 Task: Select Alcohol. Add to cart, from American Spirits for 3732 Beeghley Street, Allenport, Pennsylvania 15412, Cell Number 254-797-7777, following items : Tagliatelle Bolognese_x000D_
 - 2, Arancini - 1, Stella Artois_x000D_
 - 1, Bud Light_x000D_
 - 6, Budweiser_x000D_
 - 2
Action: Mouse moved to (563, 143)
Screenshot: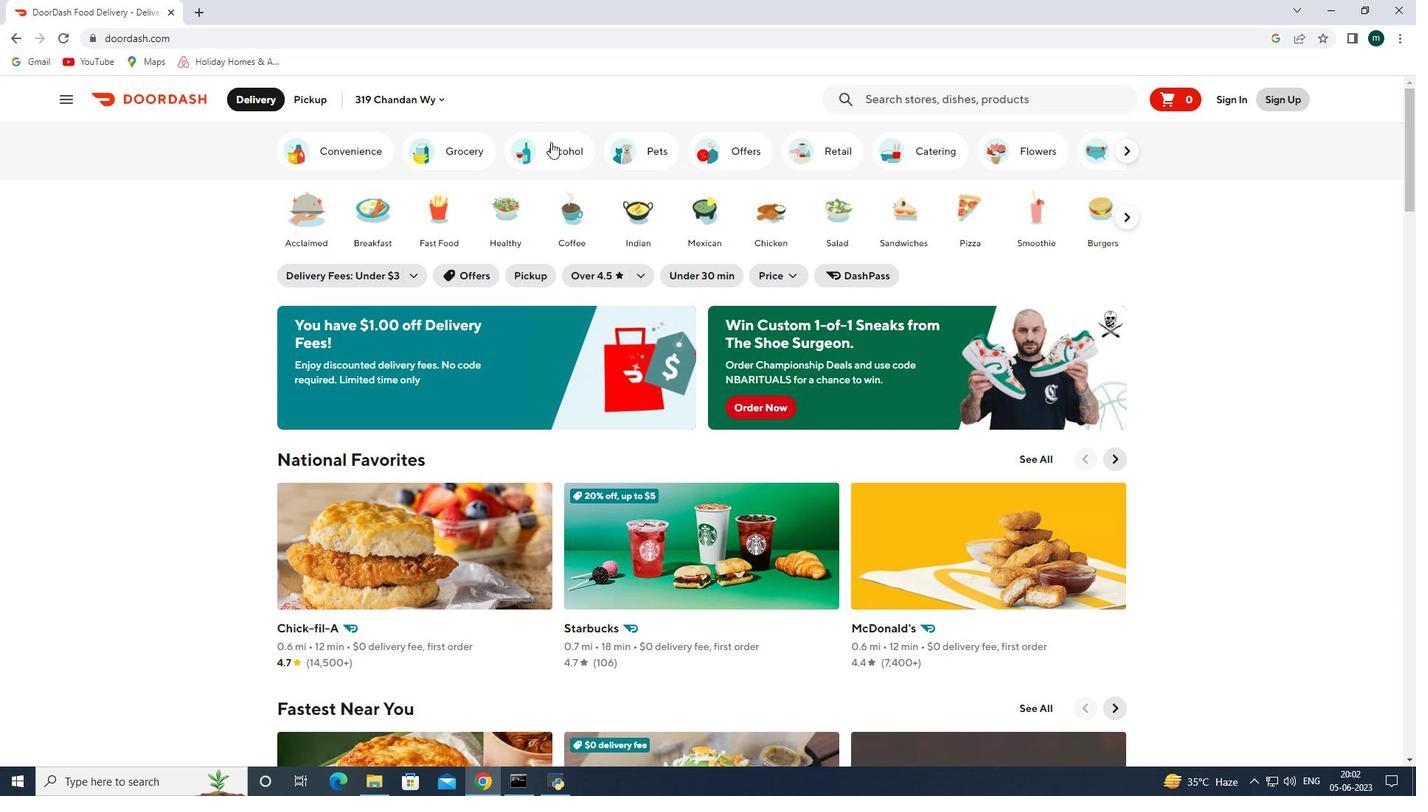 
Action: Mouse pressed left at (563, 143)
Screenshot: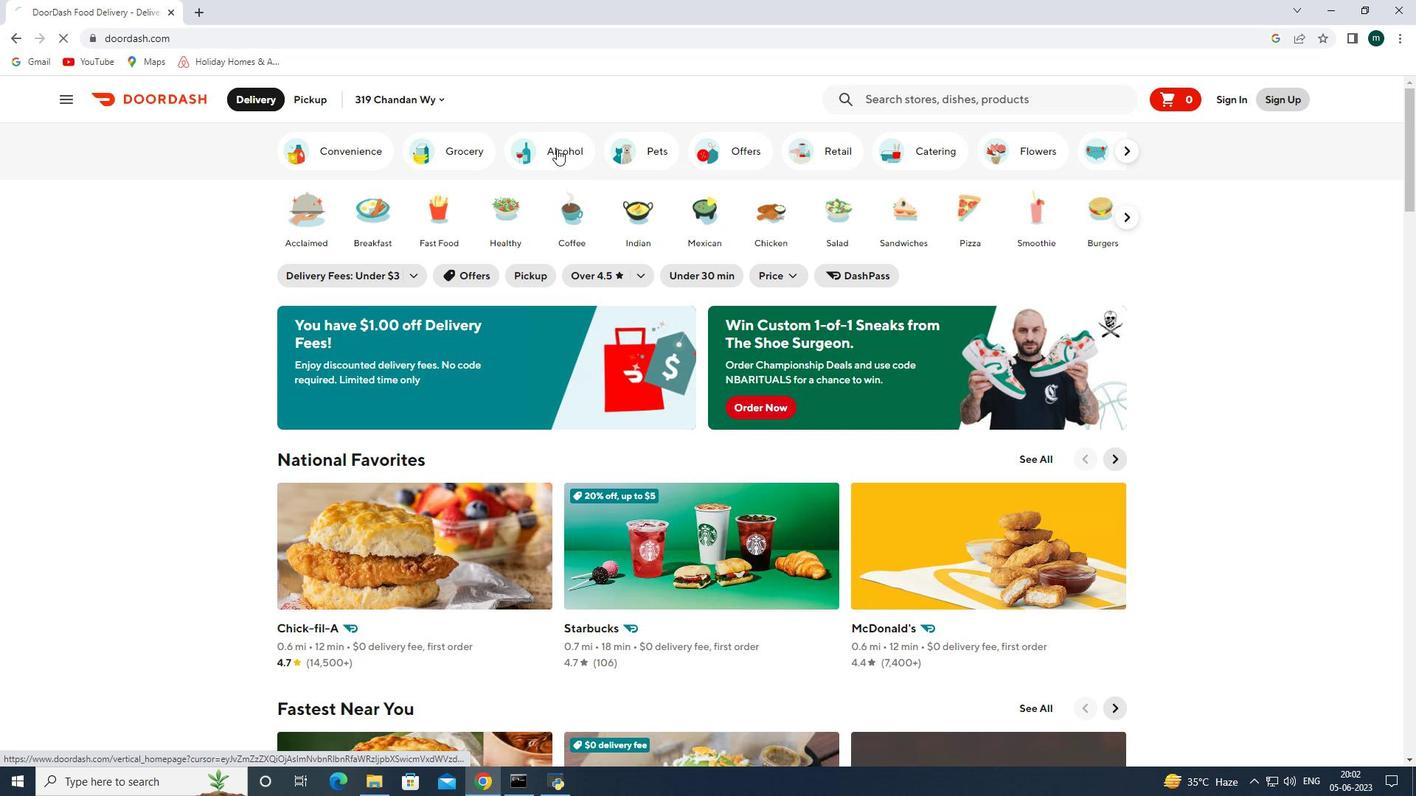 
Action: Mouse scrolled (563, 142) with delta (0, 0)
Screenshot: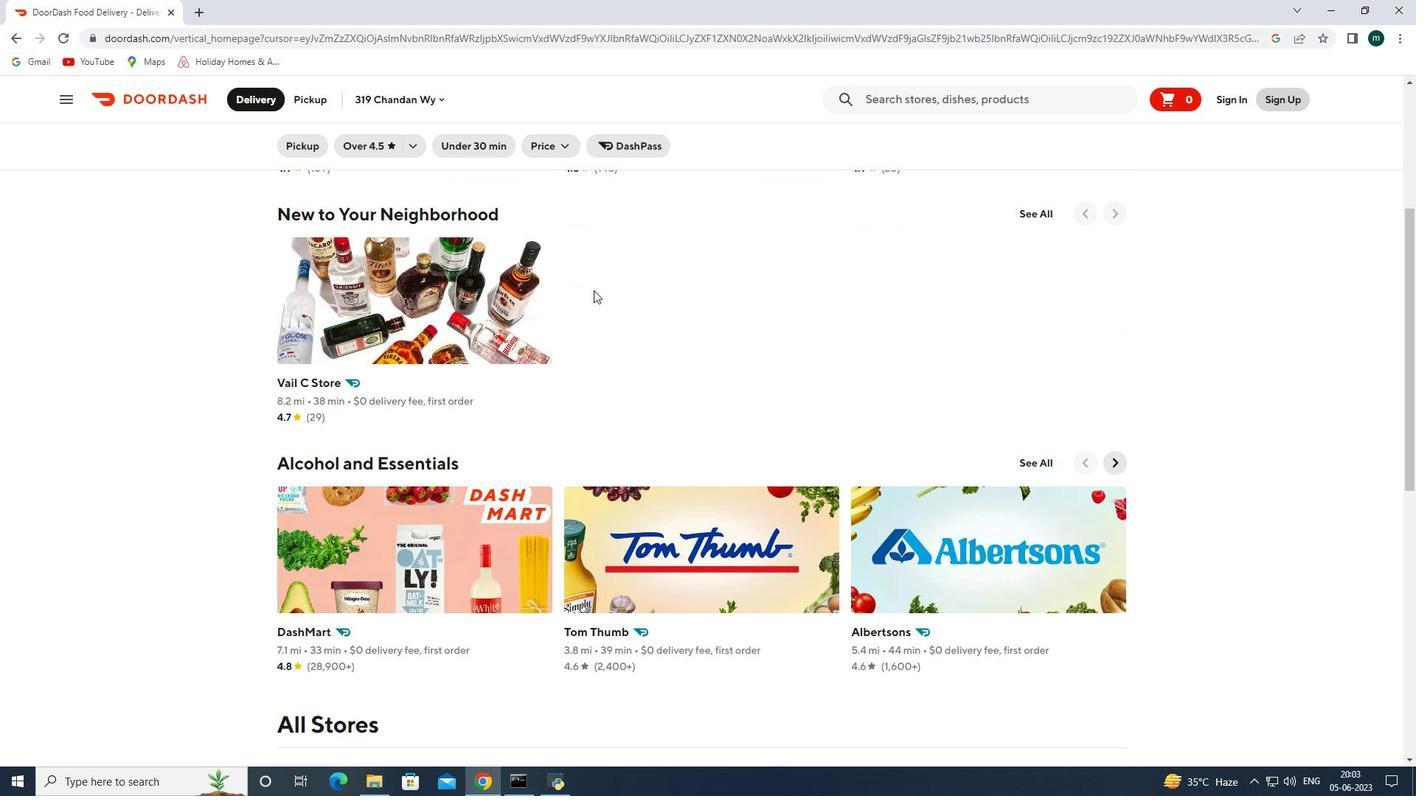 
Action: Mouse scrolled (563, 142) with delta (0, 0)
Screenshot: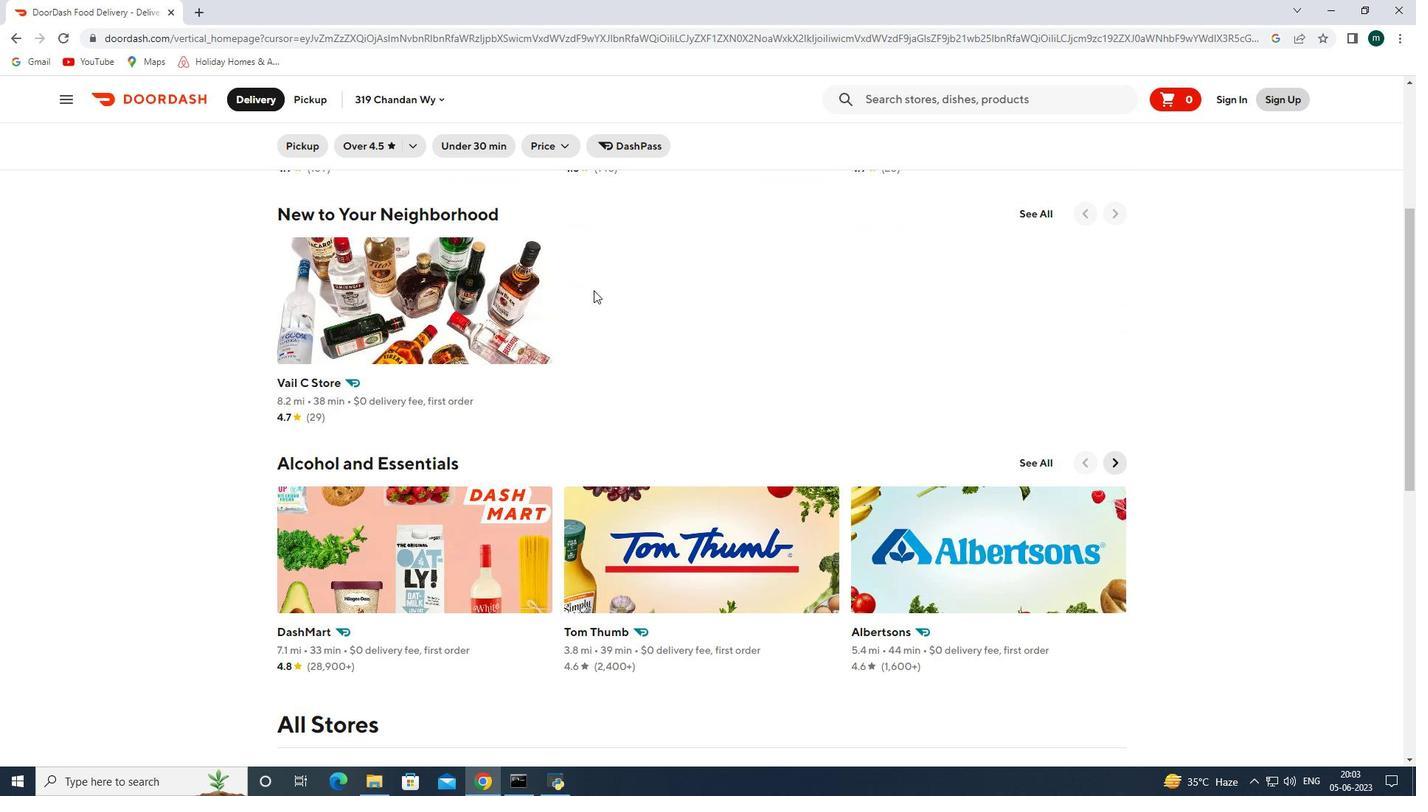 
Action: Mouse scrolled (563, 142) with delta (0, 0)
Screenshot: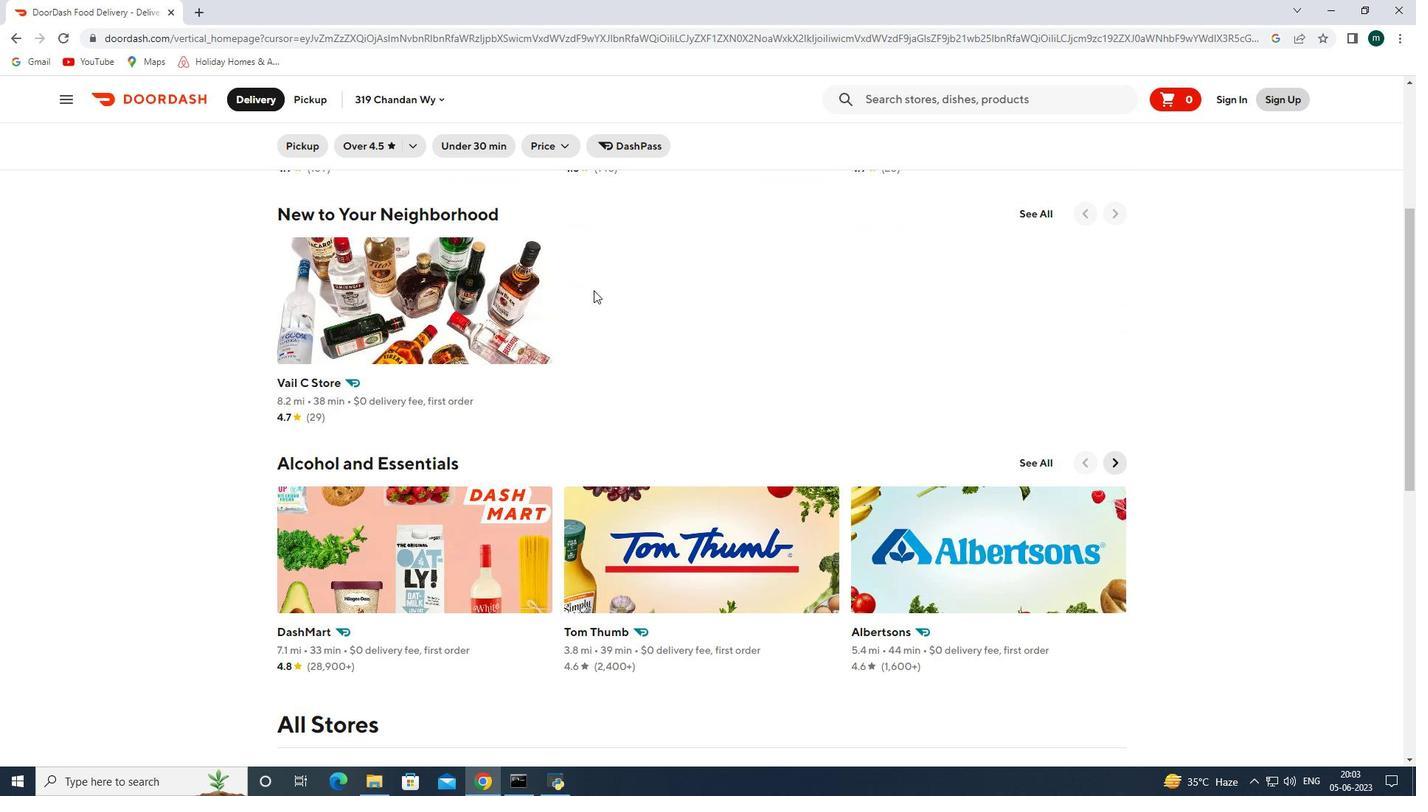 
Action: Mouse scrolled (563, 142) with delta (0, 0)
Screenshot: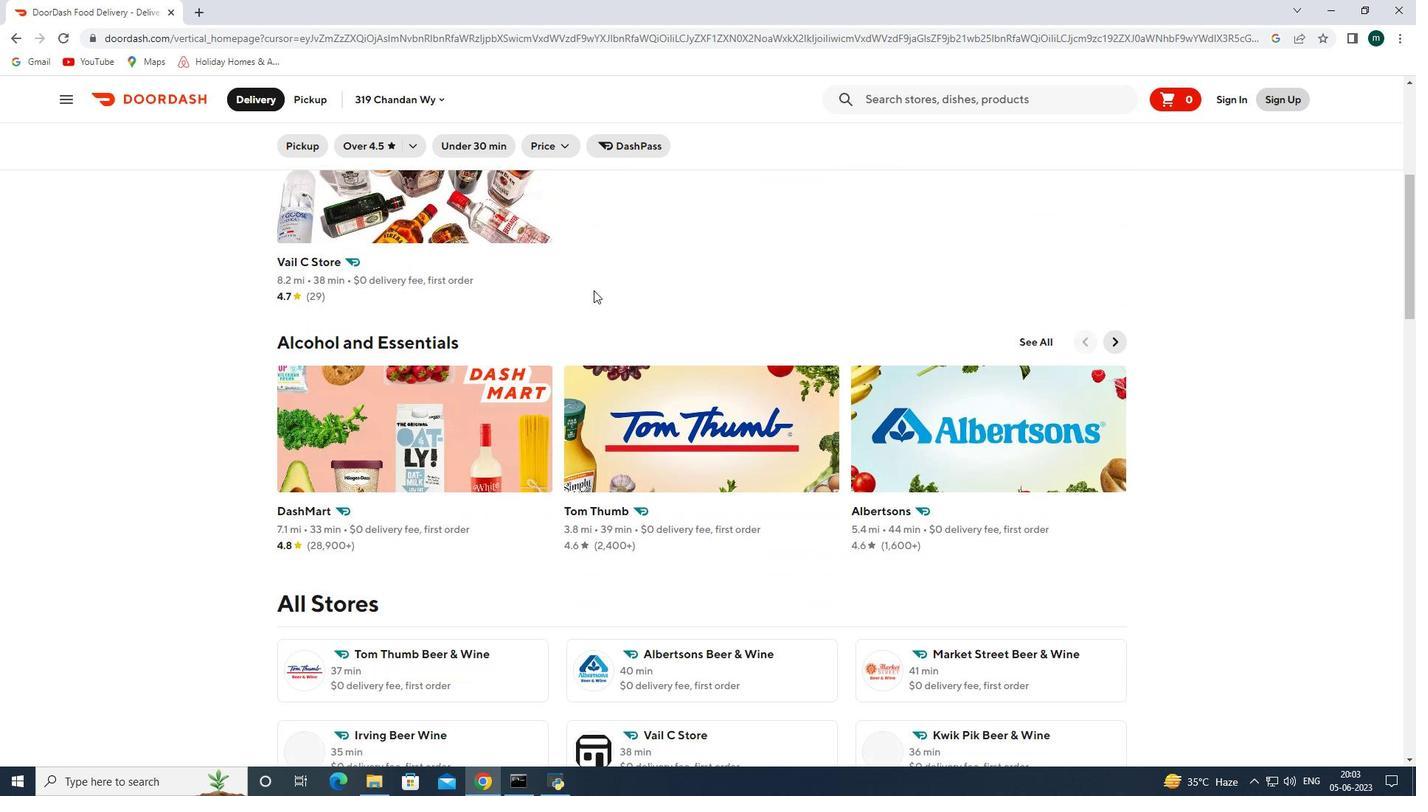 
Action: Mouse scrolled (563, 142) with delta (0, 0)
Screenshot: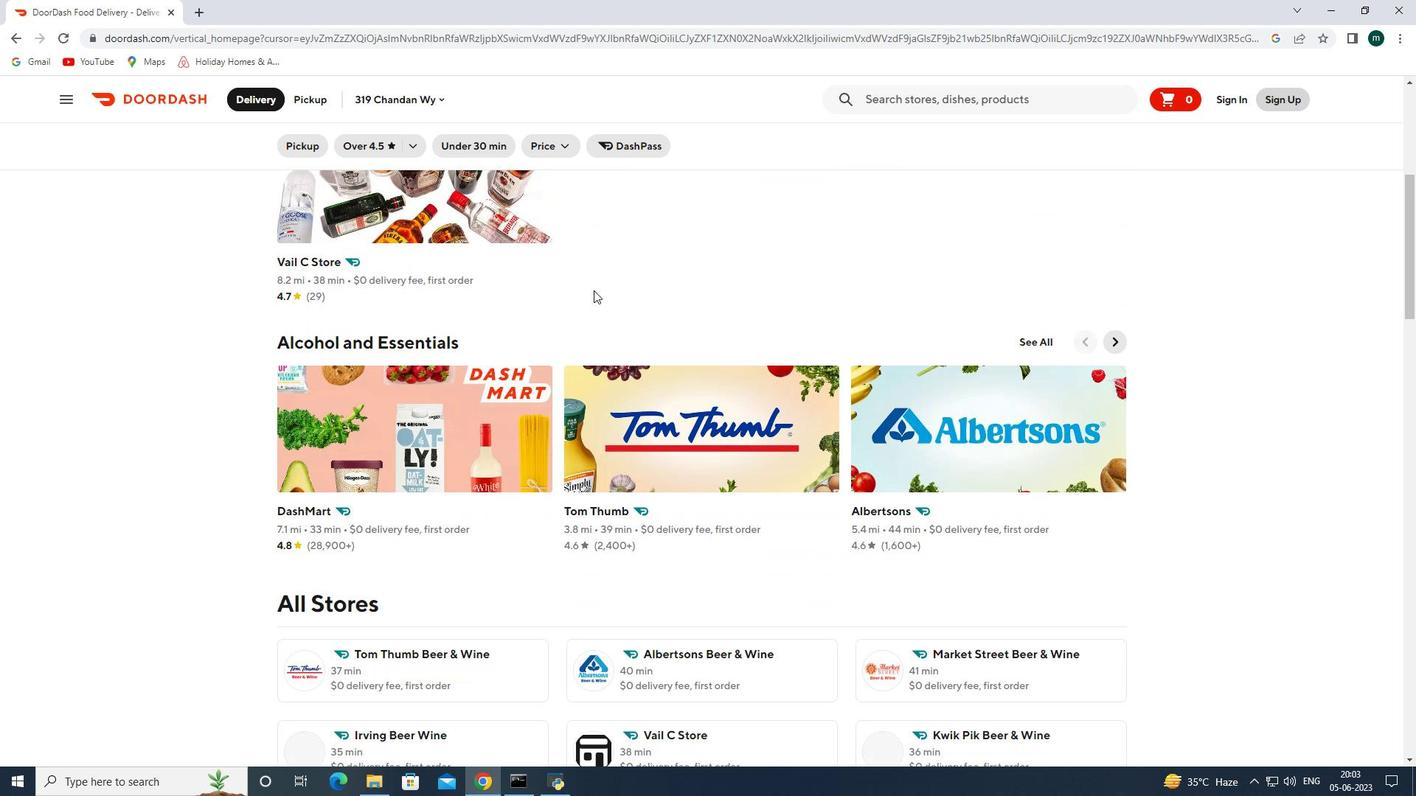 
Action: Mouse scrolled (563, 142) with delta (0, 0)
Screenshot: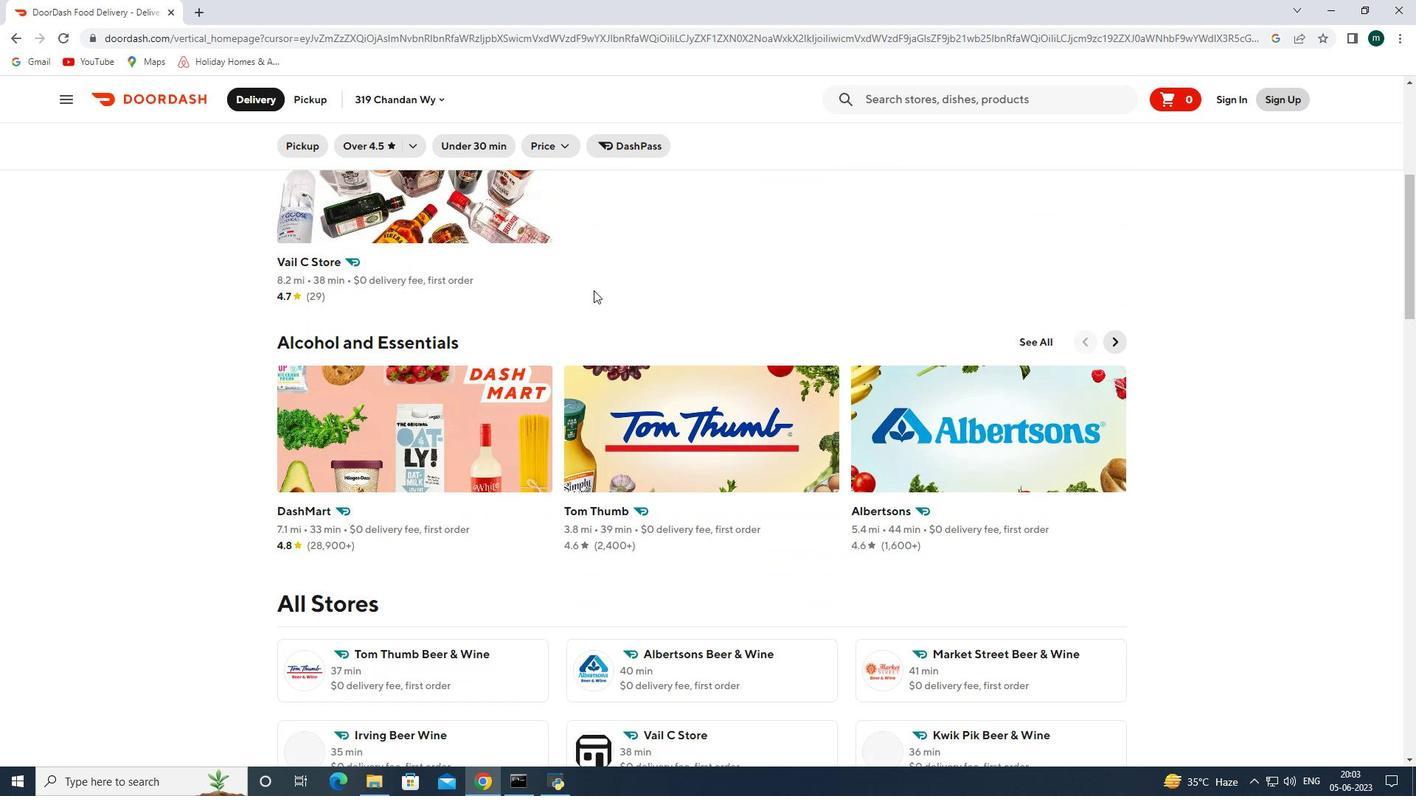 
Action: Mouse scrolled (563, 142) with delta (0, 0)
Screenshot: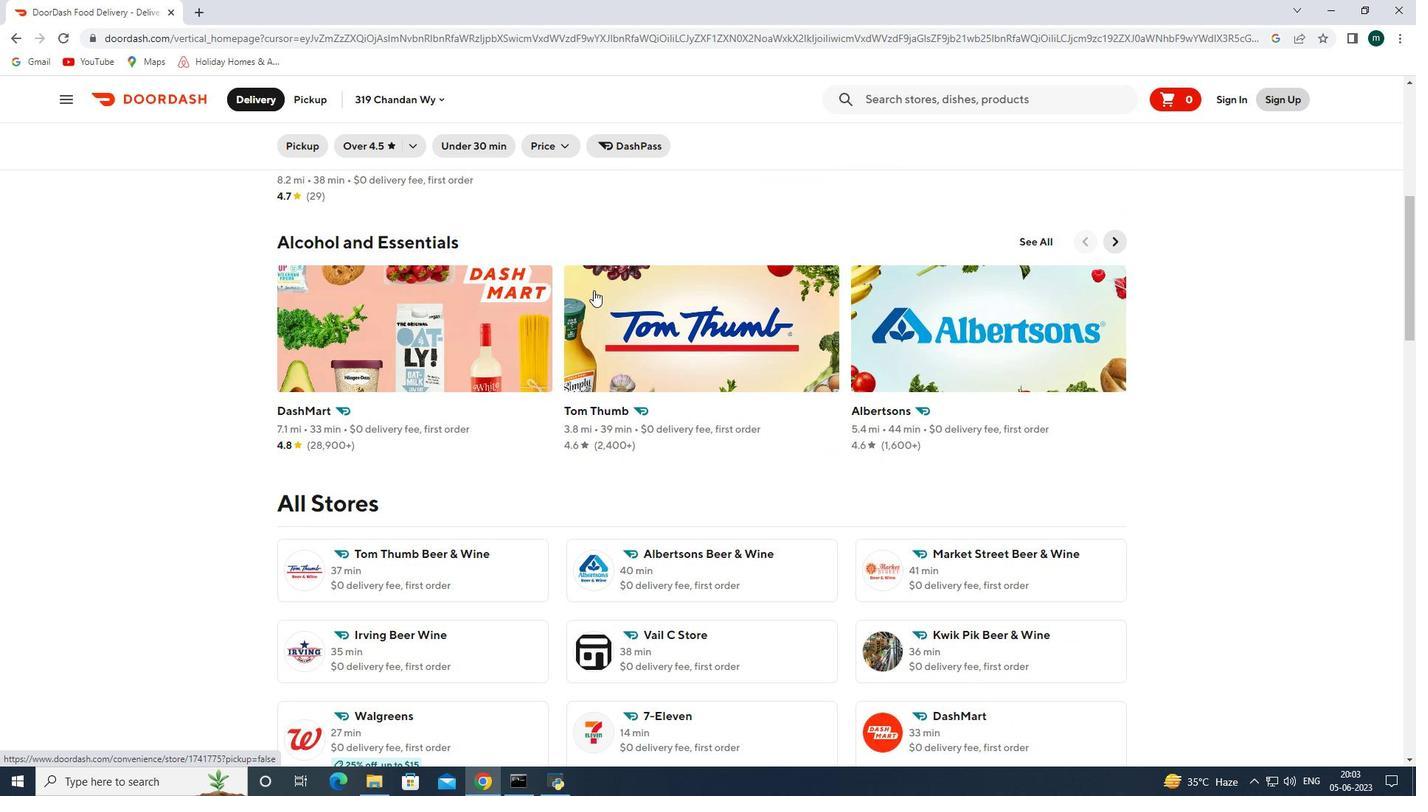 
Action: Mouse scrolled (563, 142) with delta (0, 0)
Screenshot: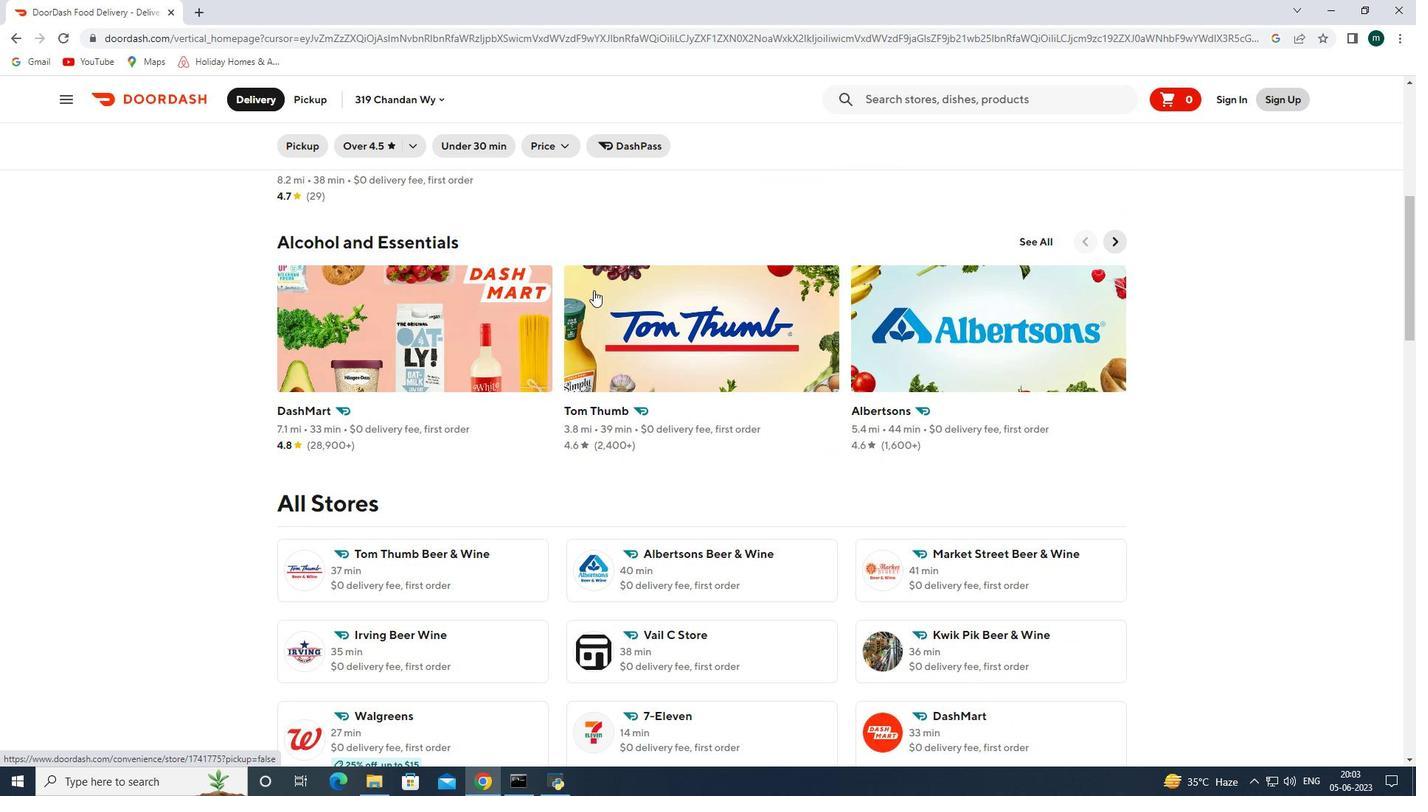 
Action: Mouse scrolled (563, 142) with delta (0, 0)
Screenshot: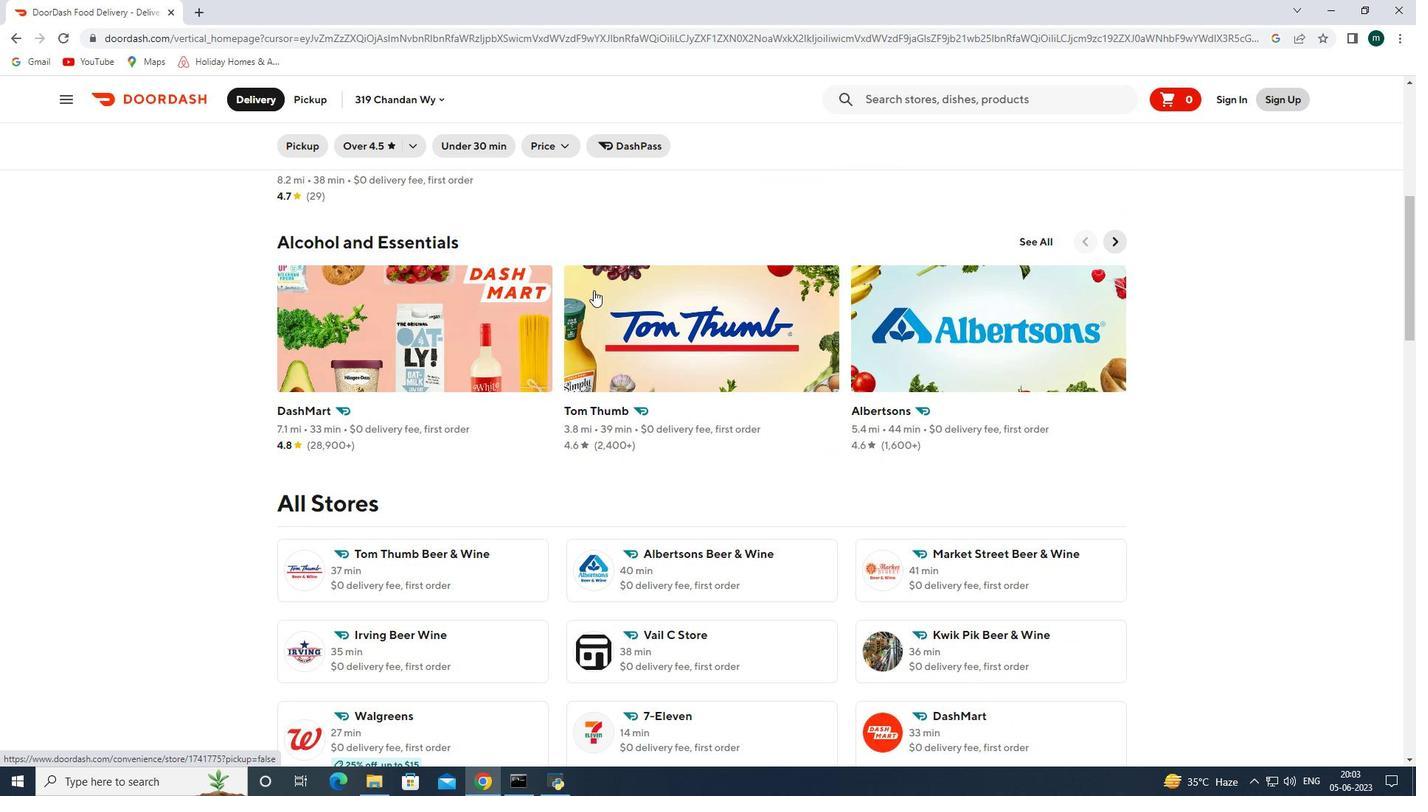 
Action: Mouse scrolled (563, 142) with delta (0, 0)
Screenshot: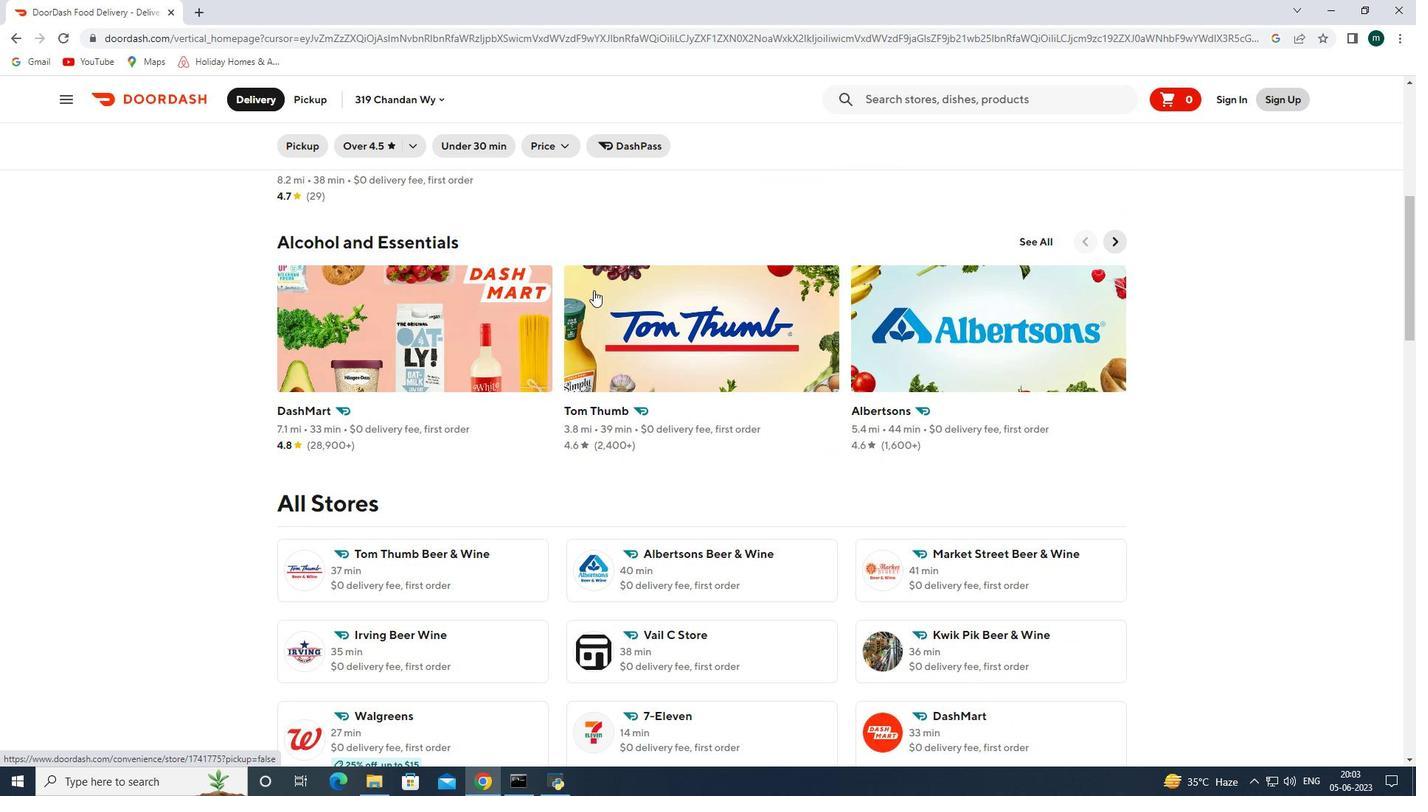 
Action: Mouse scrolled (563, 142) with delta (0, 0)
Screenshot: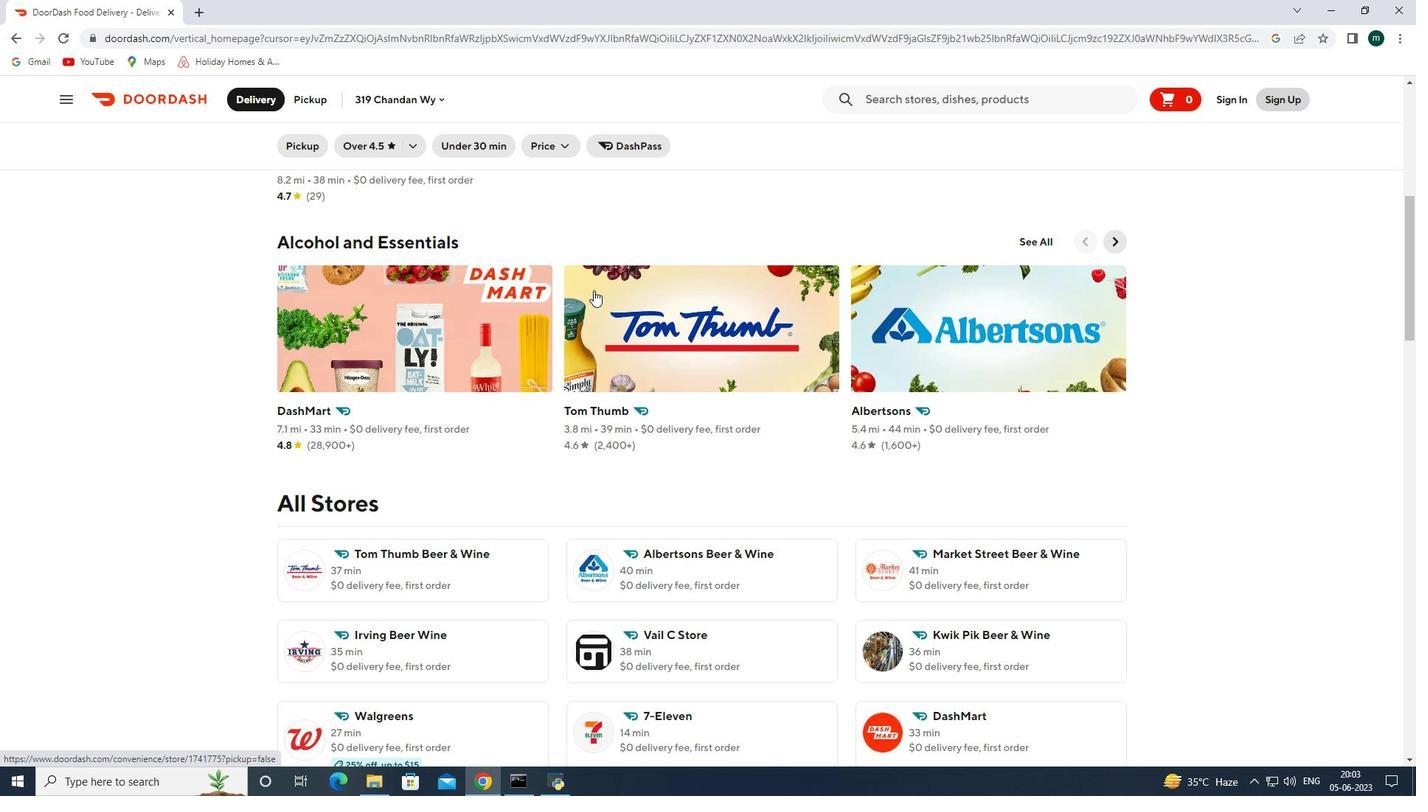 
Action: Mouse scrolled (563, 142) with delta (0, 0)
Screenshot: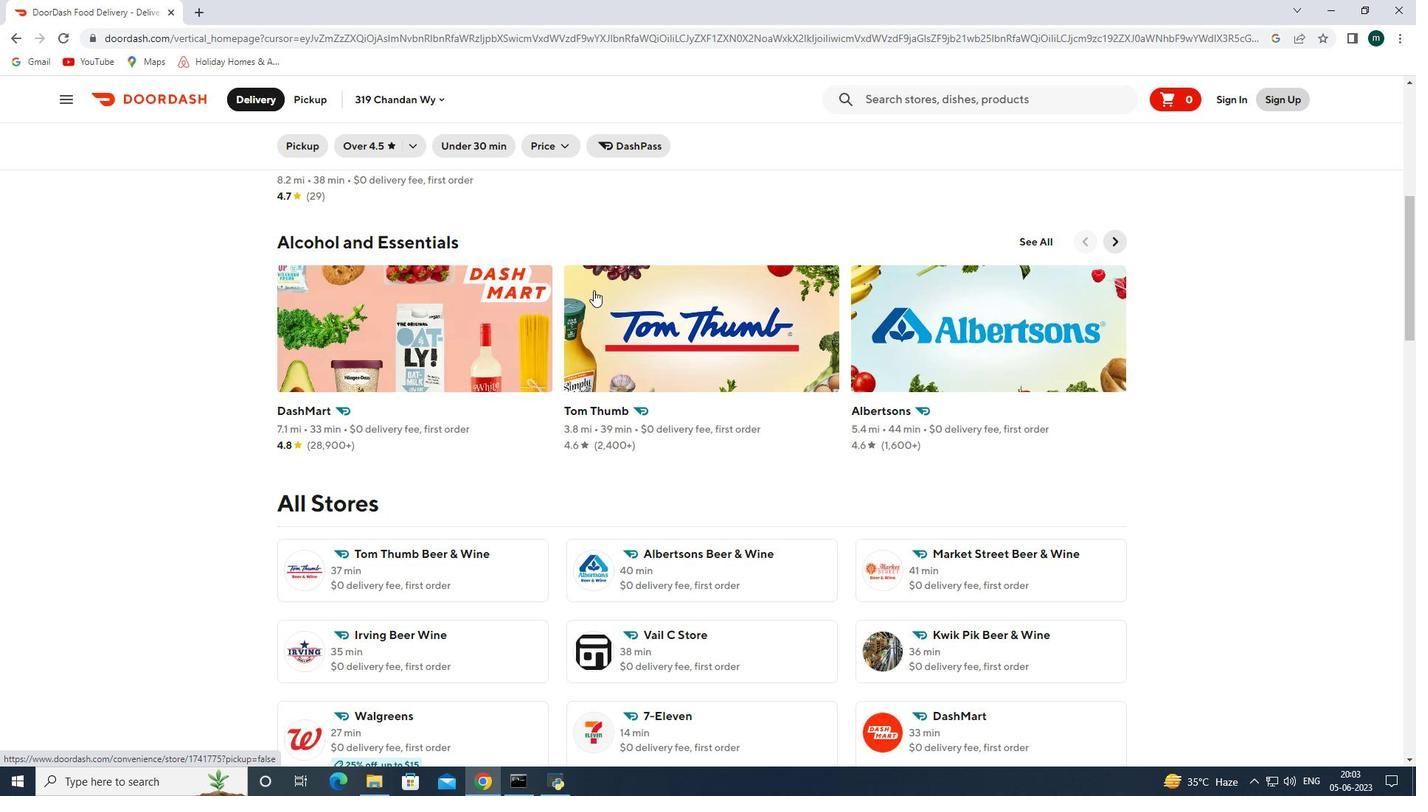 
Action: Mouse scrolled (563, 142) with delta (0, 0)
Screenshot: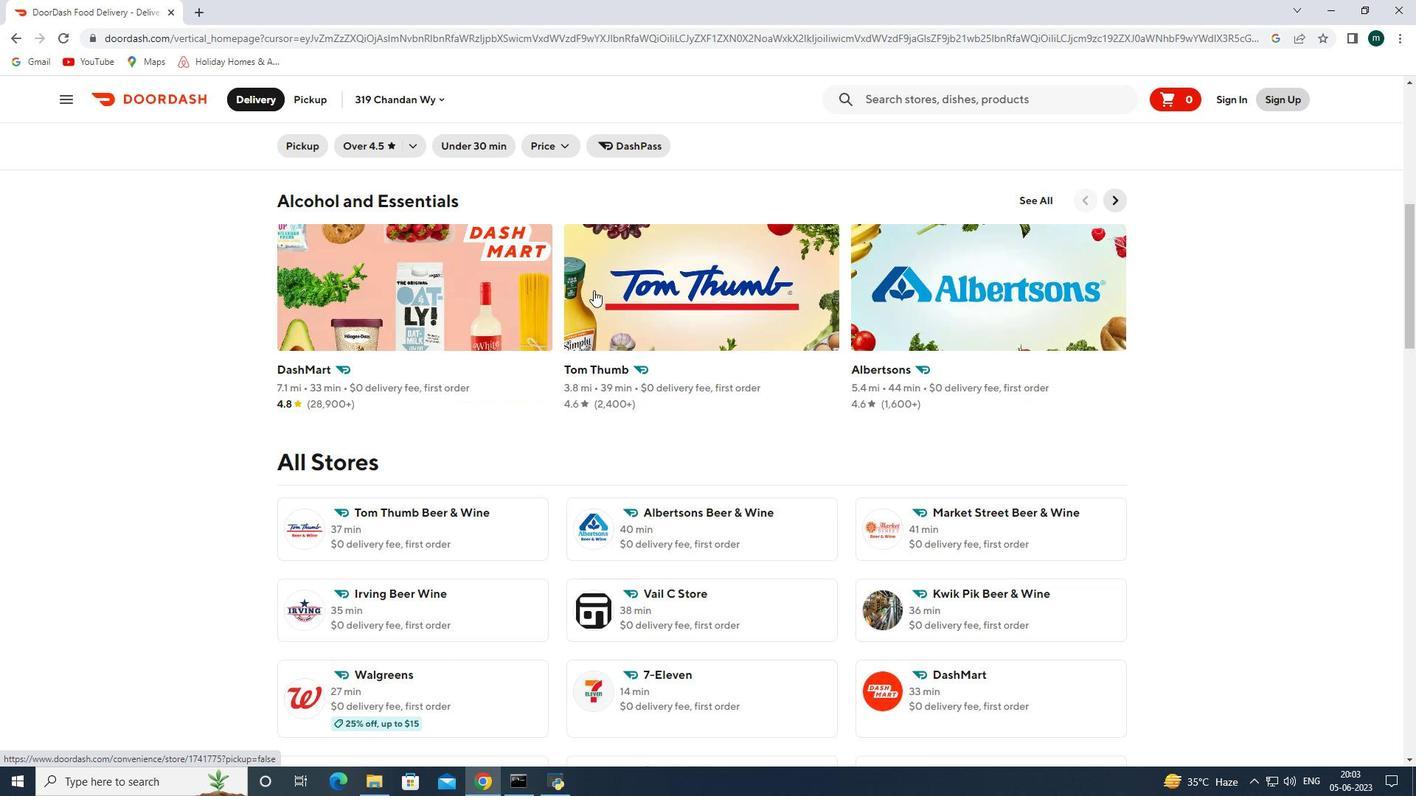 
Action: Mouse scrolled (563, 143) with delta (0, 0)
Screenshot: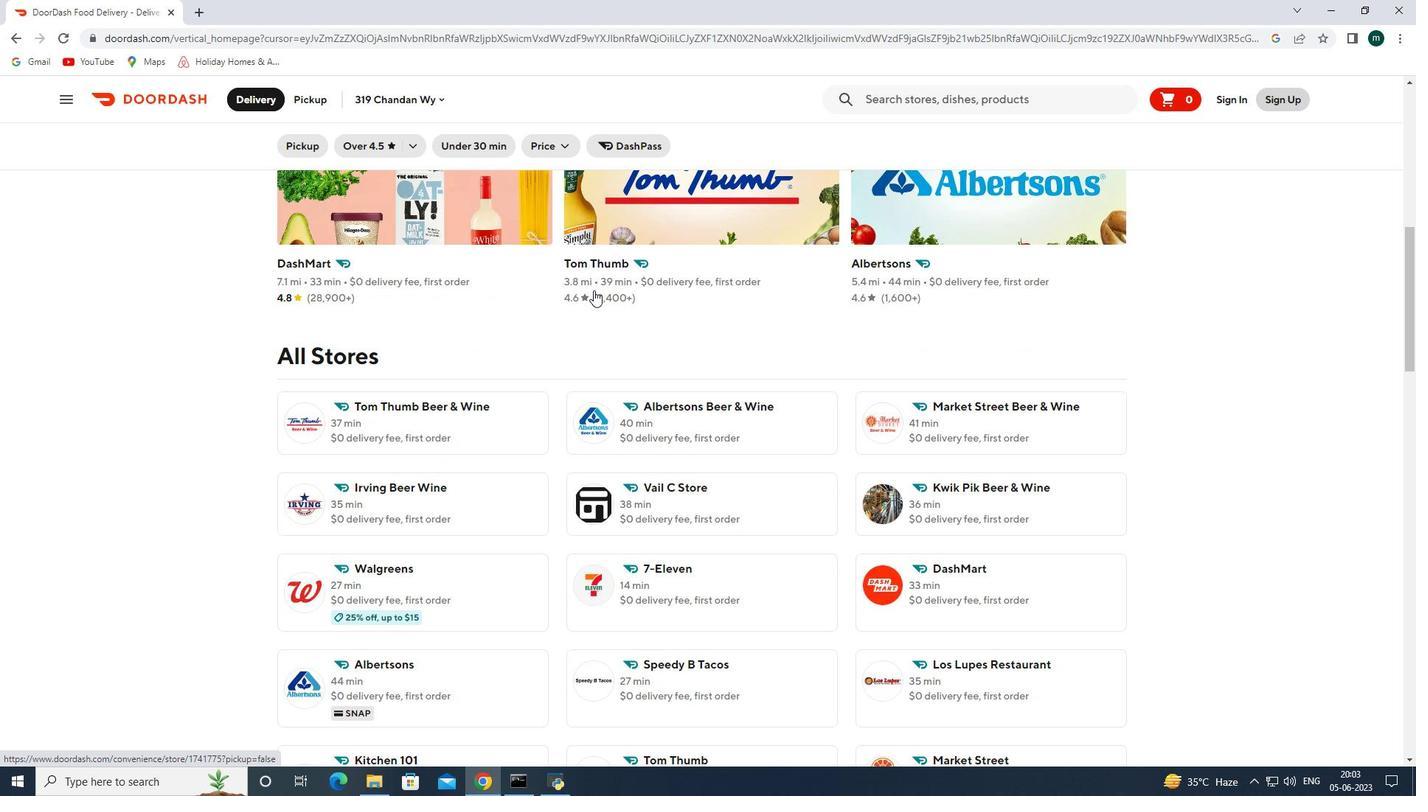 
Action: Mouse scrolled (563, 143) with delta (0, 0)
Screenshot: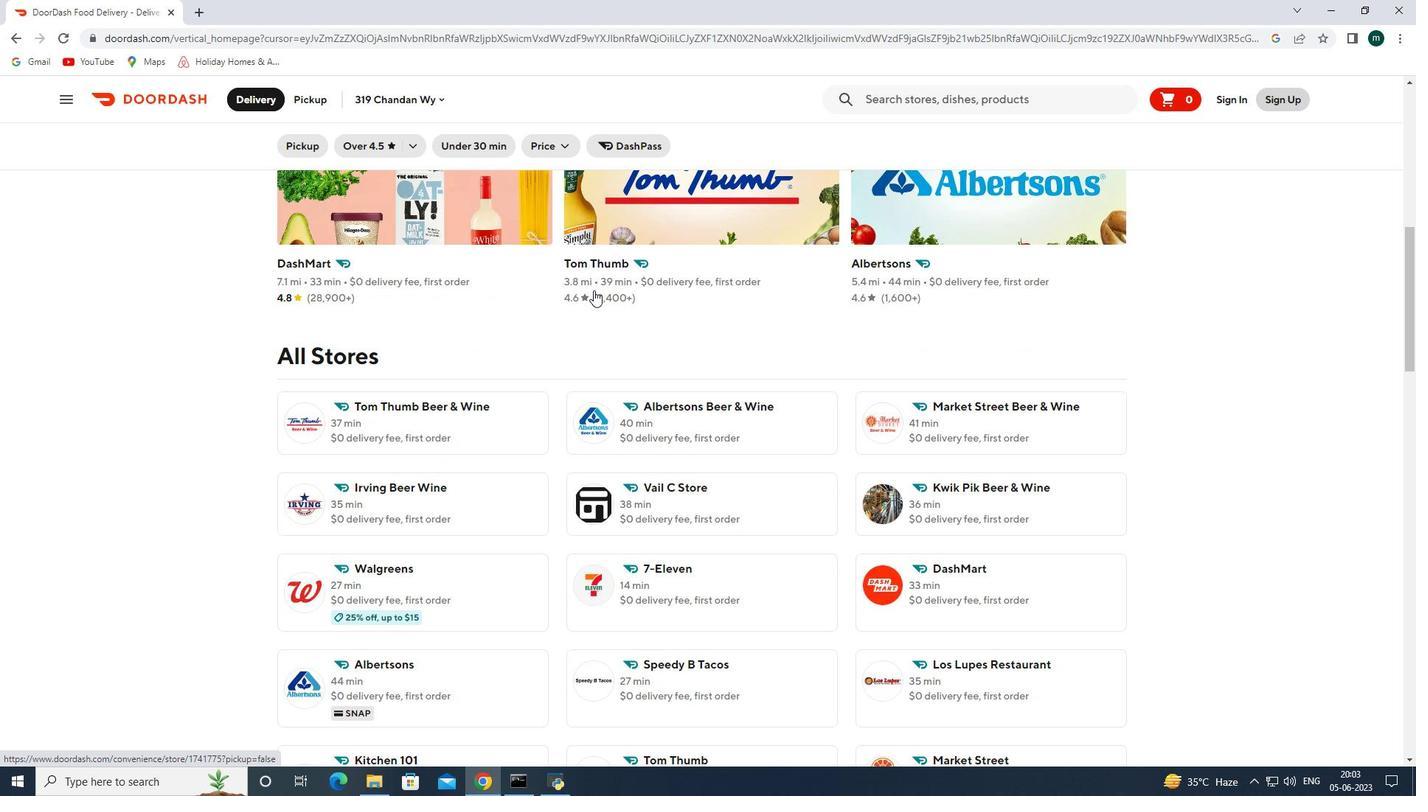 
Action: Mouse scrolled (563, 143) with delta (0, 0)
Screenshot: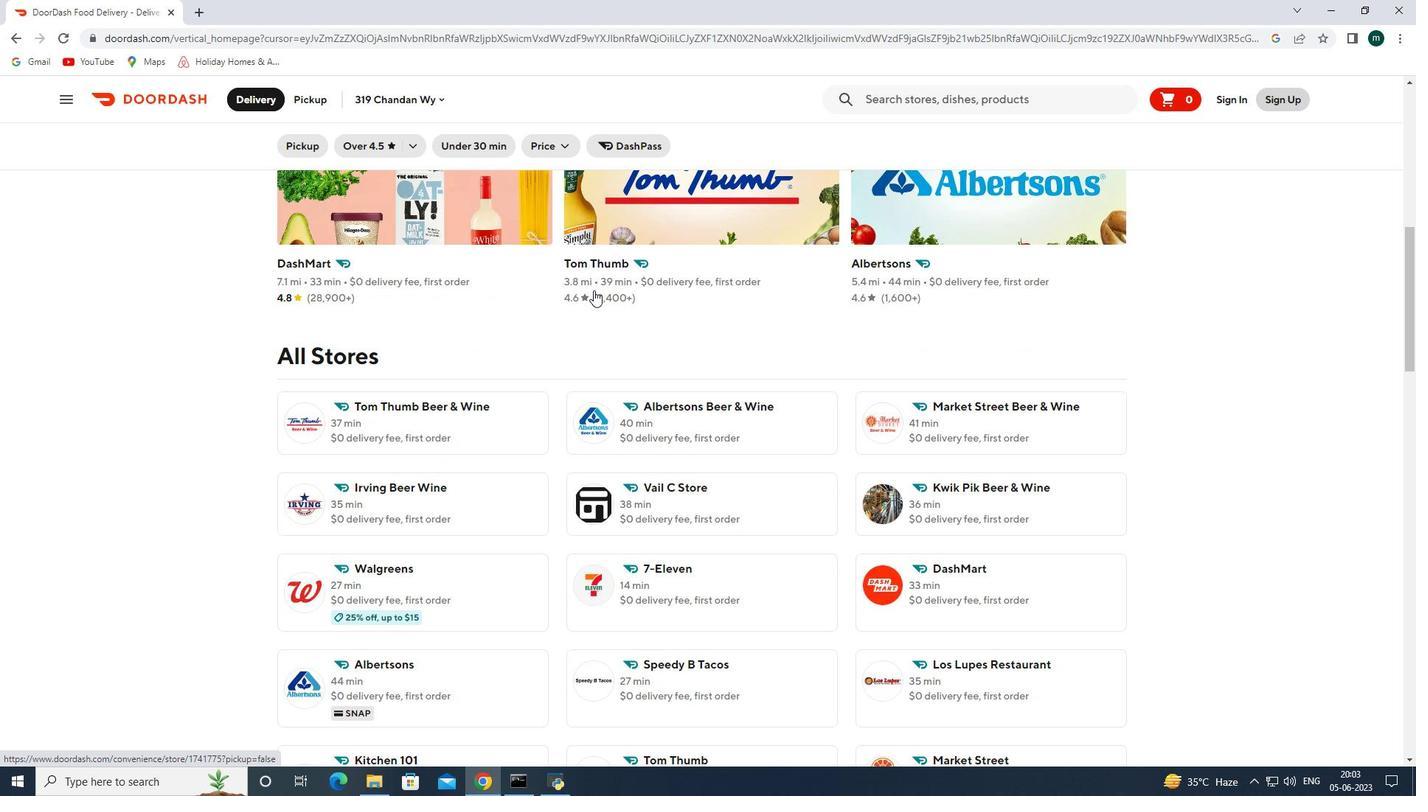 
Action: Mouse scrolled (563, 143) with delta (0, 0)
Screenshot: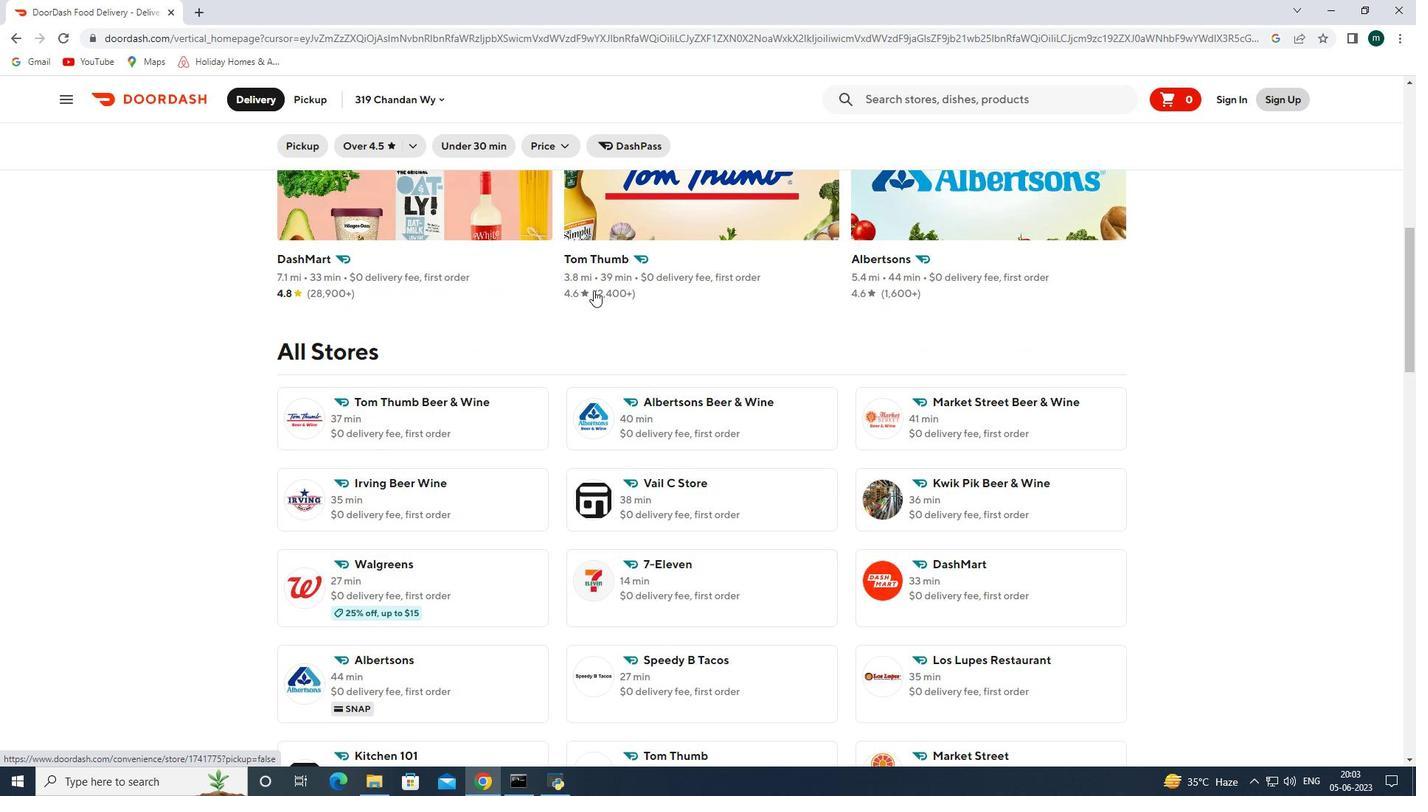 
Action: Mouse scrolled (563, 143) with delta (0, 0)
Screenshot: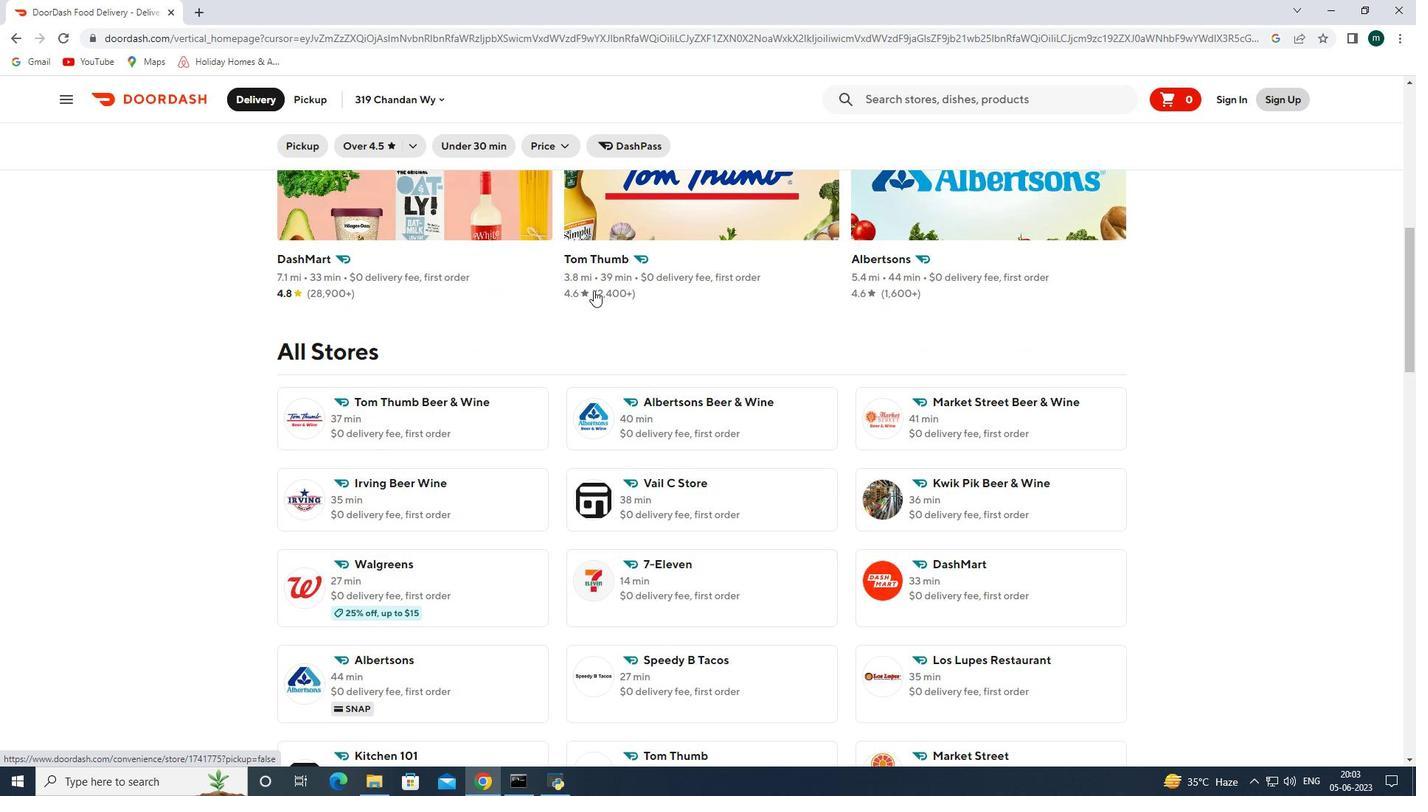 
Action: Mouse scrolled (563, 143) with delta (0, 0)
Screenshot: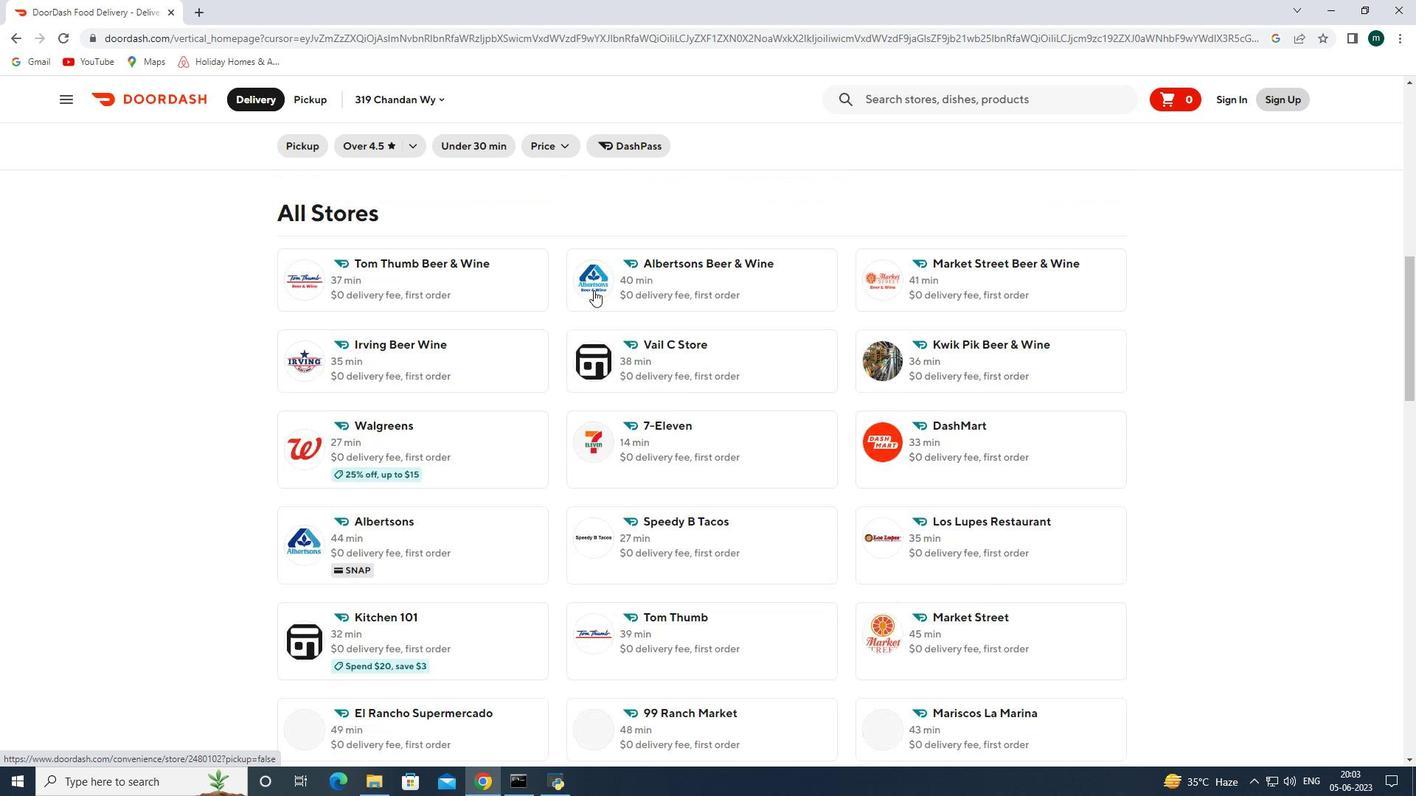
Action: Mouse scrolled (563, 143) with delta (0, 0)
Screenshot: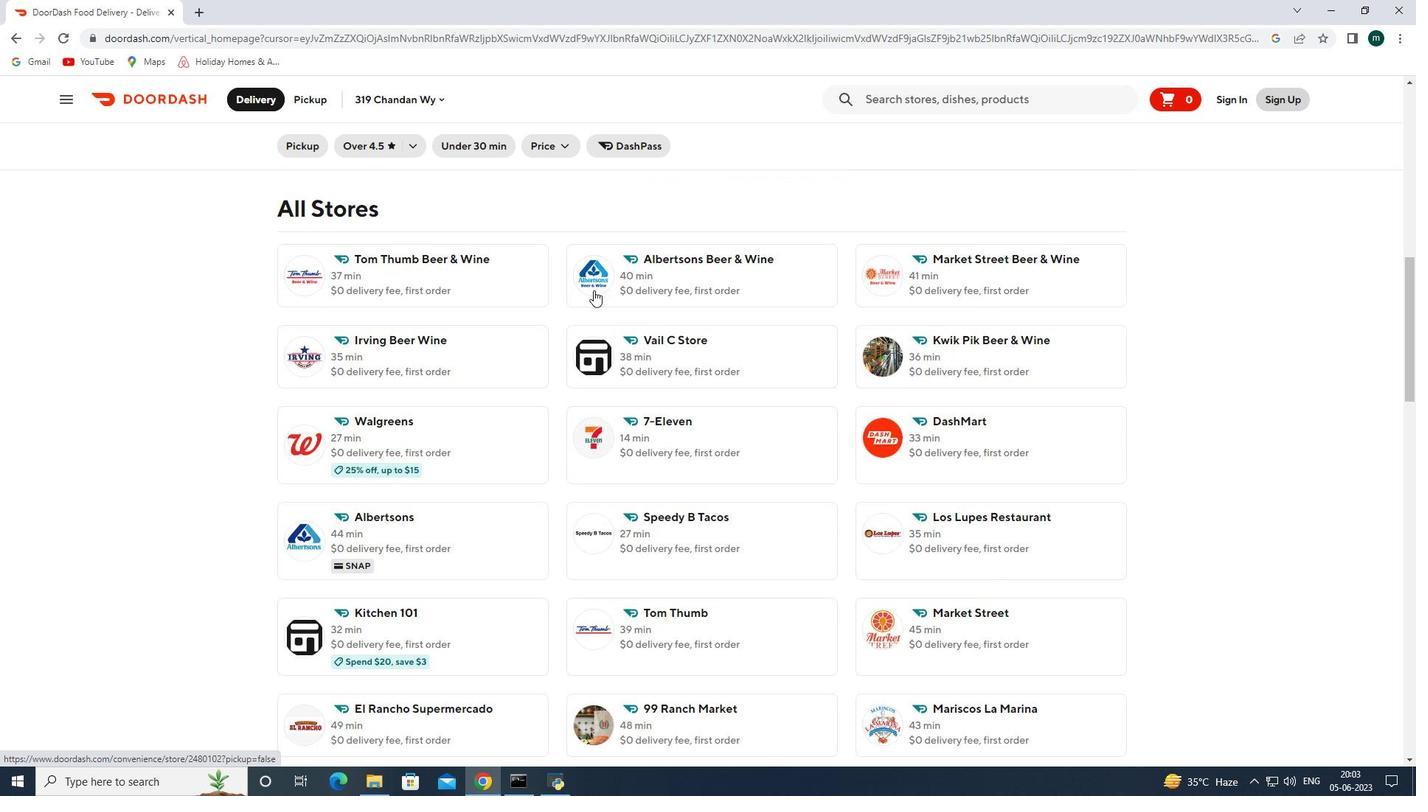 
Action: Mouse scrolled (563, 143) with delta (0, 0)
Screenshot: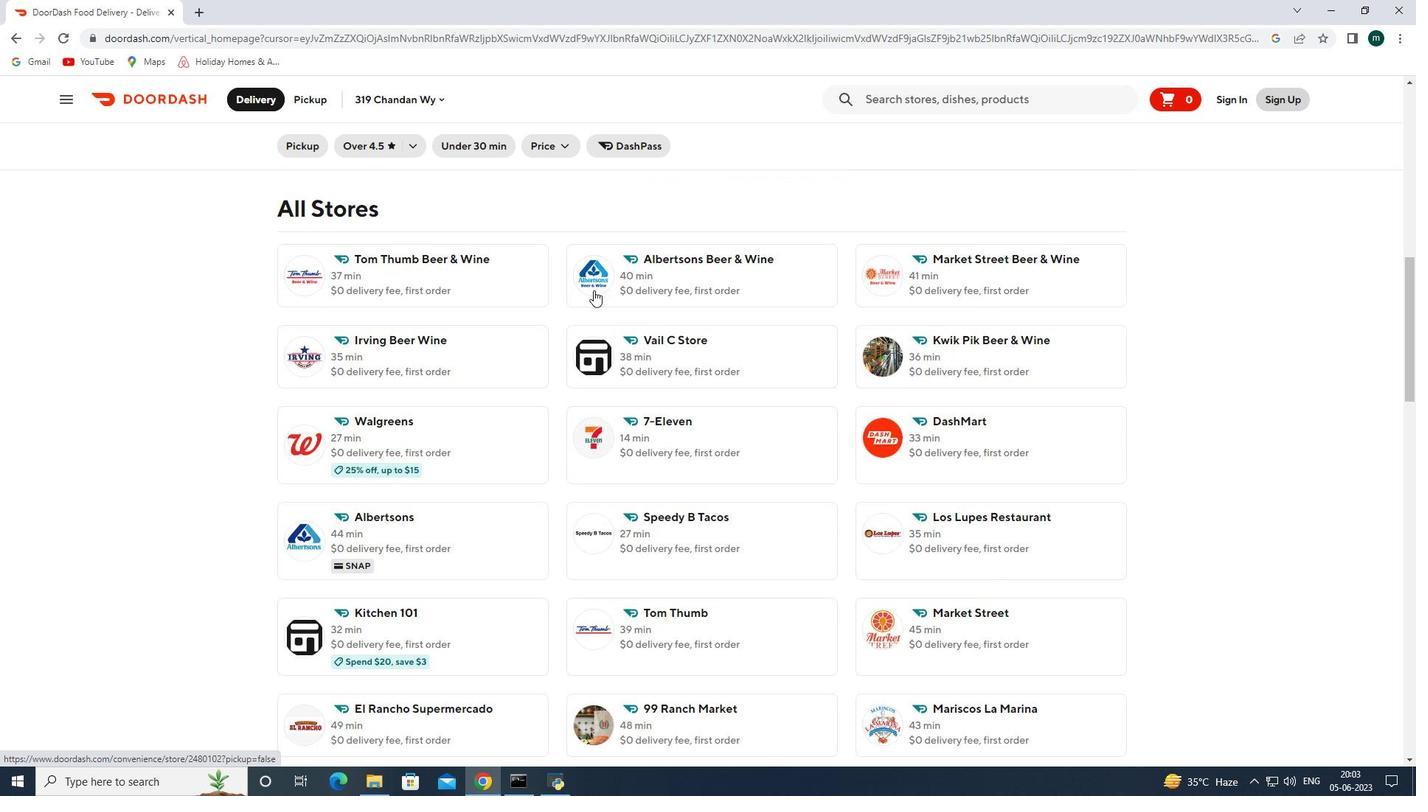 
Action: Mouse scrolled (563, 143) with delta (0, 0)
Screenshot: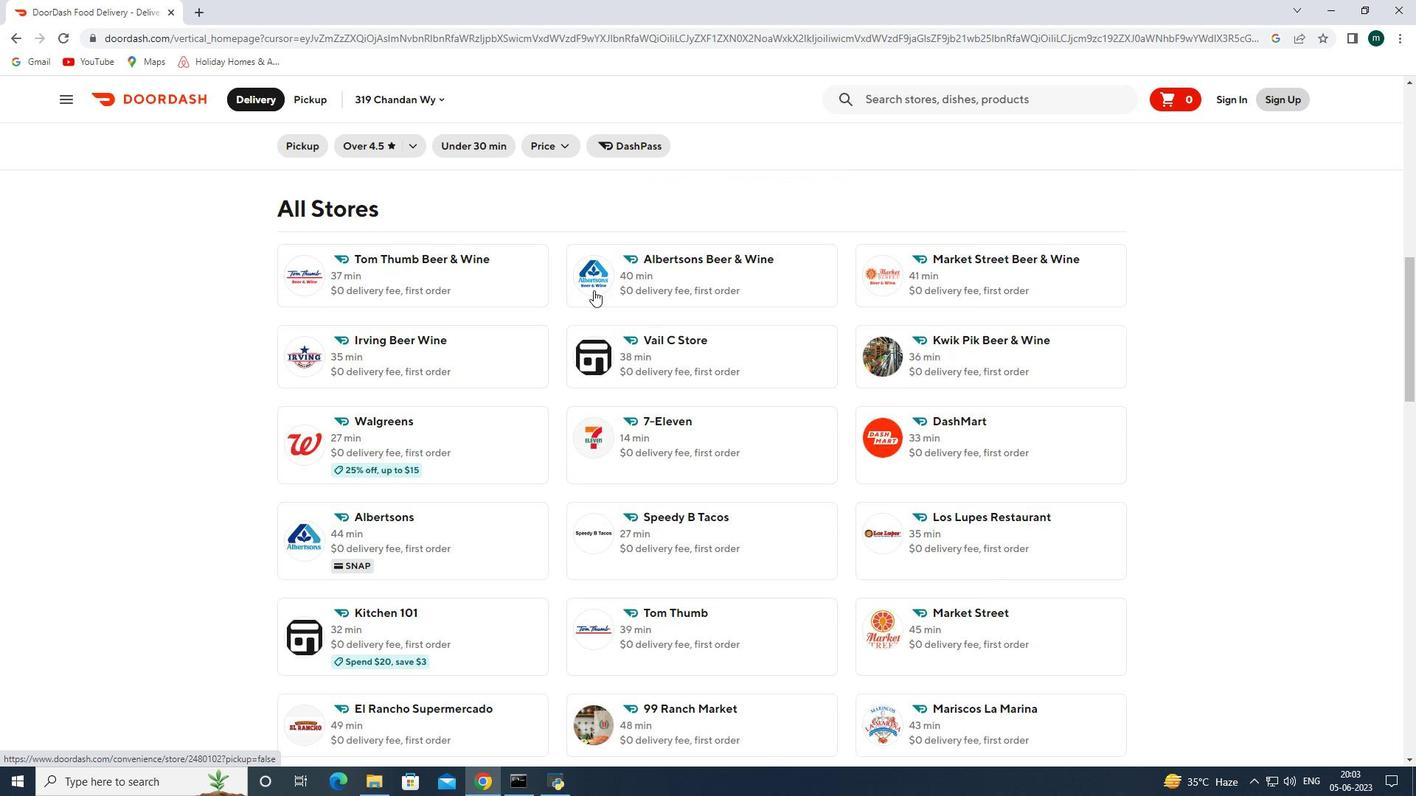 
Action: Mouse scrolled (563, 143) with delta (0, 0)
Screenshot: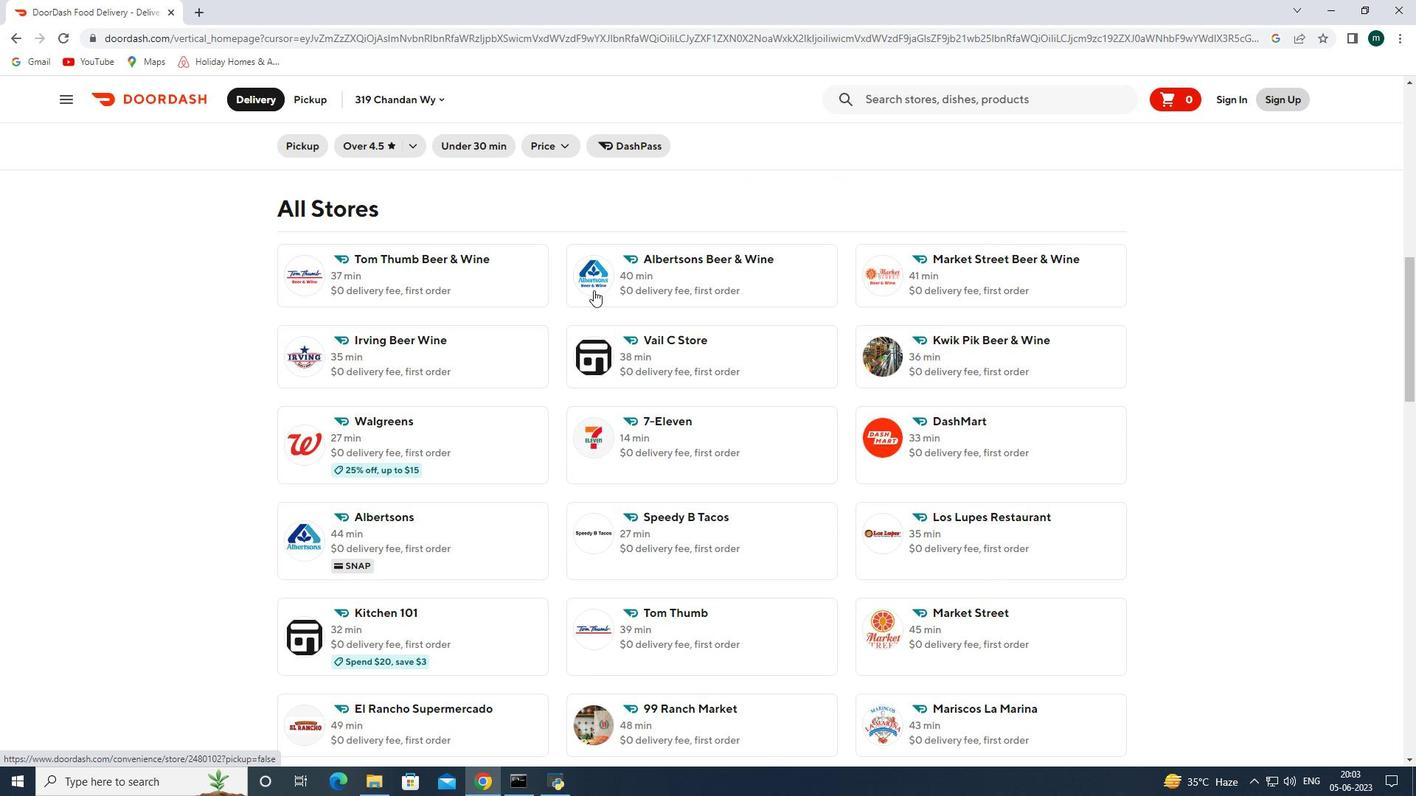
Action: Mouse scrolled (563, 143) with delta (0, 0)
Screenshot: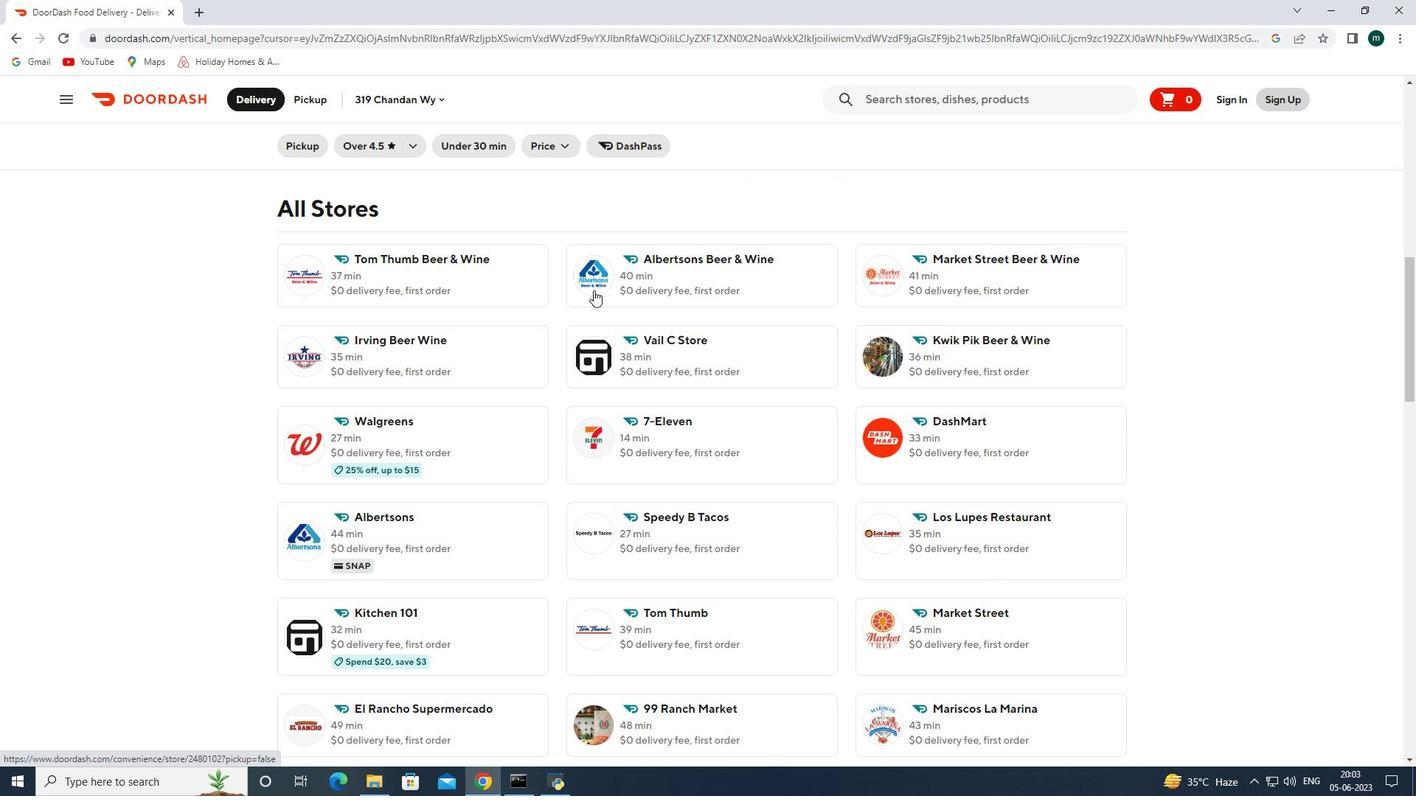 
Action: Mouse scrolled (563, 143) with delta (0, 0)
Screenshot: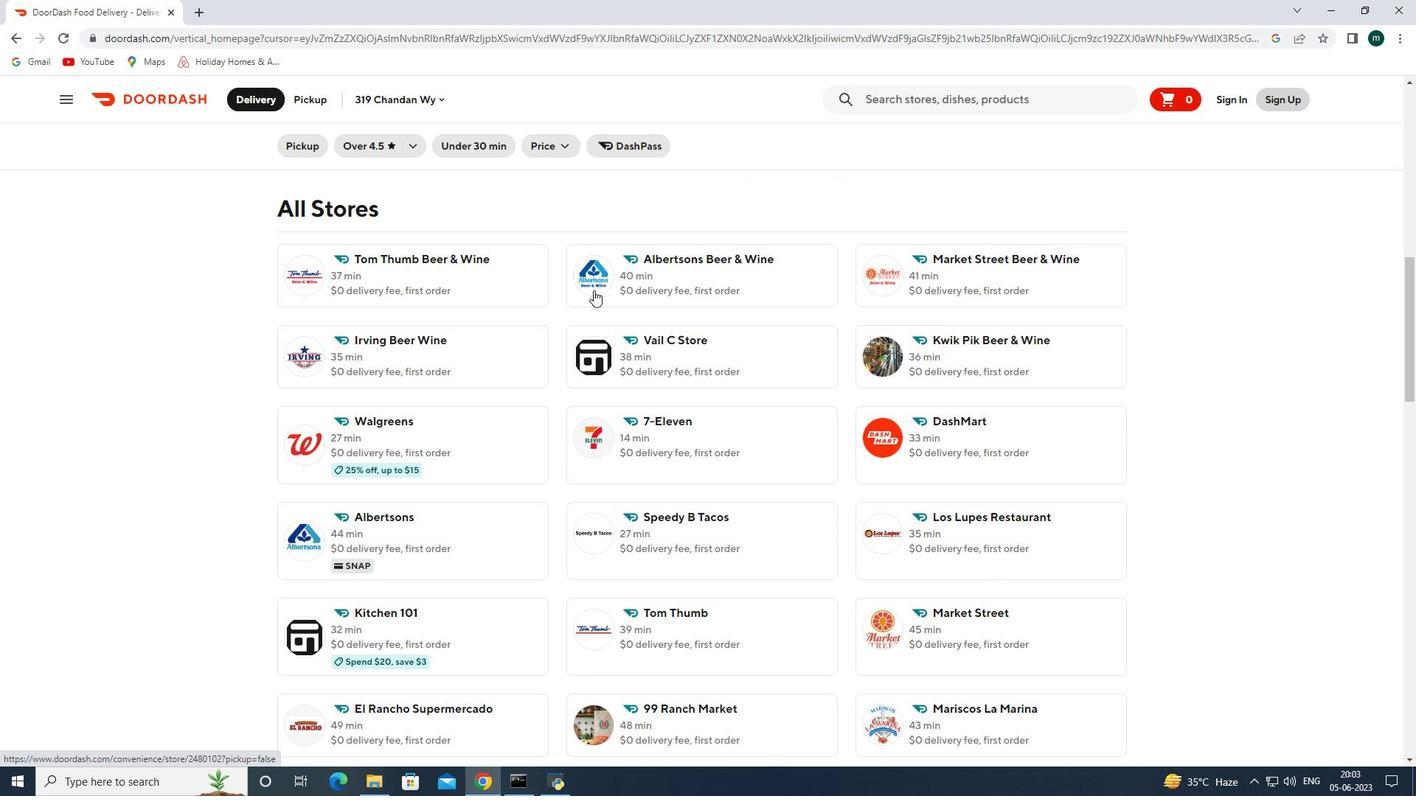 
Action: Mouse moved to (556, 149)
Screenshot: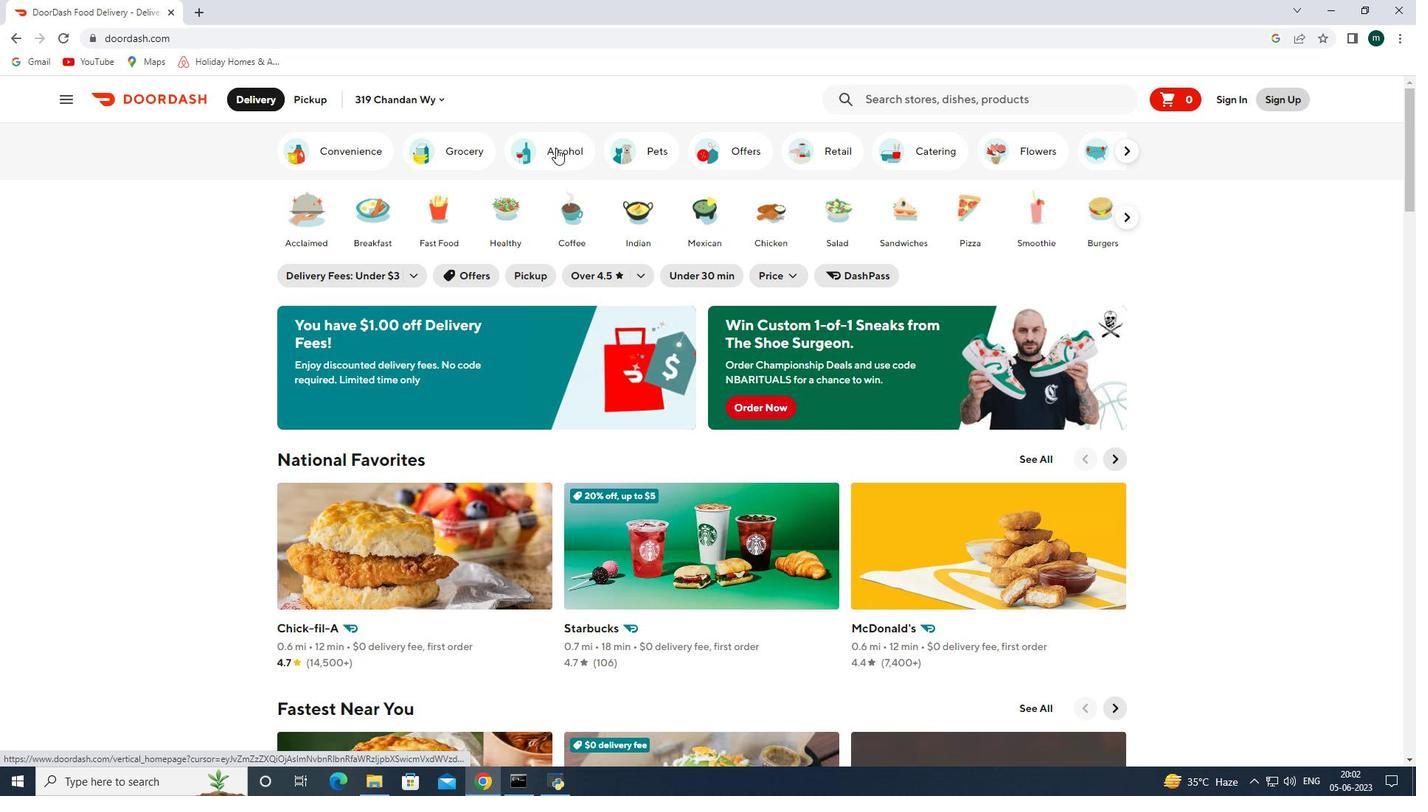 
Action: Mouse pressed left at (556, 149)
Screenshot: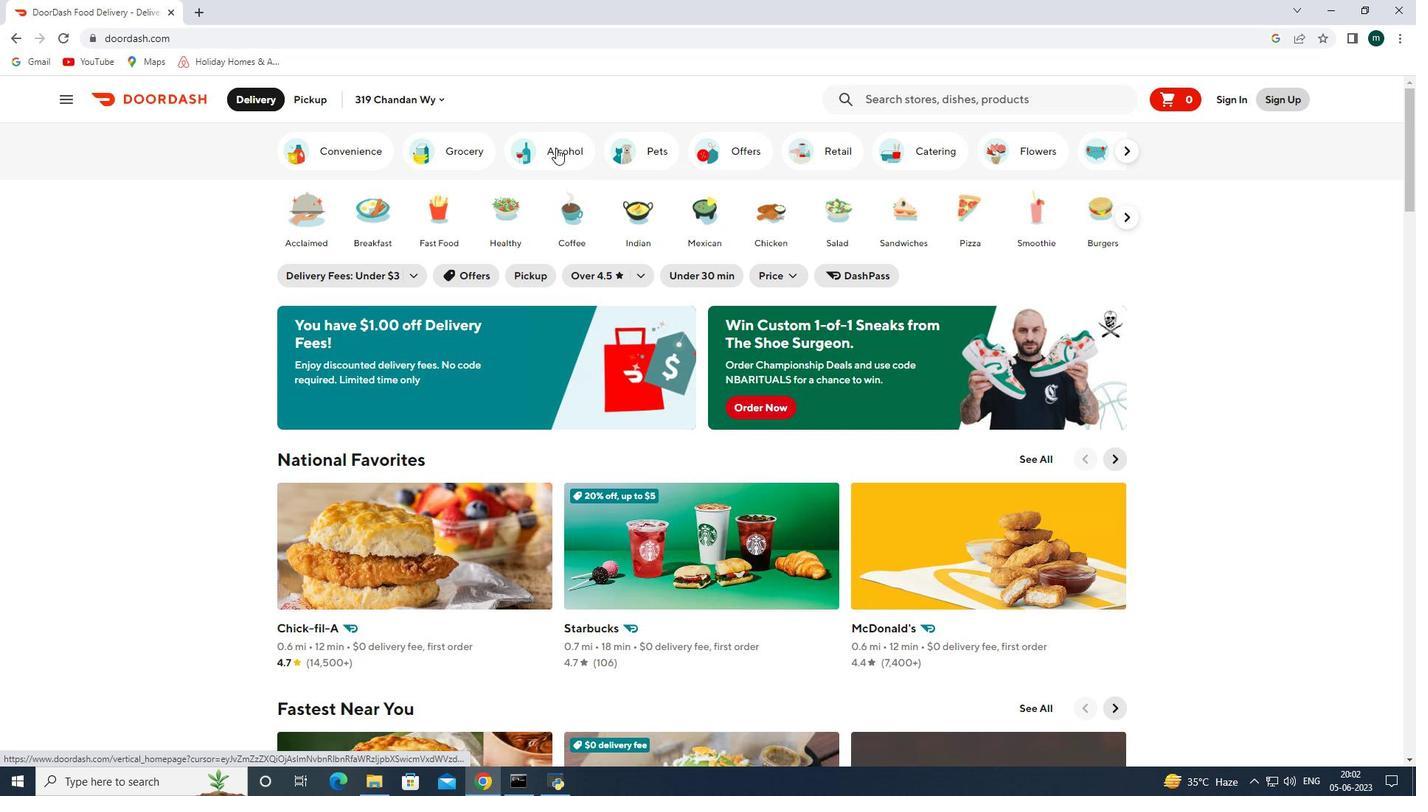 
Action: Mouse moved to (593, 290)
Screenshot: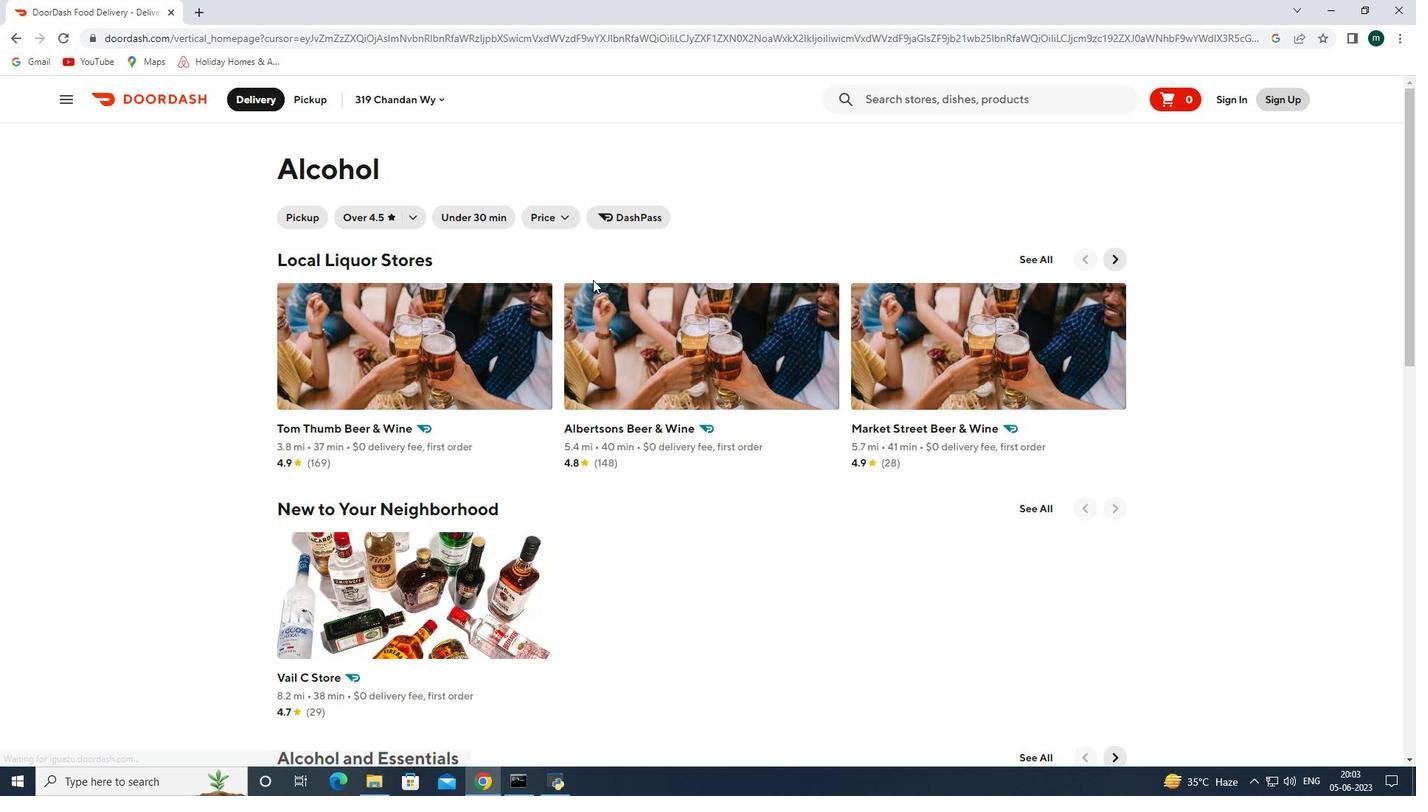 
Action: Mouse scrolled (593, 289) with delta (0, 0)
Screenshot: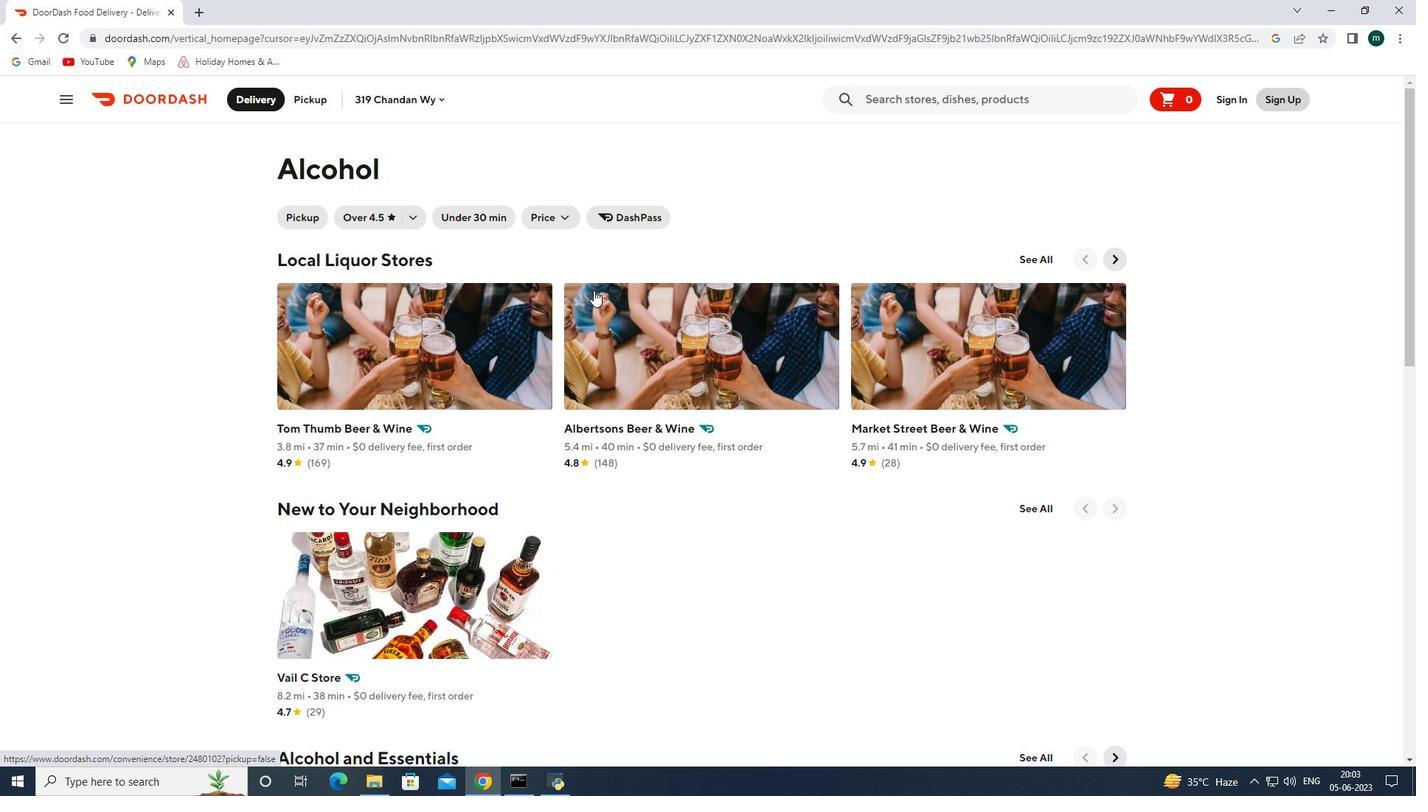 
Action: Mouse scrolled (593, 289) with delta (0, 0)
Screenshot: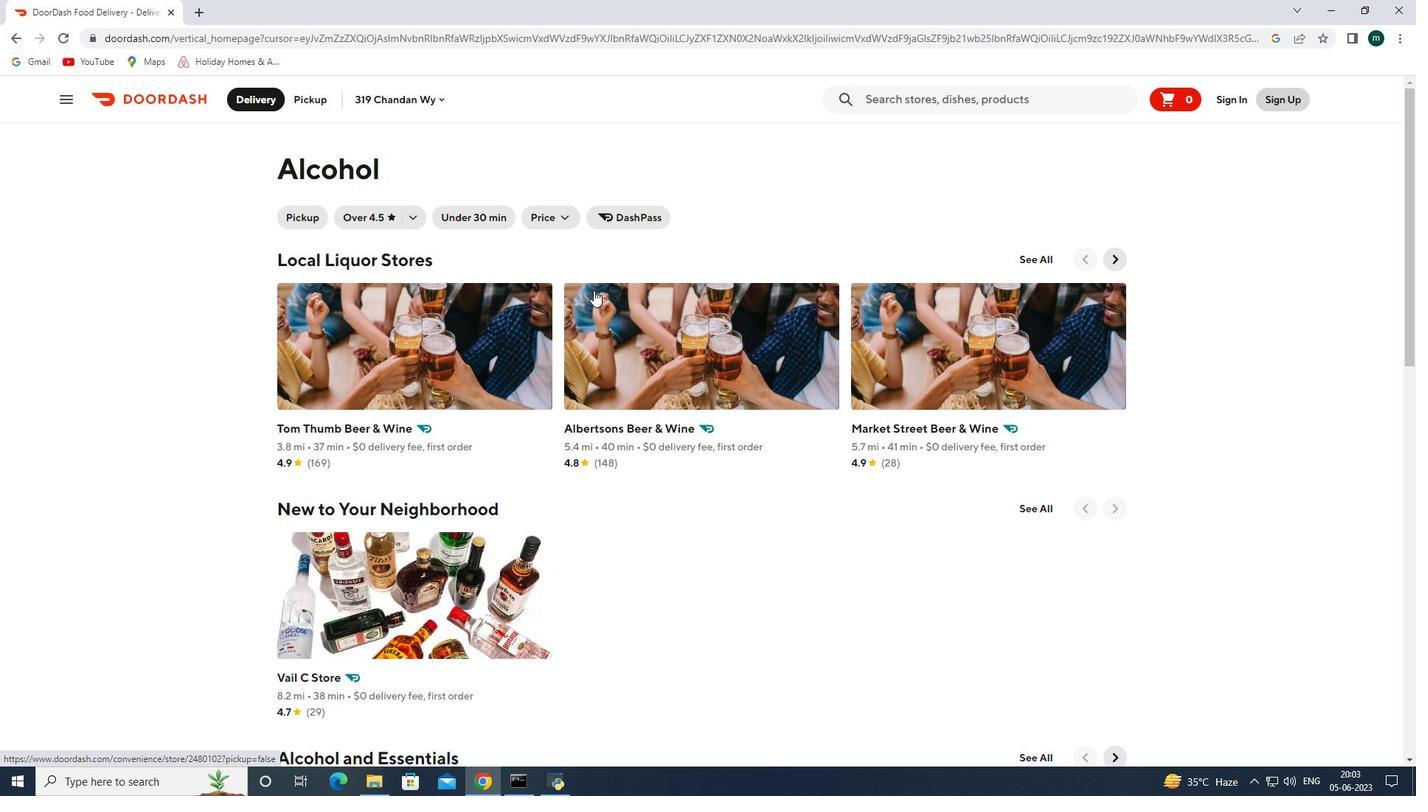 
Action: Mouse scrolled (593, 289) with delta (0, 0)
Screenshot: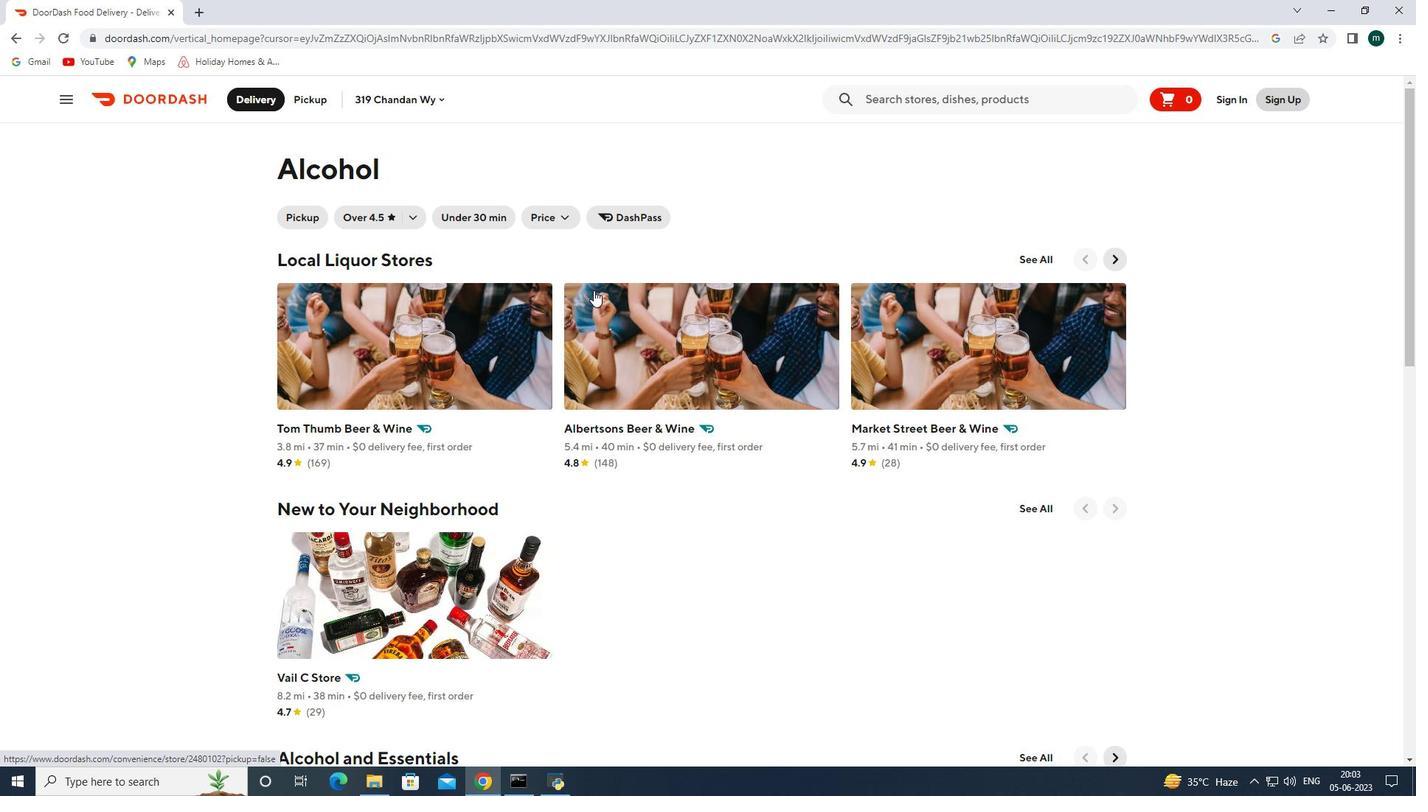 
Action: Mouse scrolled (593, 289) with delta (0, 0)
Screenshot: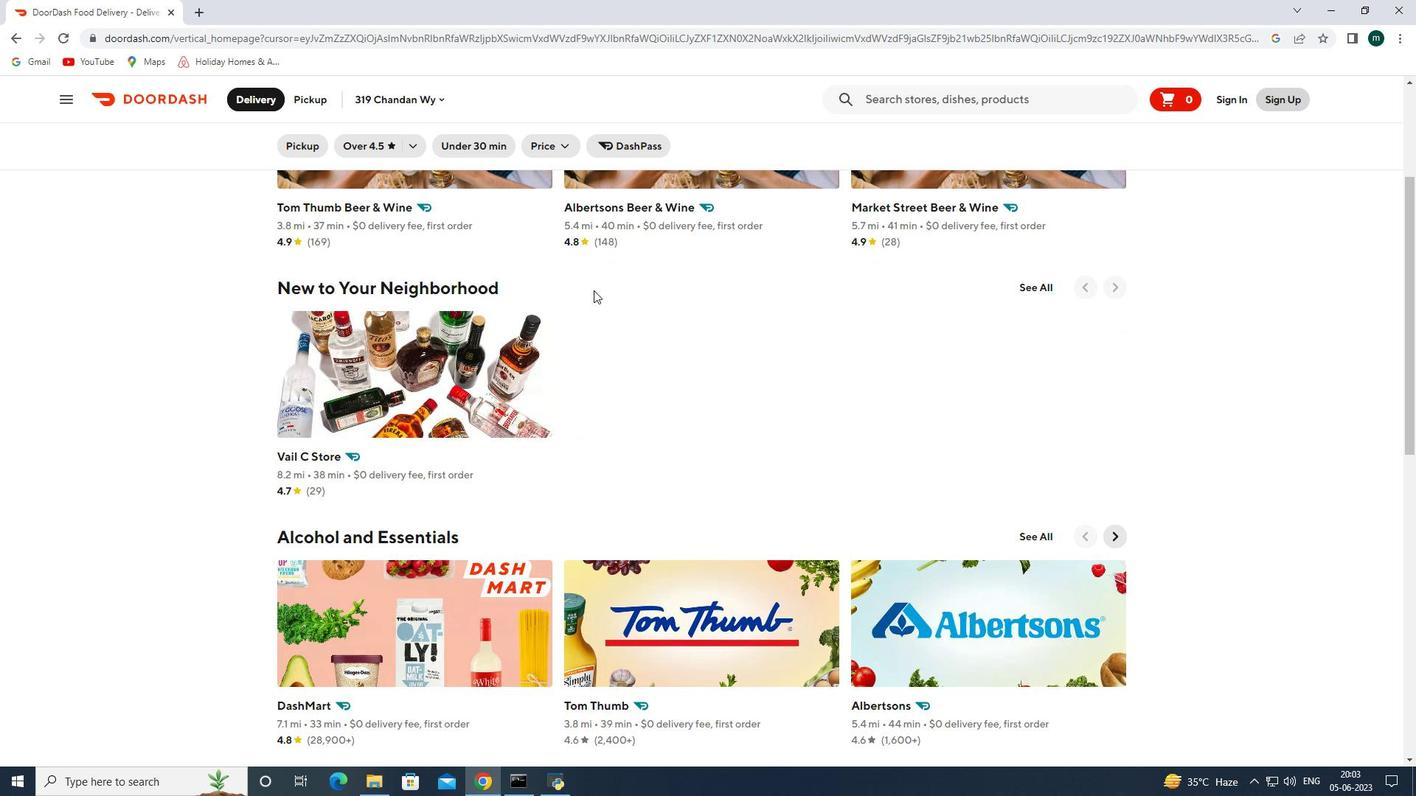 
Action: Mouse scrolled (593, 289) with delta (0, 0)
Screenshot: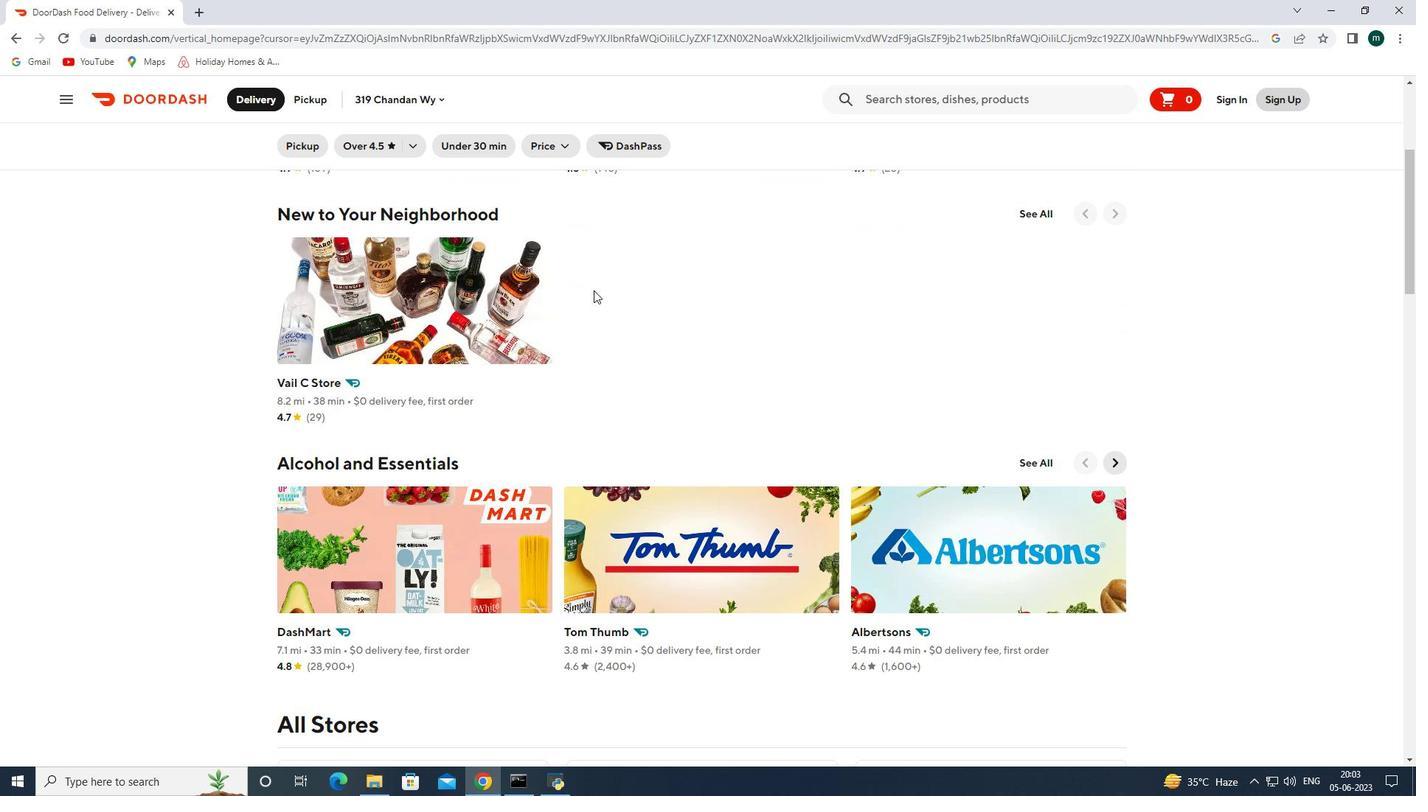 
Action: Mouse scrolled (593, 289) with delta (0, 0)
Screenshot: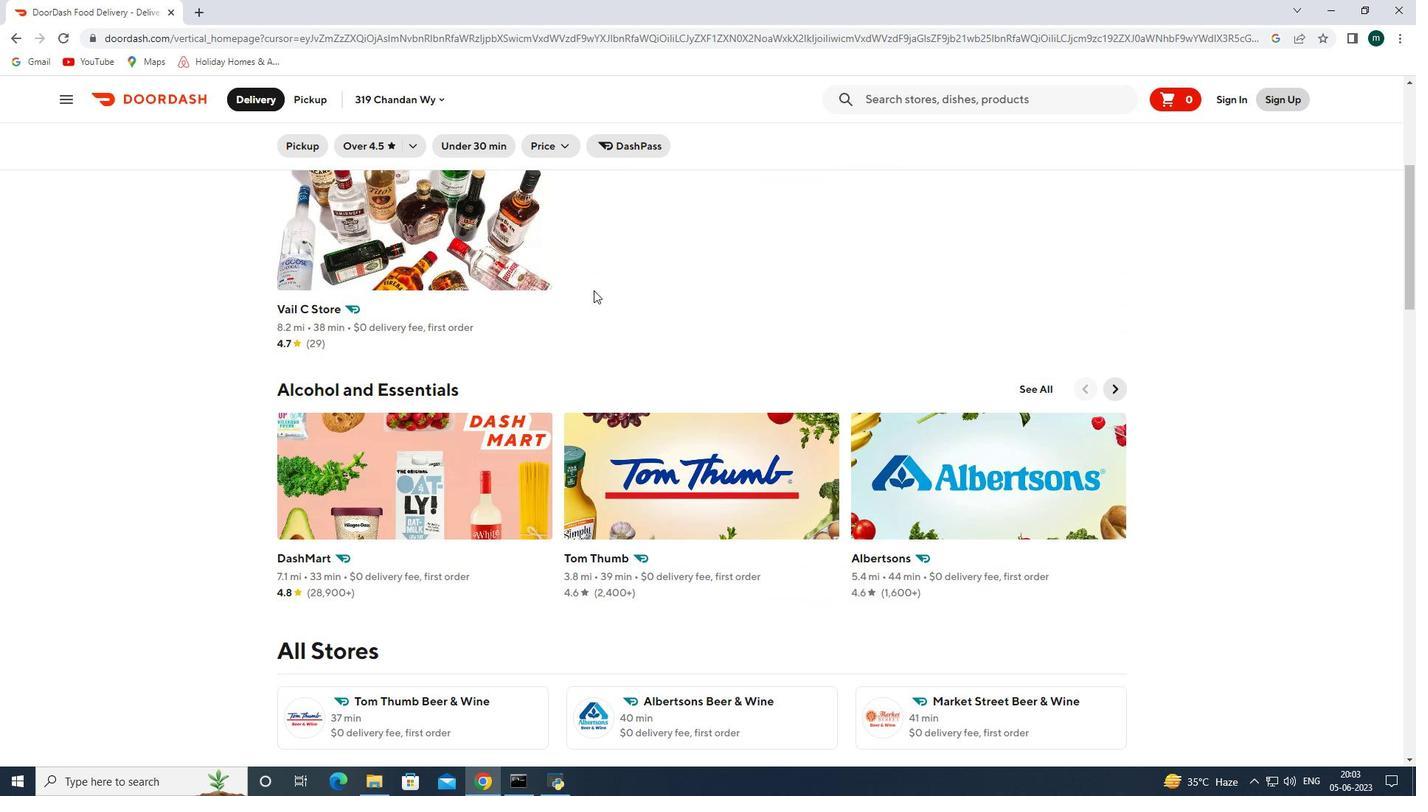 
Action: Mouse scrolled (593, 289) with delta (0, 0)
Screenshot: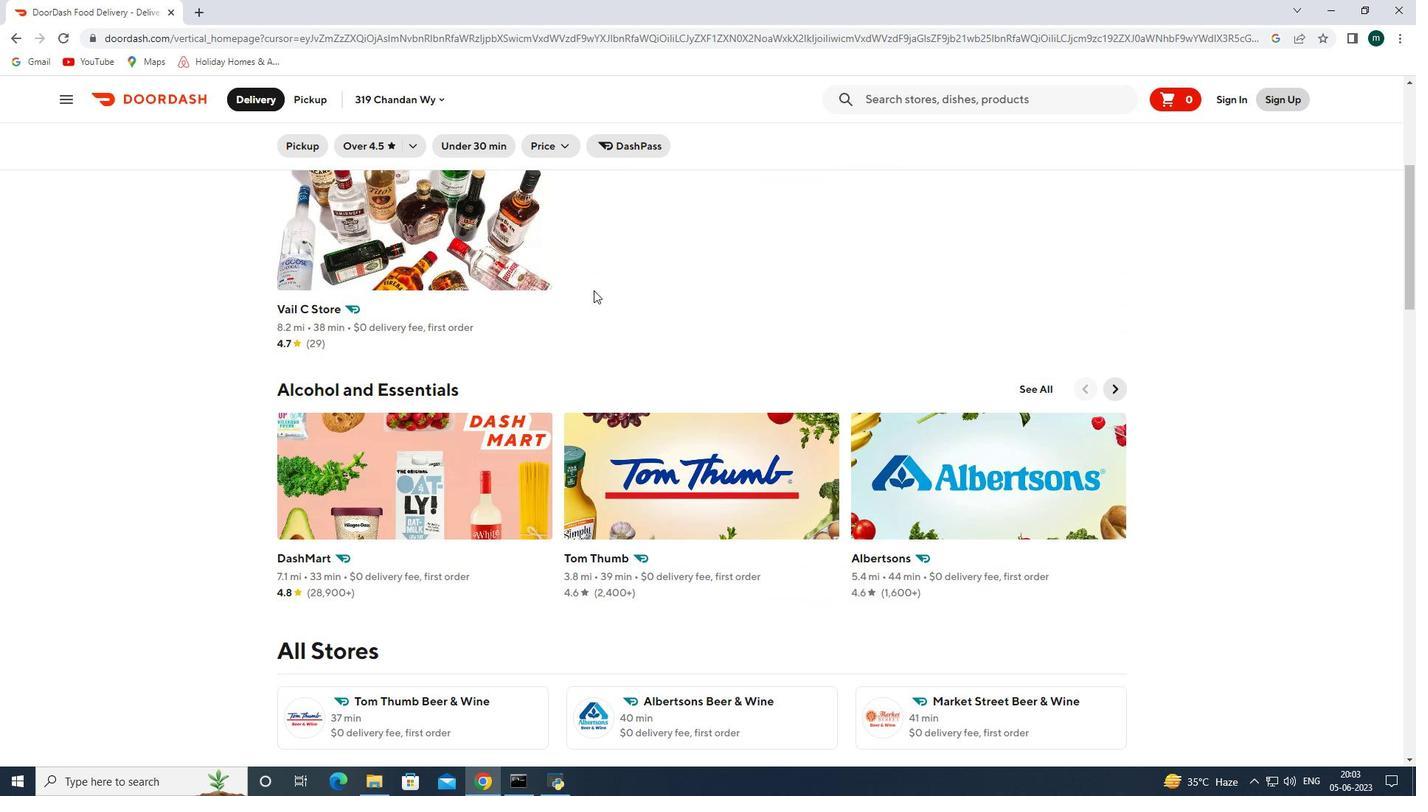 
Action: Mouse scrolled (593, 289) with delta (0, 0)
Screenshot: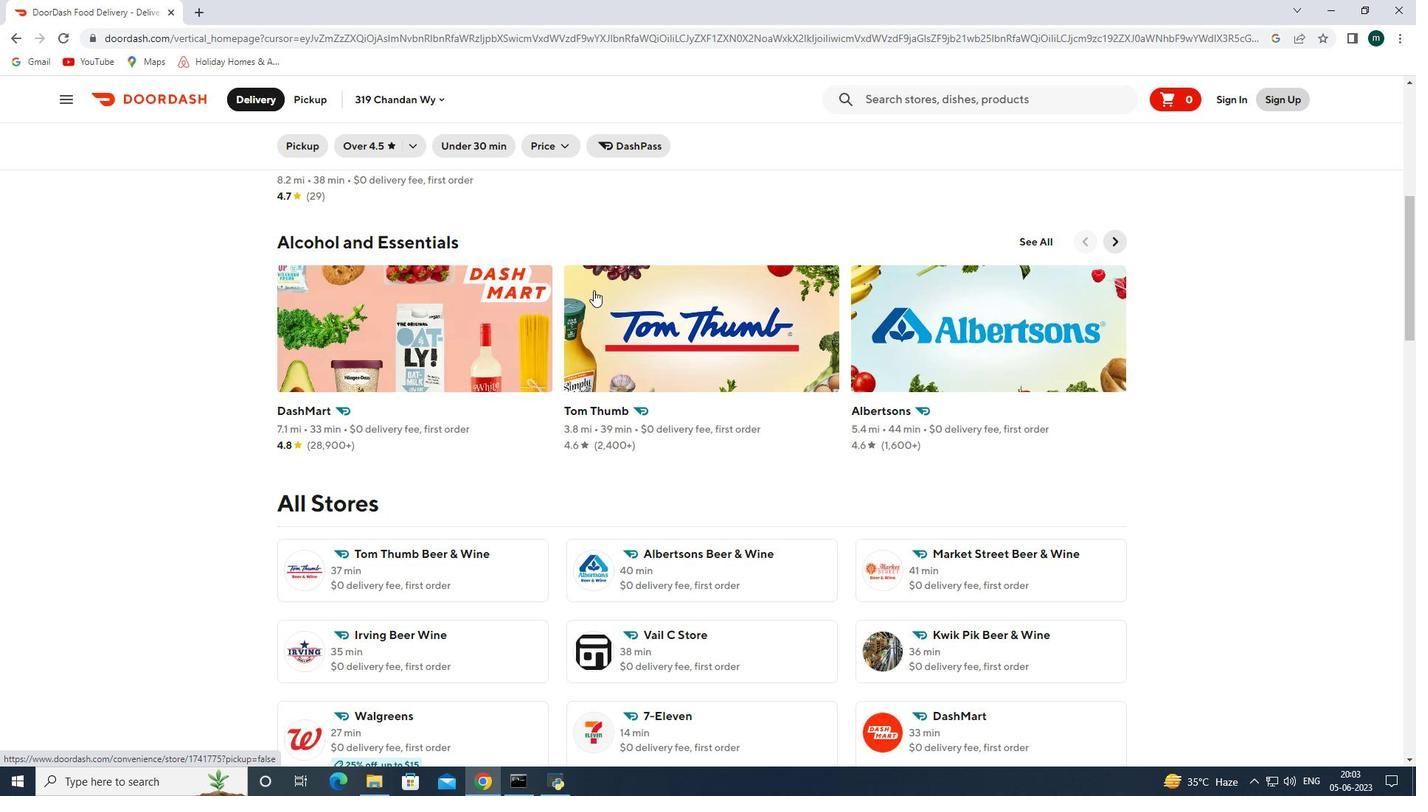 
Action: Mouse scrolled (593, 289) with delta (0, 0)
Screenshot: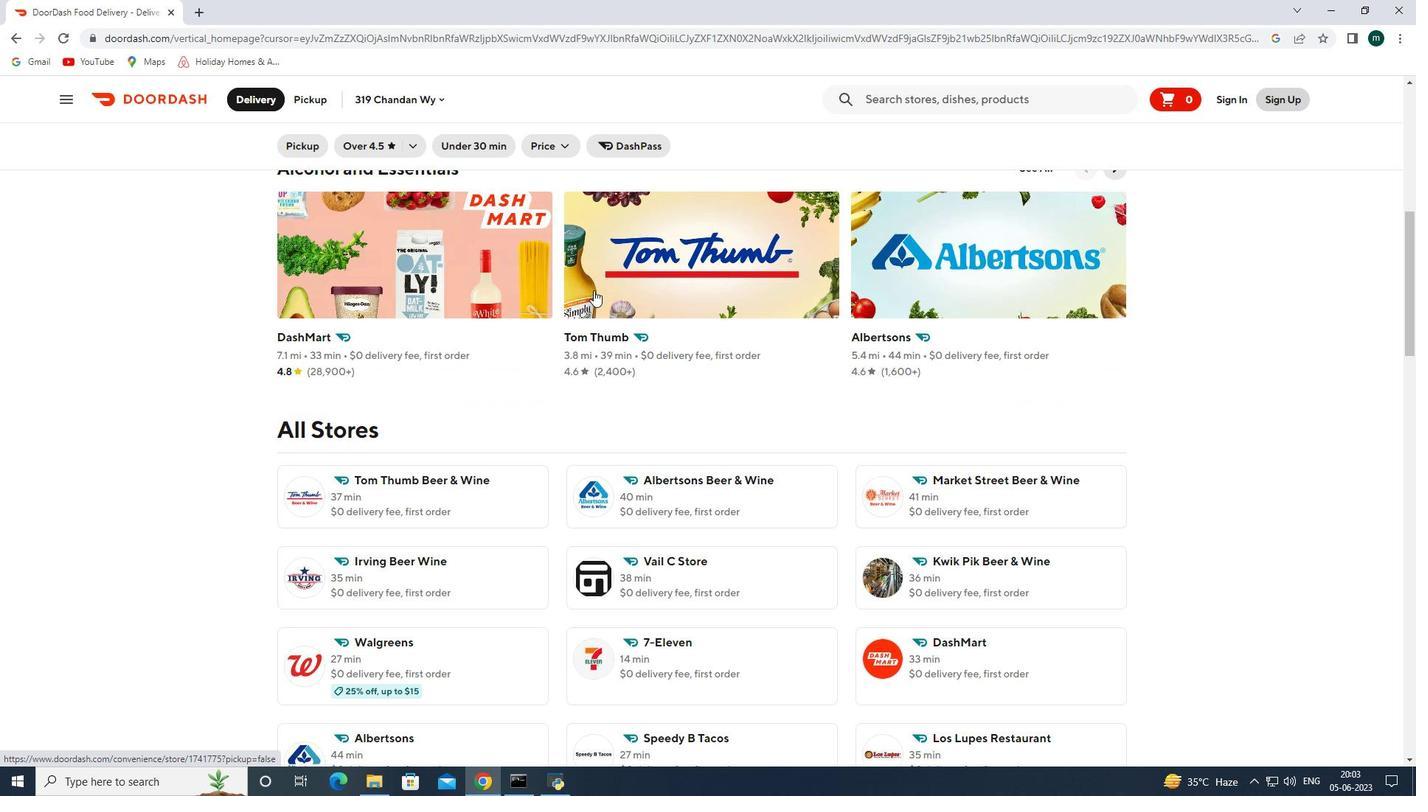 
Action: Mouse scrolled (593, 289) with delta (0, 0)
Screenshot: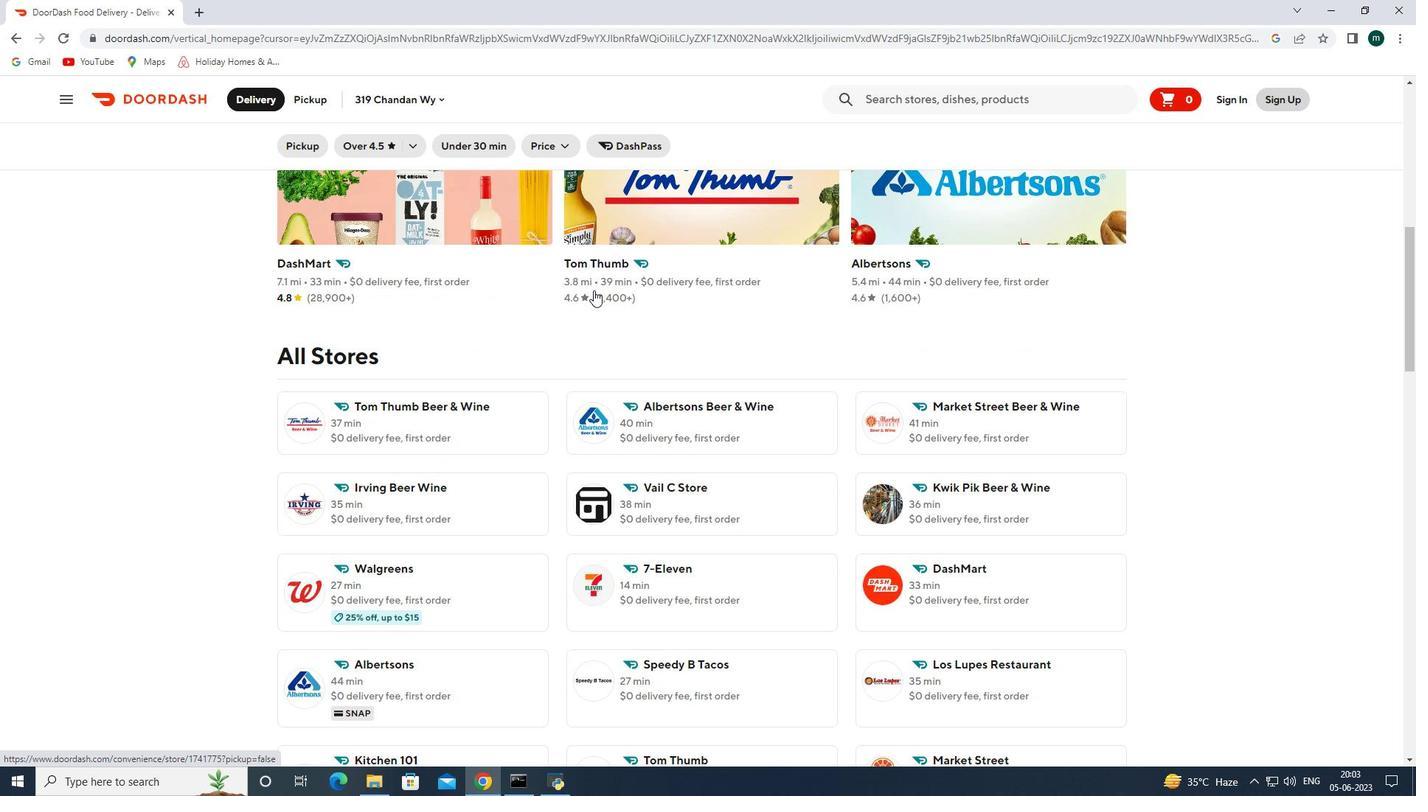 
Action: Mouse scrolled (593, 289) with delta (0, 0)
Screenshot: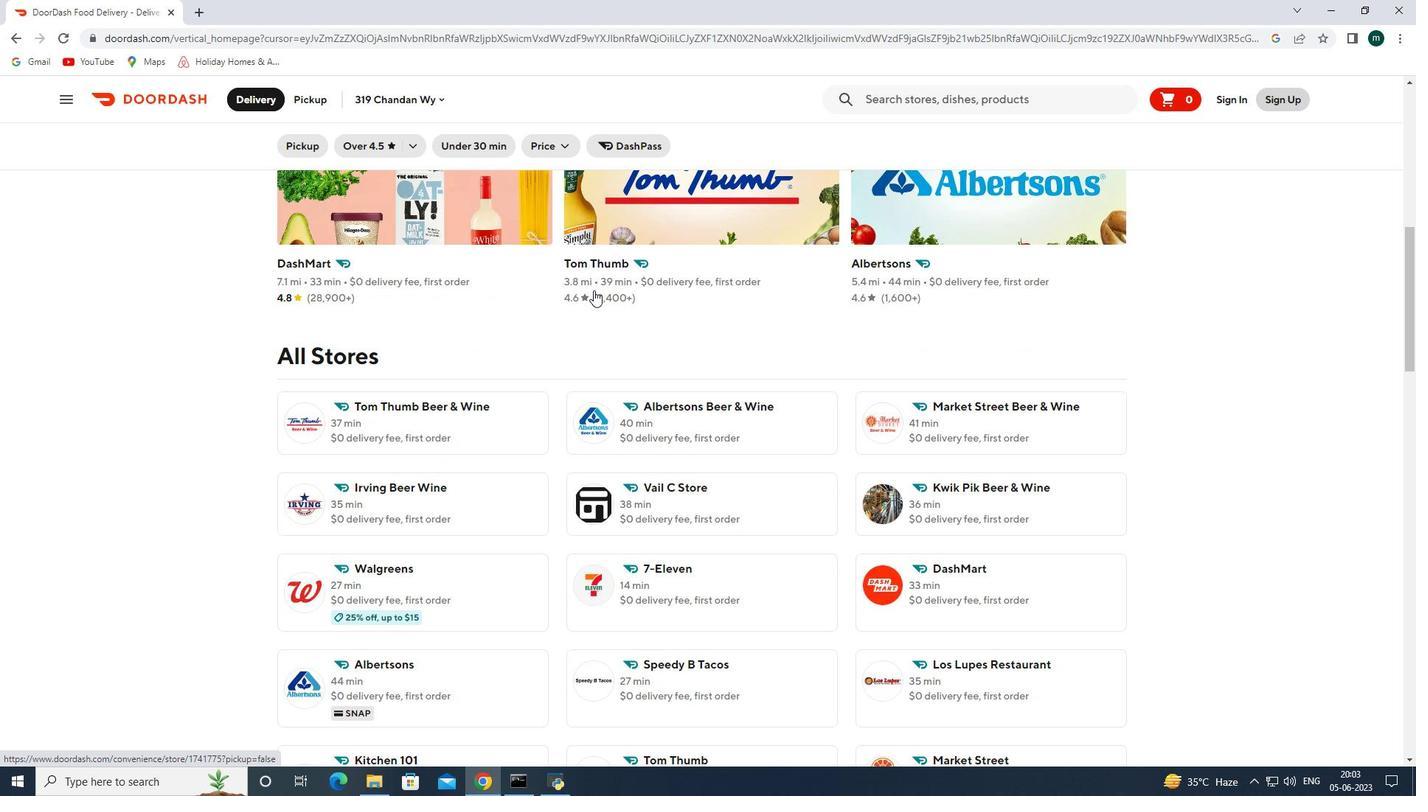 
Action: Mouse scrolled (593, 289) with delta (0, 0)
Screenshot: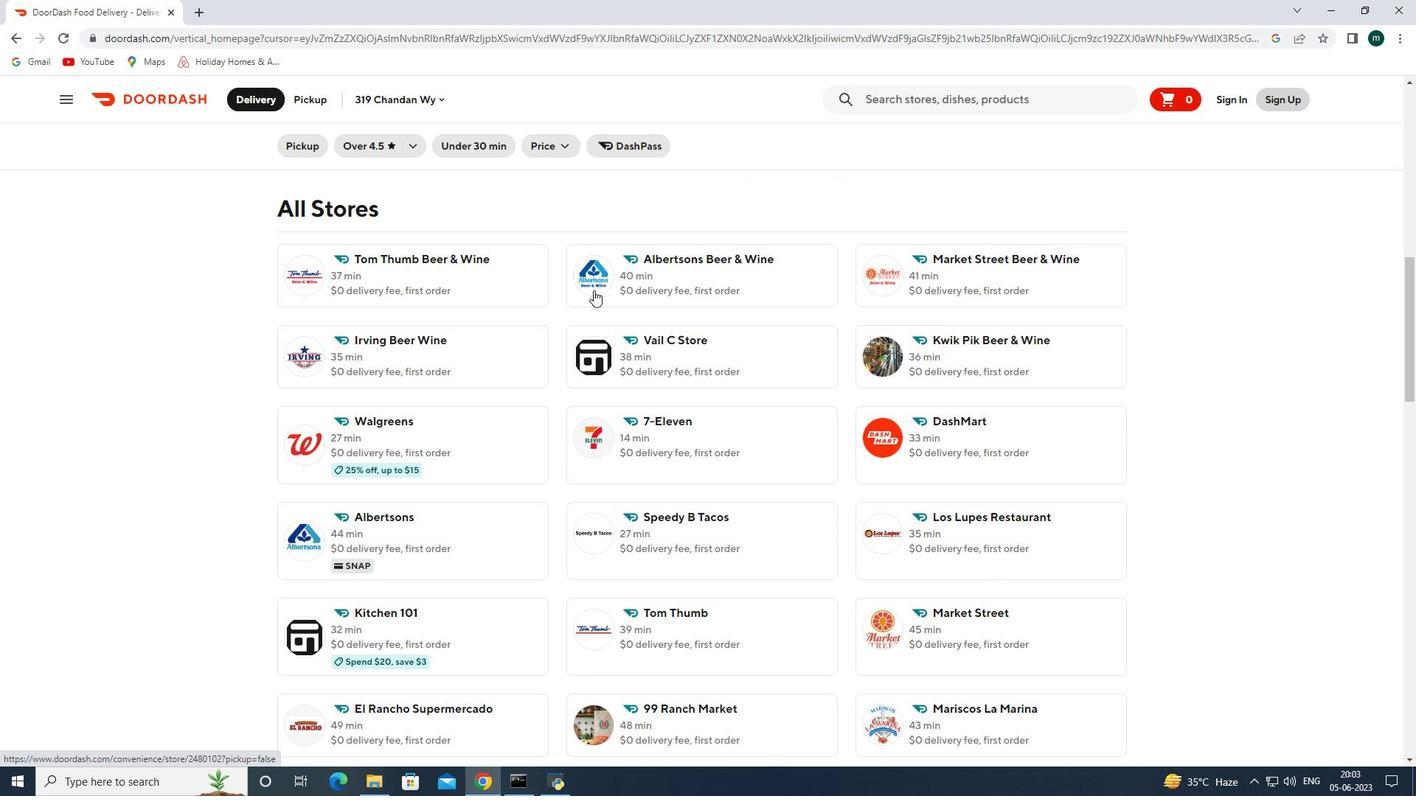 
Action: Mouse scrolled (593, 289) with delta (0, 0)
Screenshot: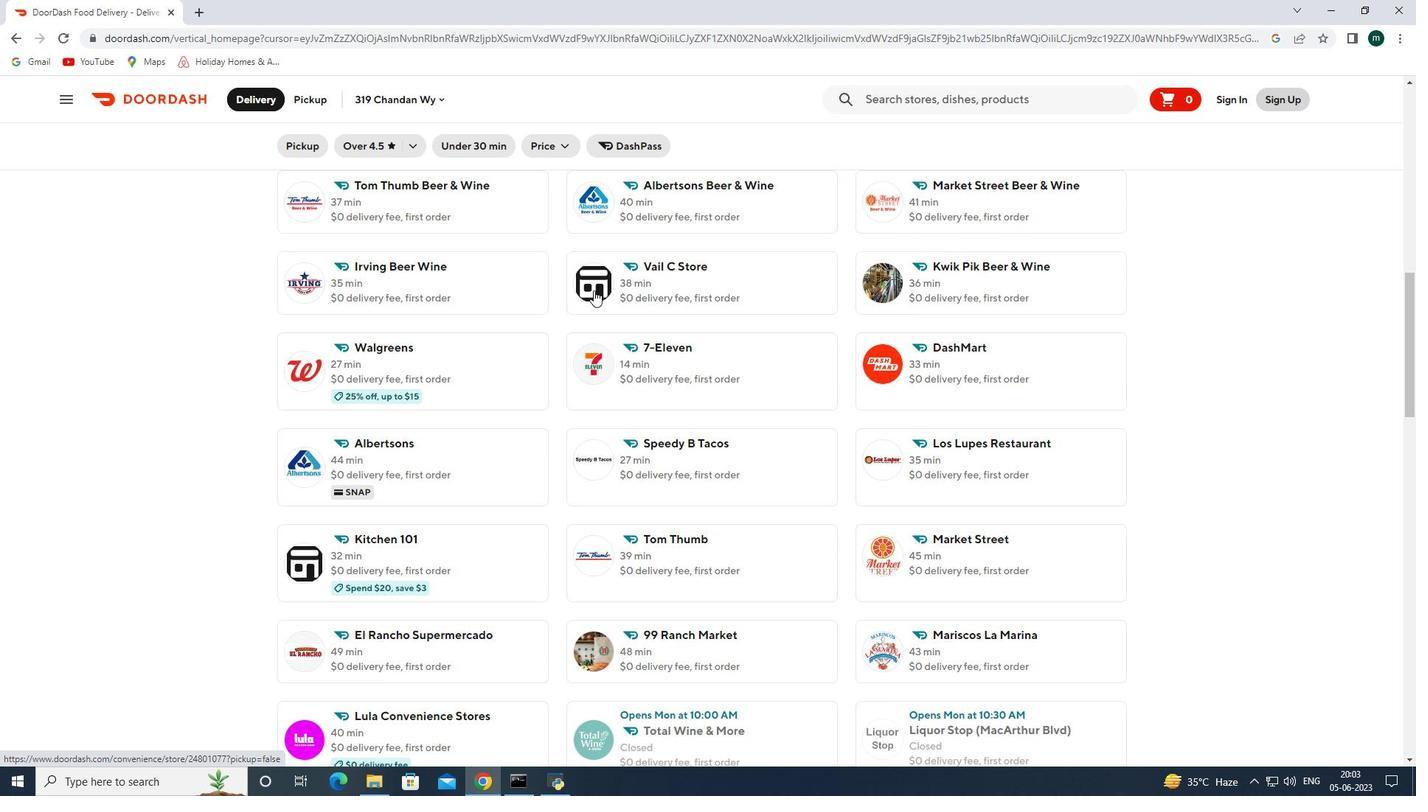 
Action: Mouse scrolled (593, 289) with delta (0, 0)
Screenshot: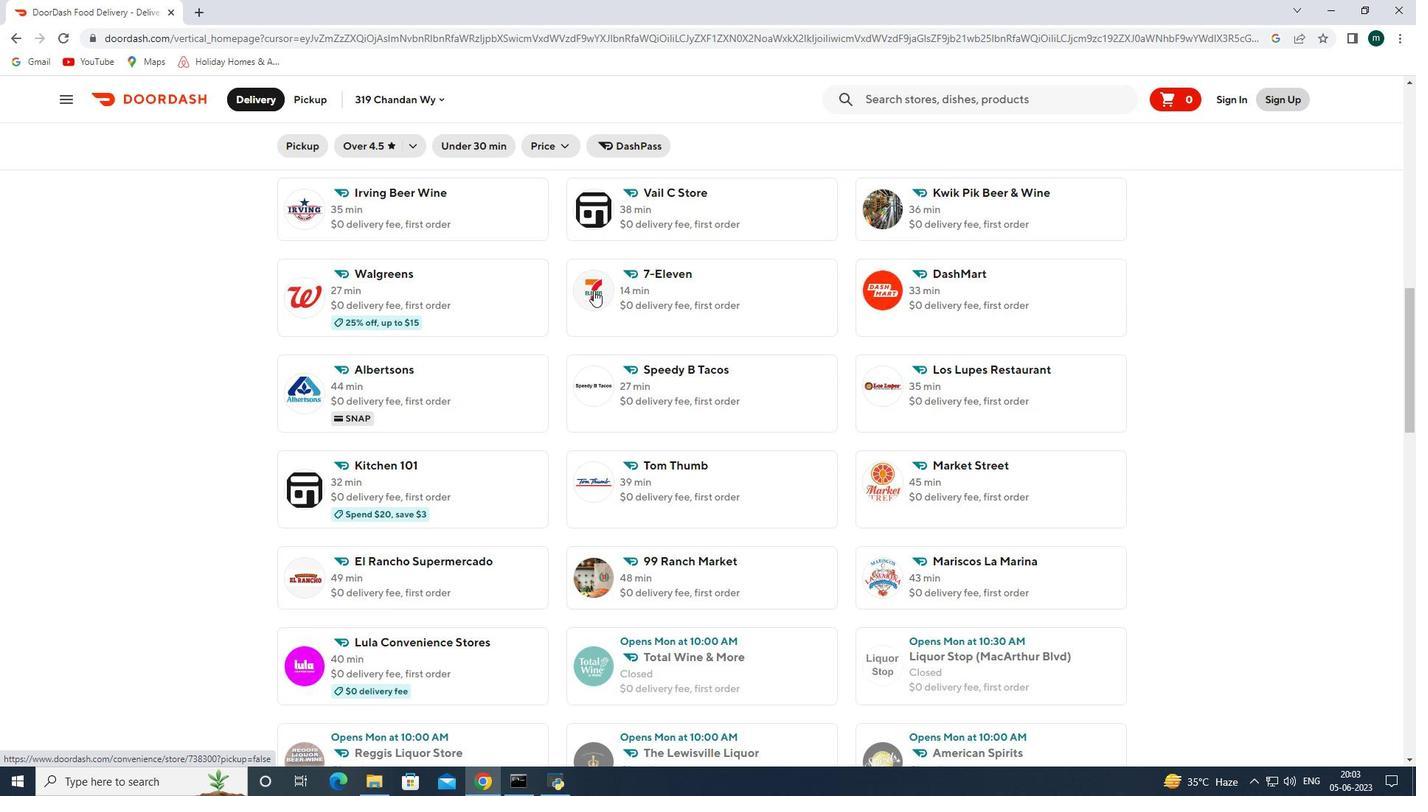 
Action: Mouse moved to (948, 680)
Screenshot: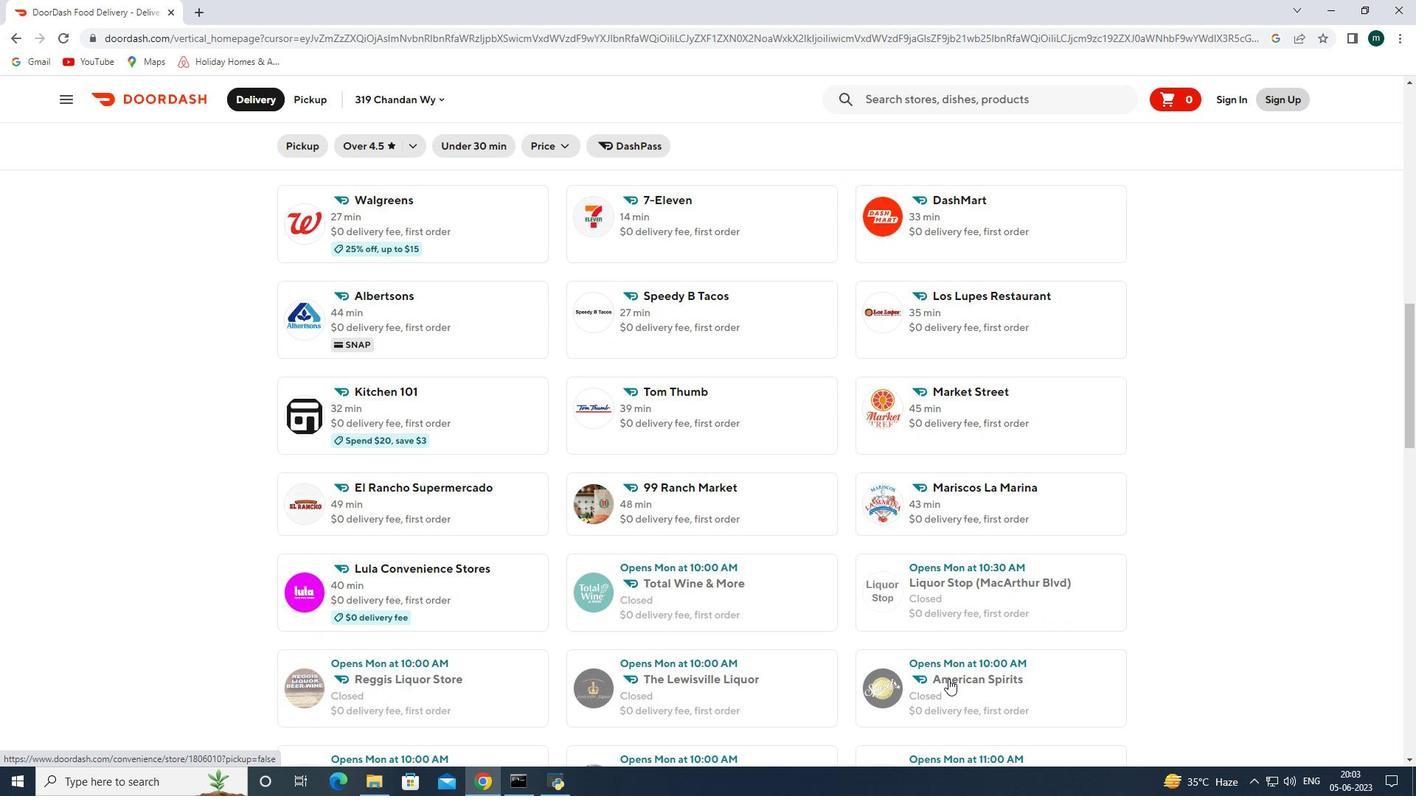 
Action: Mouse pressed left at (948, 680)
Screenshot: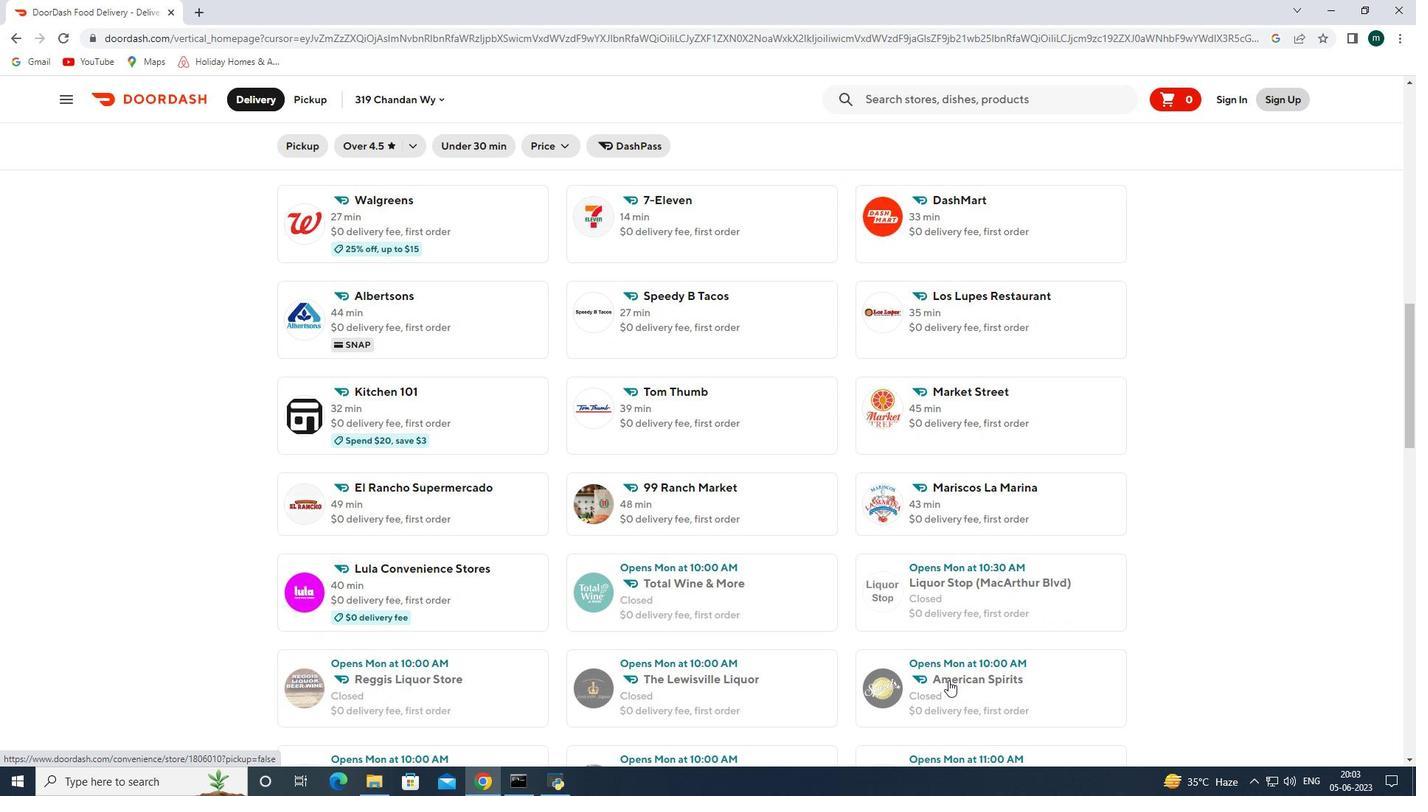 
Action: Mouse moved to (288, 98)
Screenshot: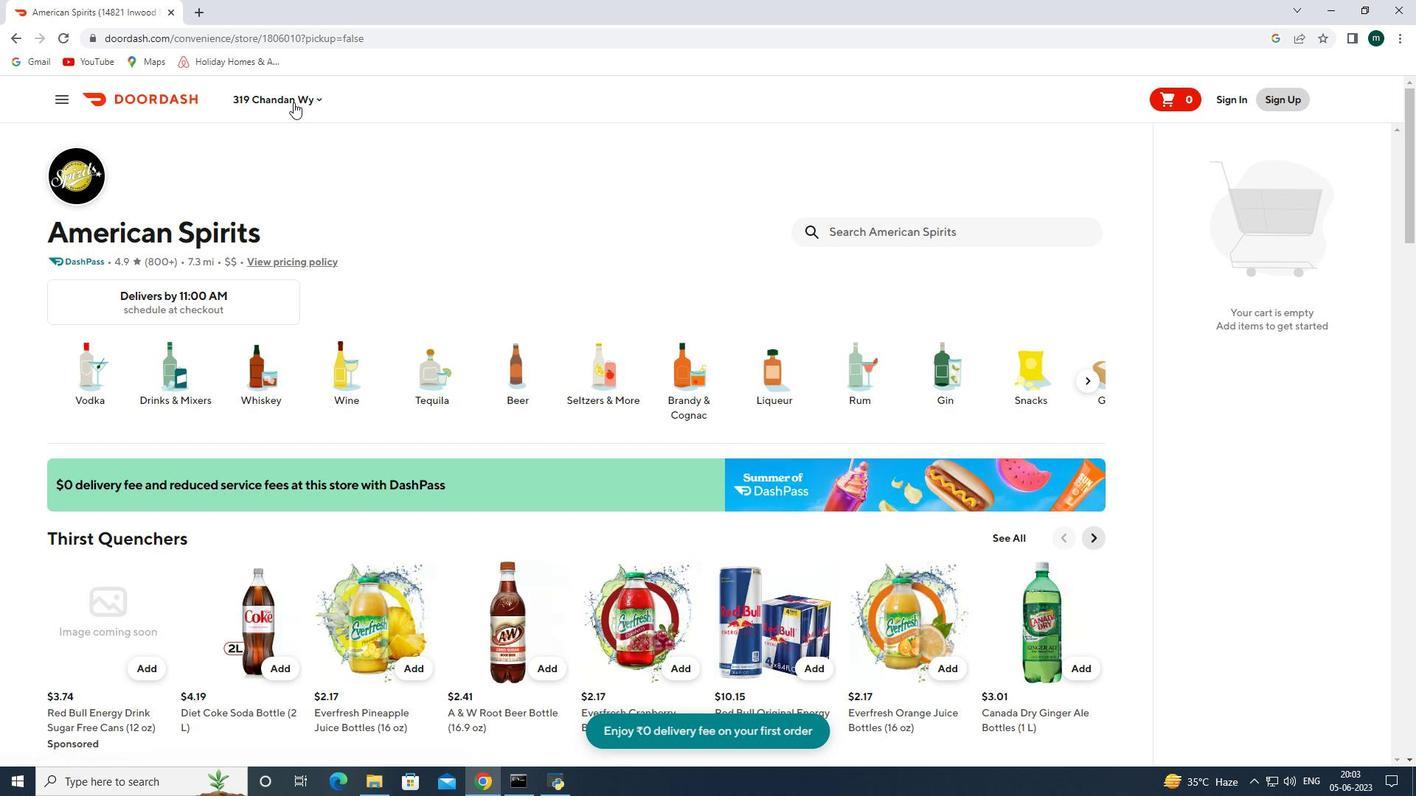 
Action: Mouse pressed left at (288, 98)
Screenshot: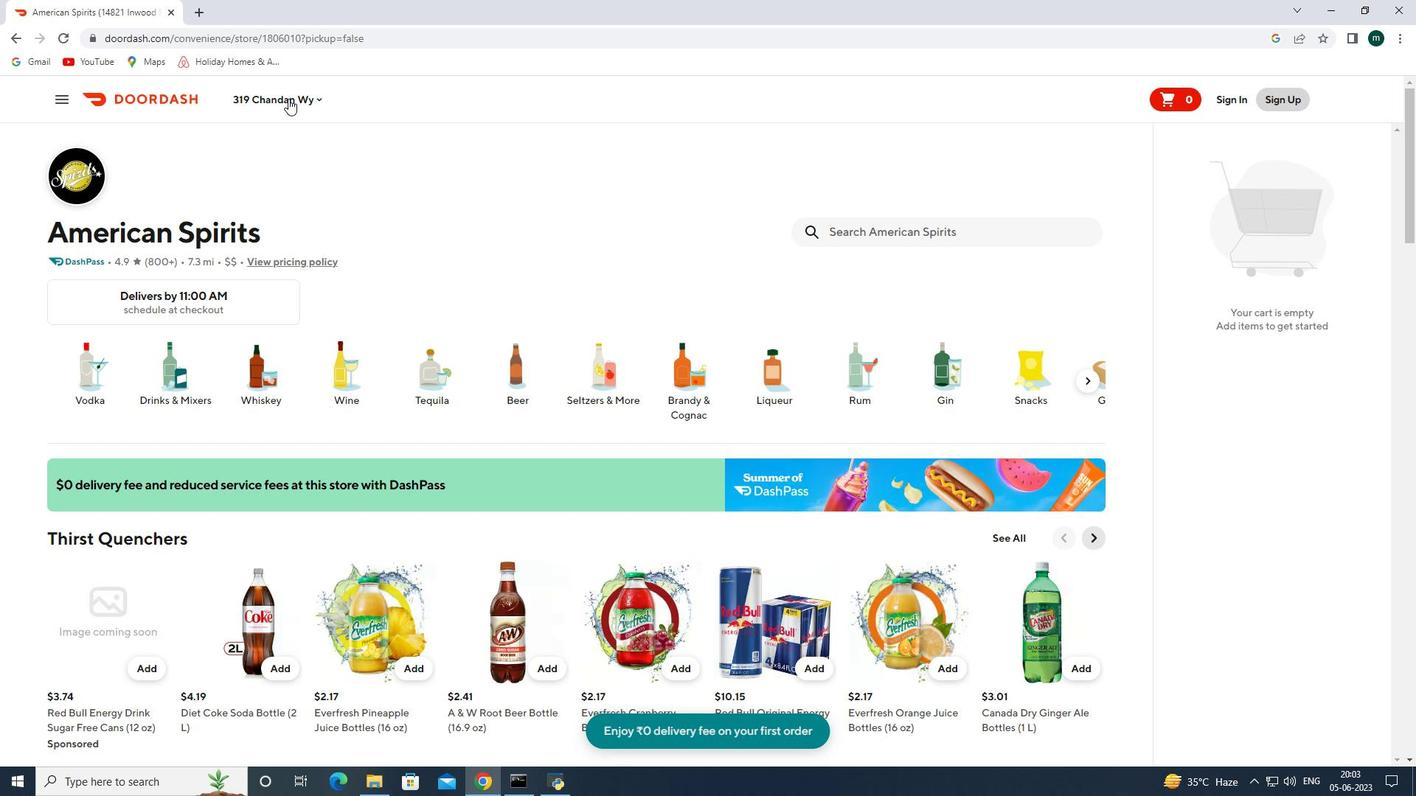 
Action: Mouse moved to (304, 163)
Screenshot: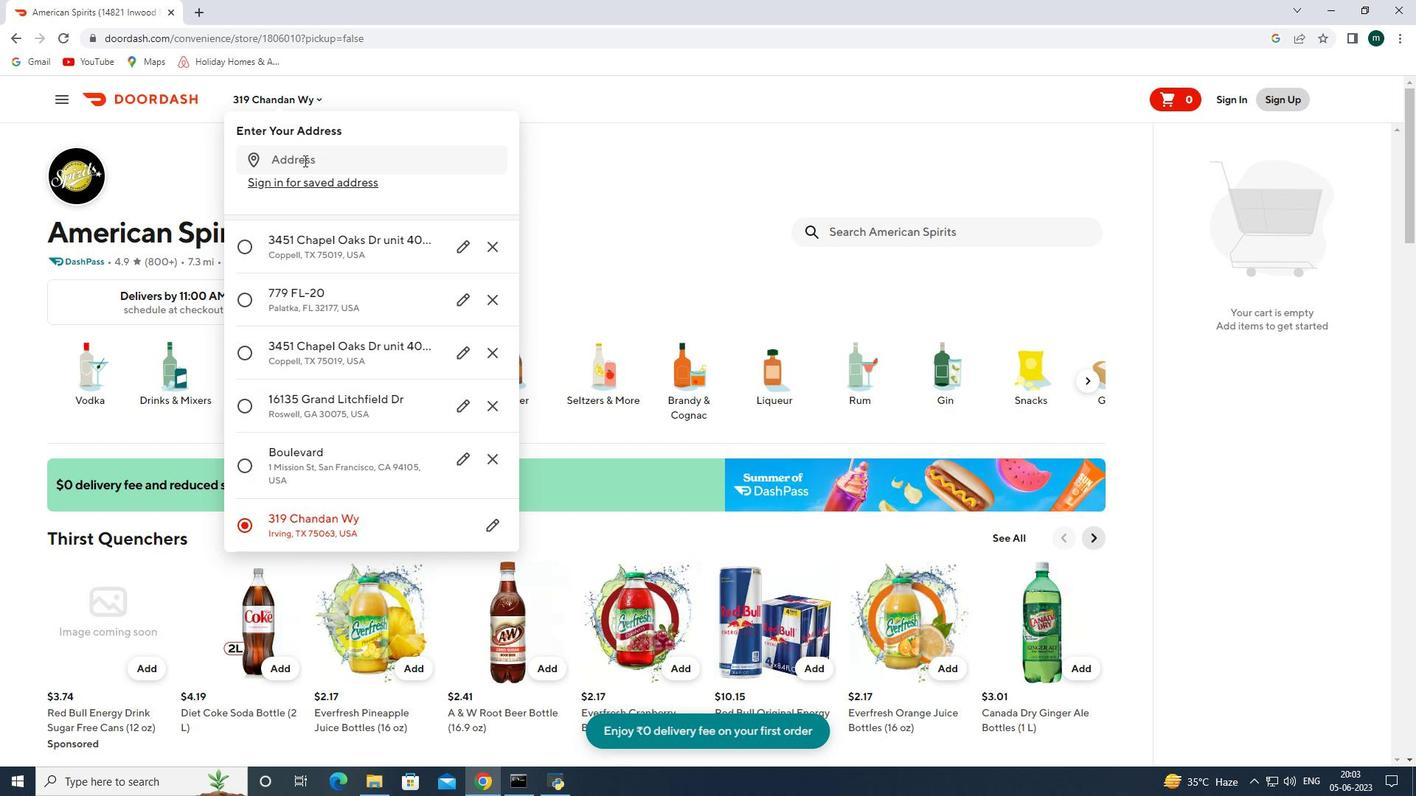 
Action: Mouse pressed left at (304, 163)
Screenshot: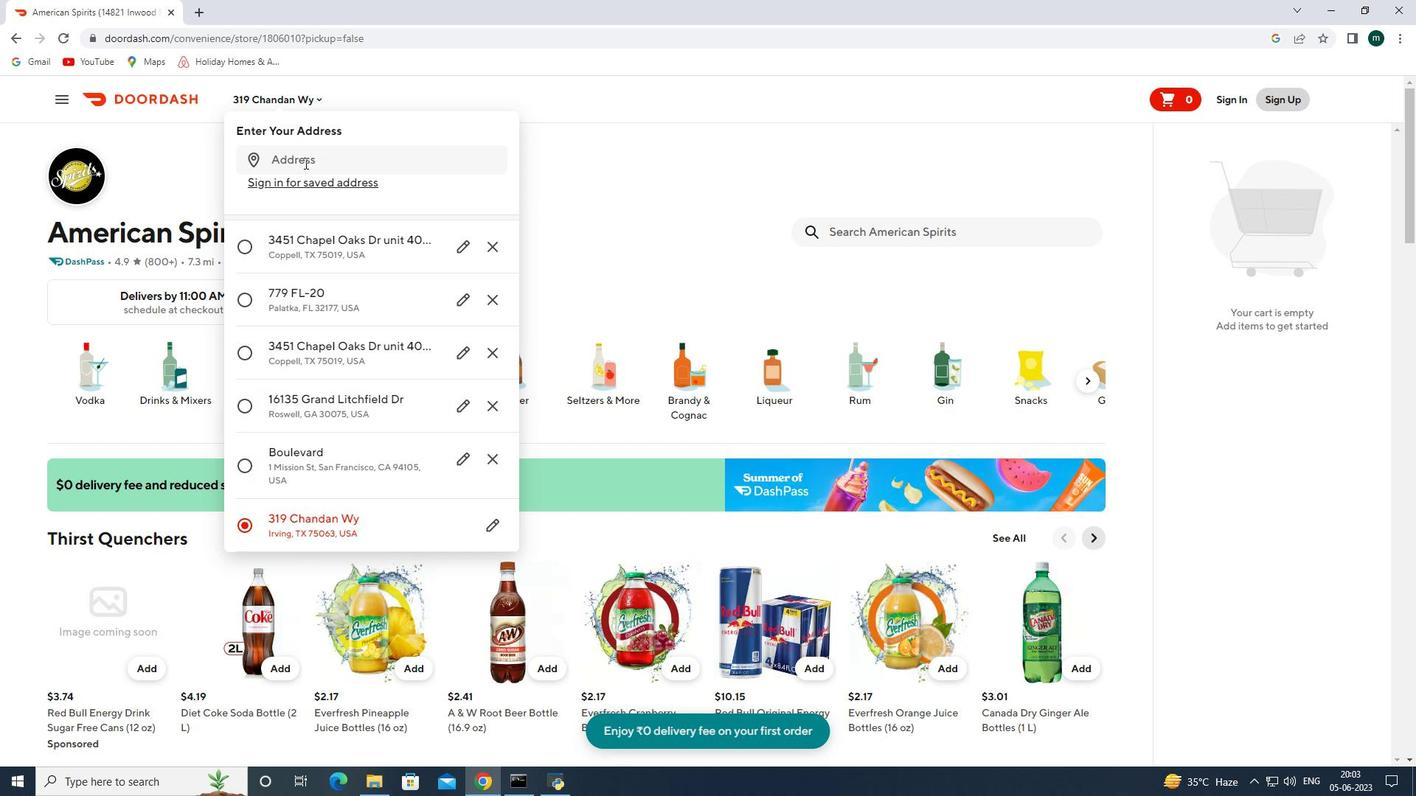 
Action: Mouse moved to (312, 160)
Screenshot: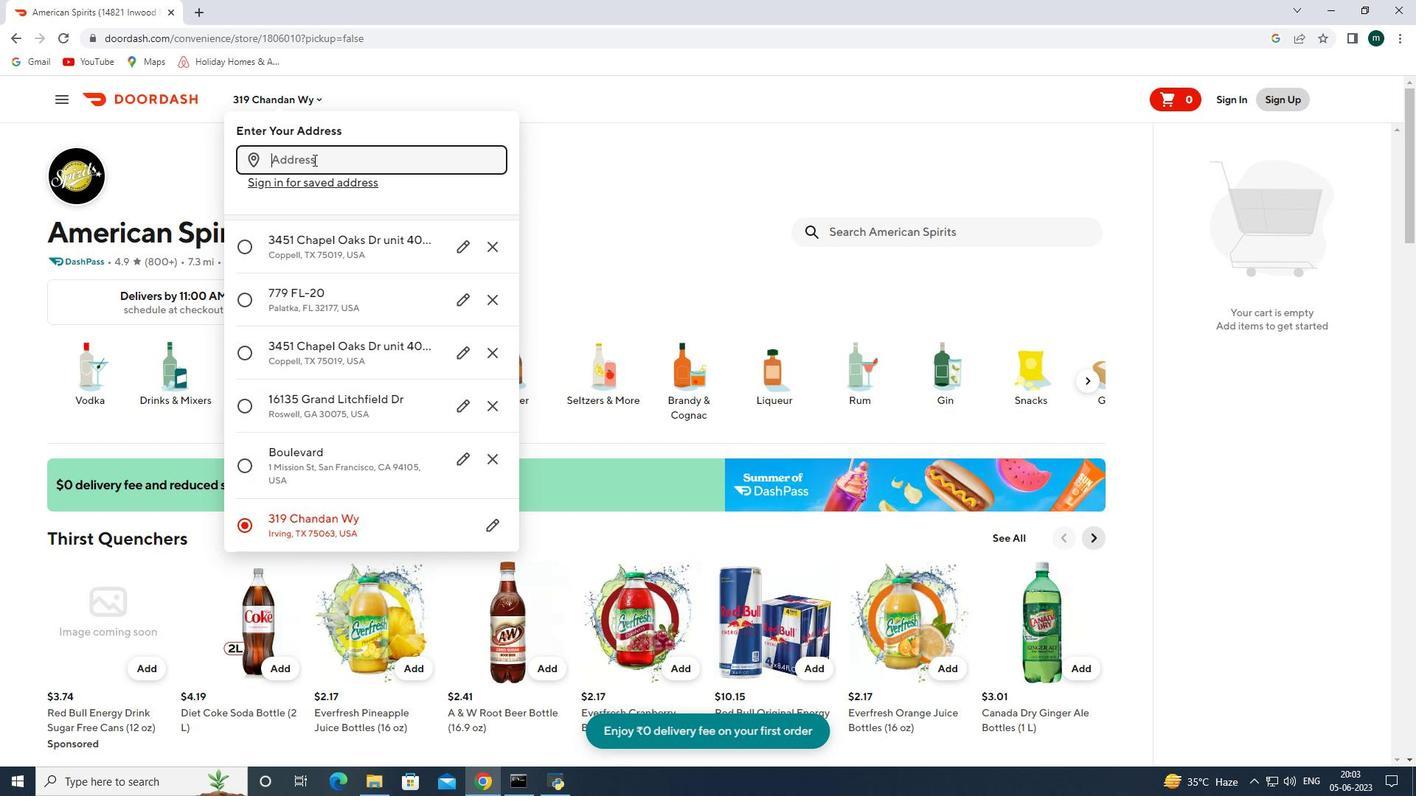 
Action: Key pressed 3732<Key.space>beeghley<Key.space>steet<Key.space>alenport<Key.space>pnnsylania<Key.enter>
Screenshot: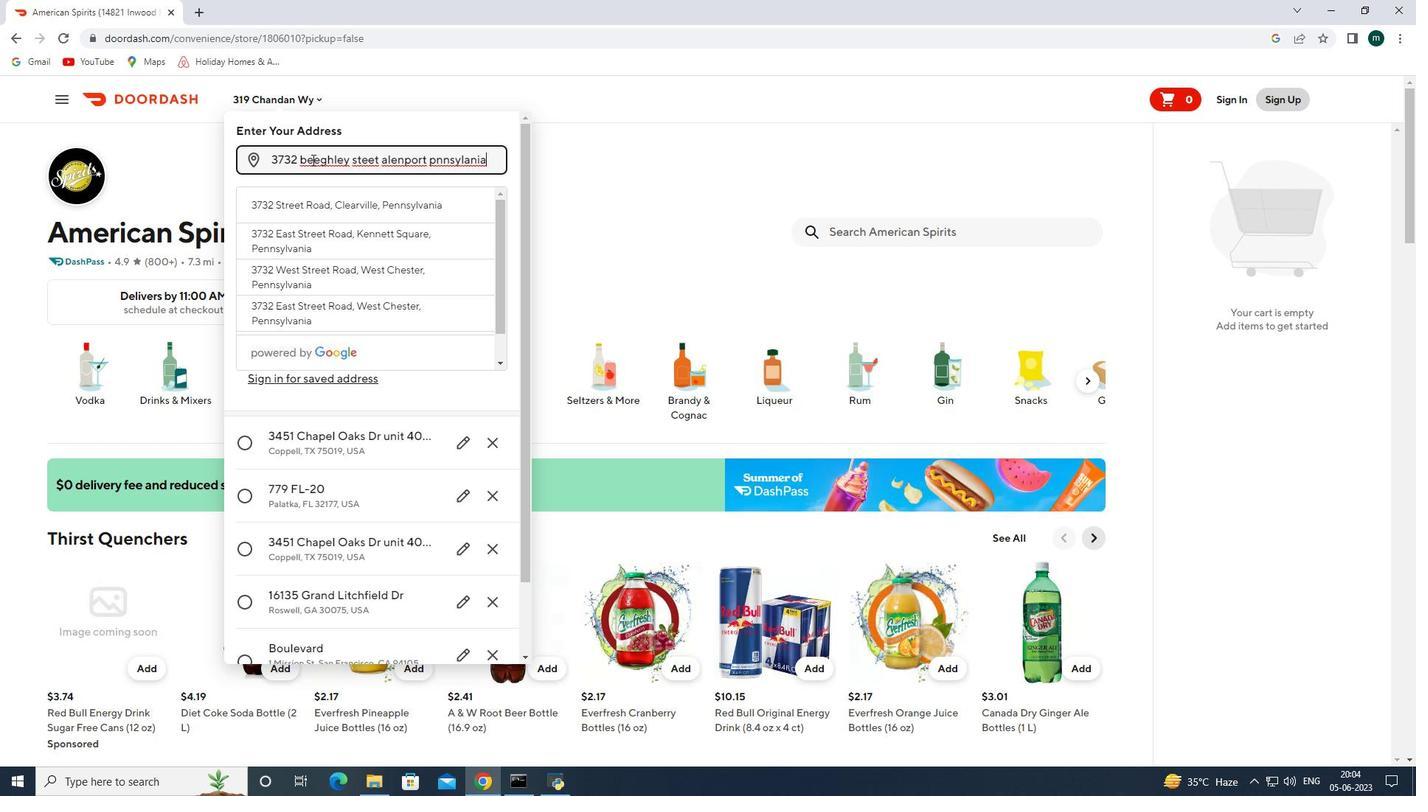 
Action: Mouse moved to (311, 270)
Screenshot: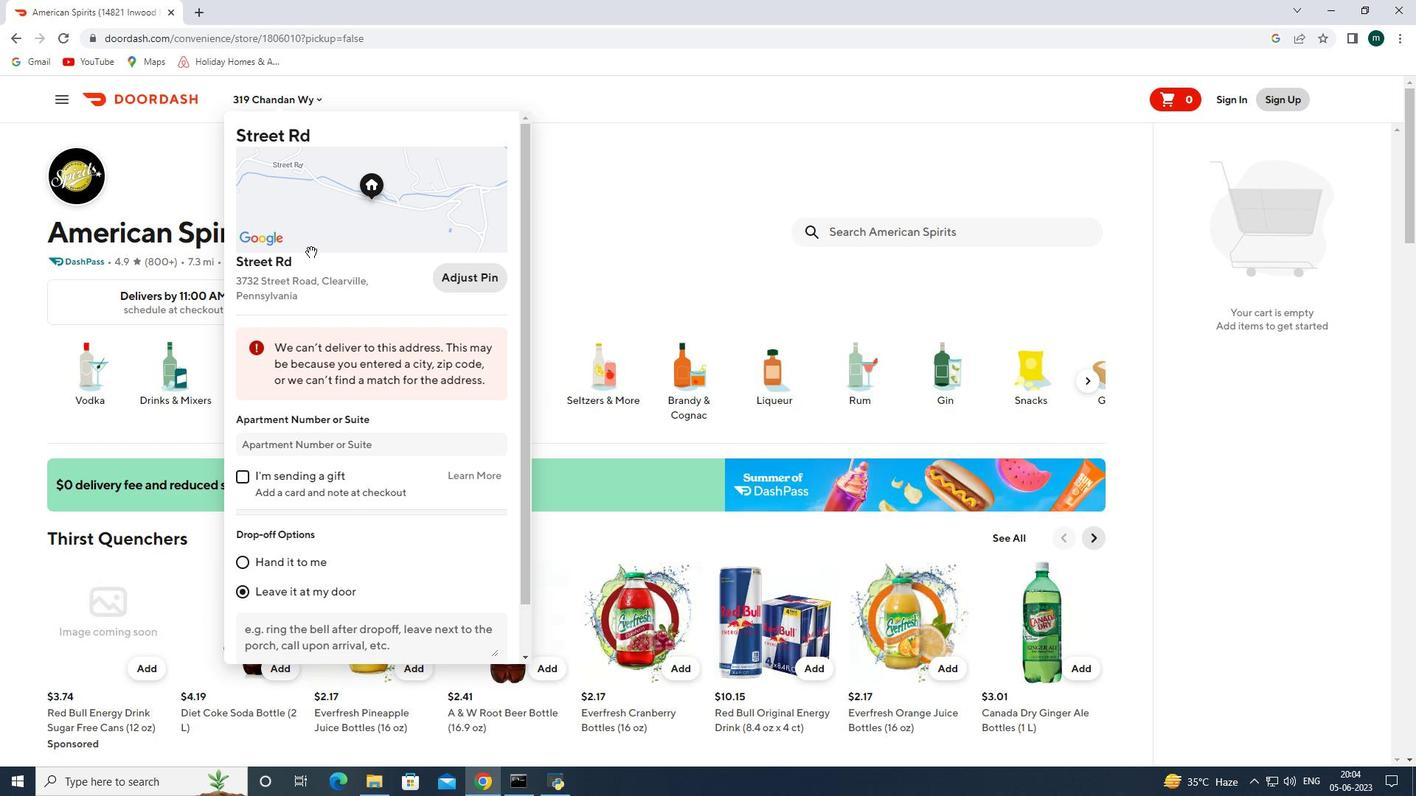 
Action: Mouse scrolled (311, 269) with delta (0, 0)
Screenshot: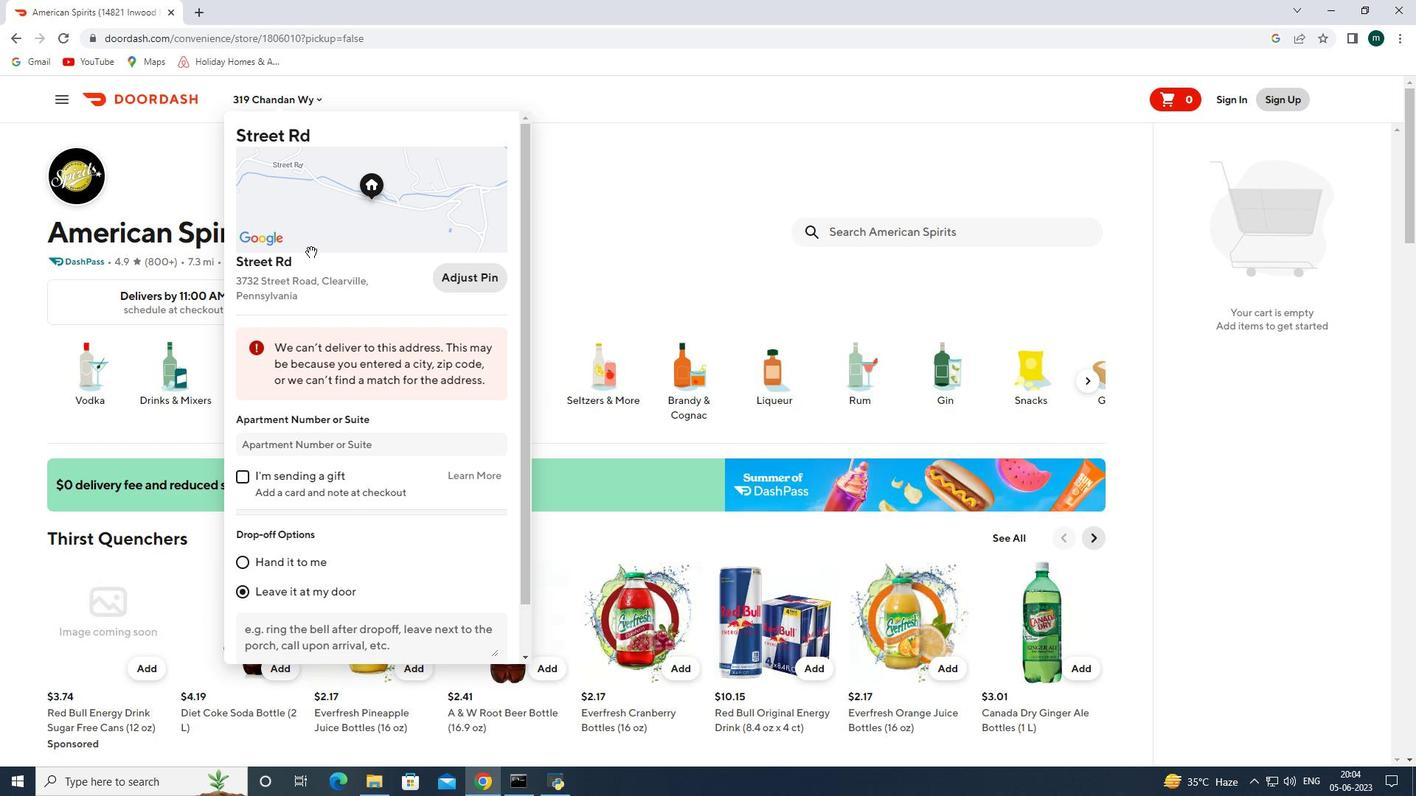 
Action: Mouse moved to (315, 294)
Screenshot: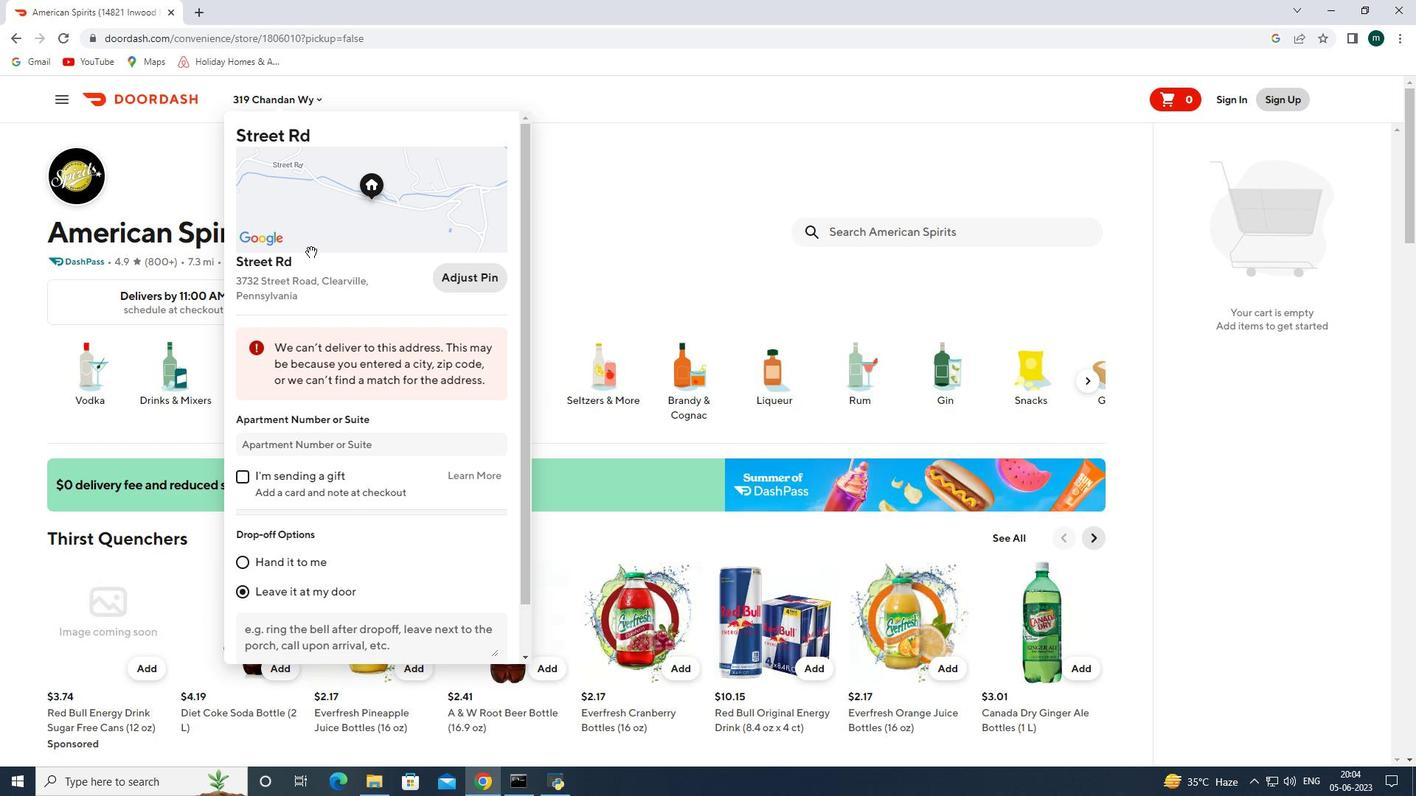 
Action: Mouse scrolled (315, 293) with delta (0, 0)
Screenshot: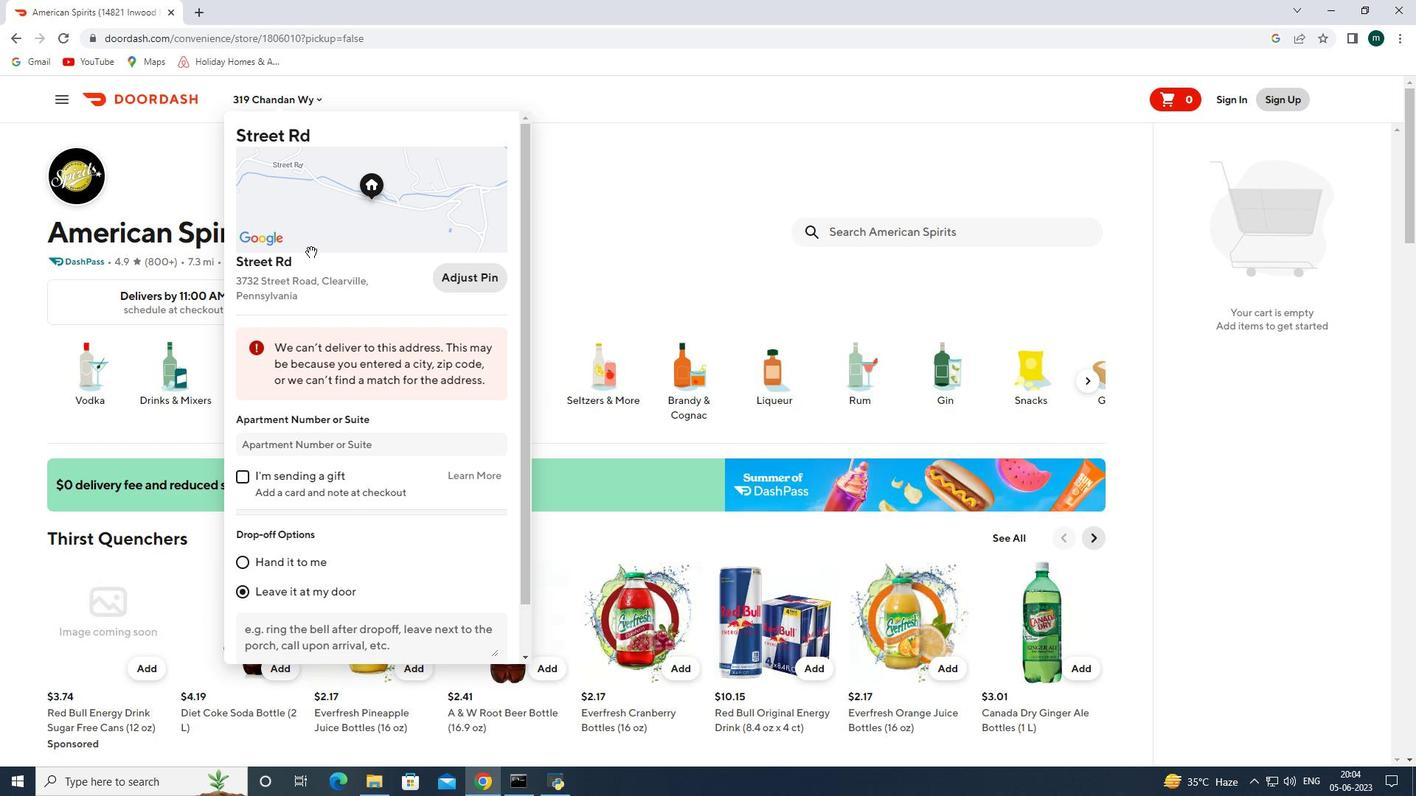 
Action: Mouse moved to (430, 638)
Screenshot: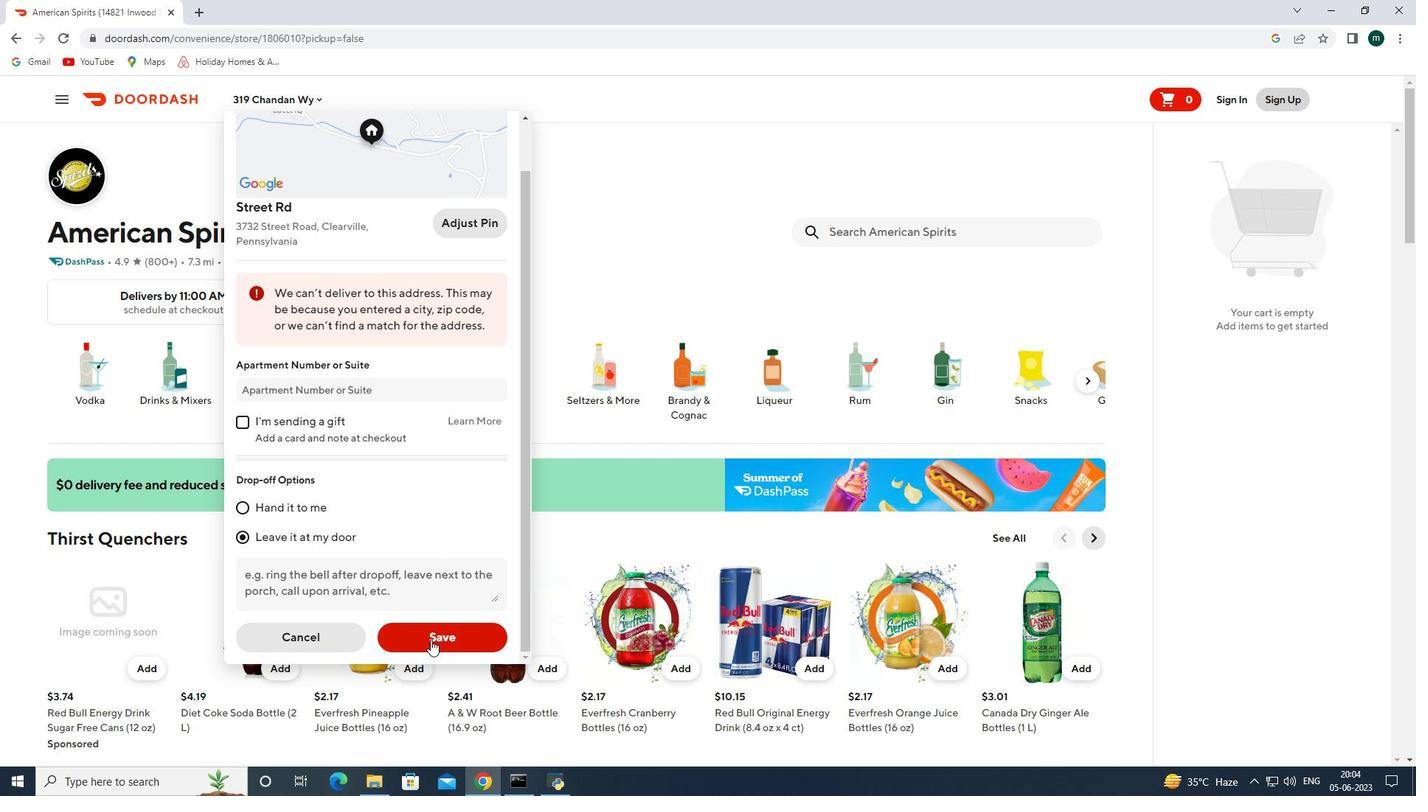 
Action: Mouse pressed left at (430, 638)
Screenshot: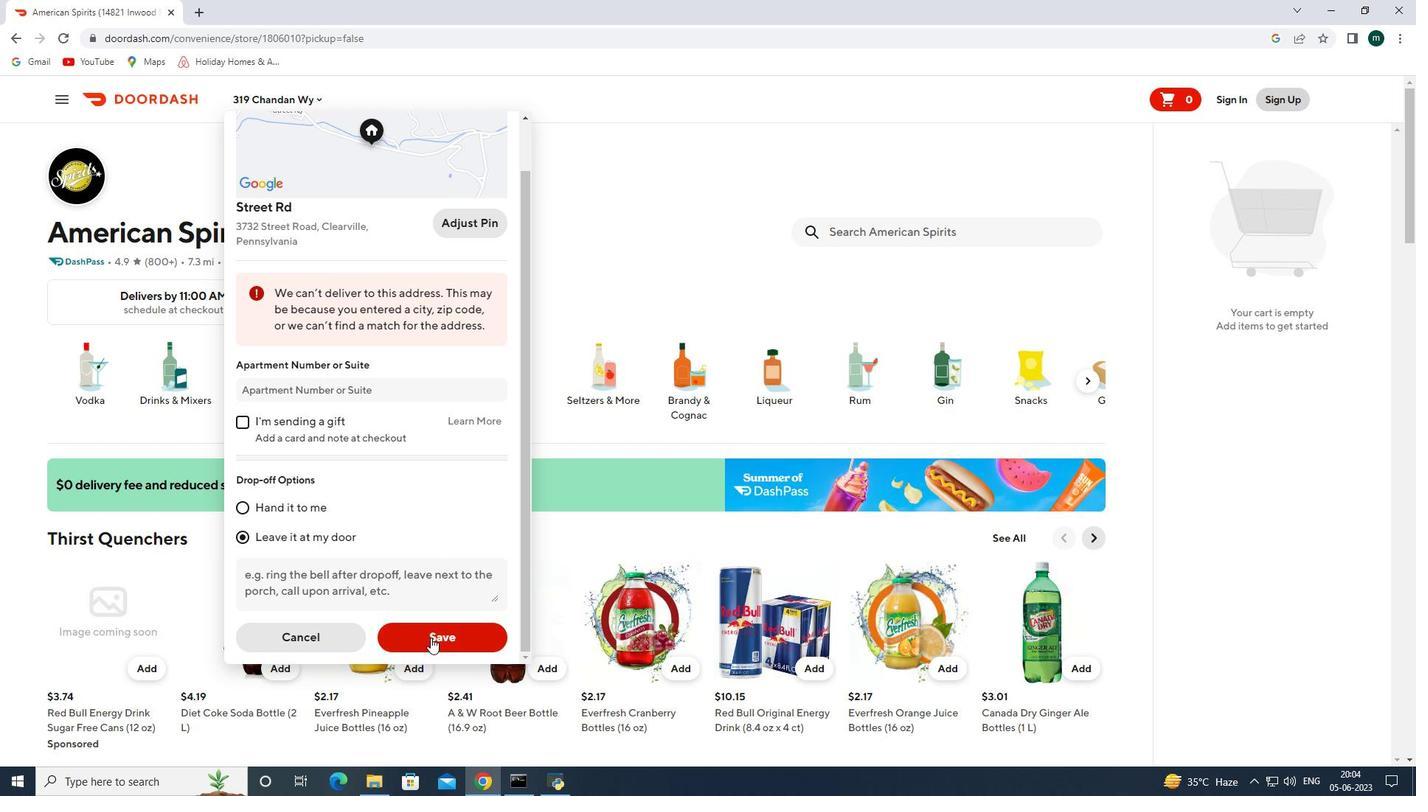 
Action: Mouse moved to (853, 227)
Screenshot: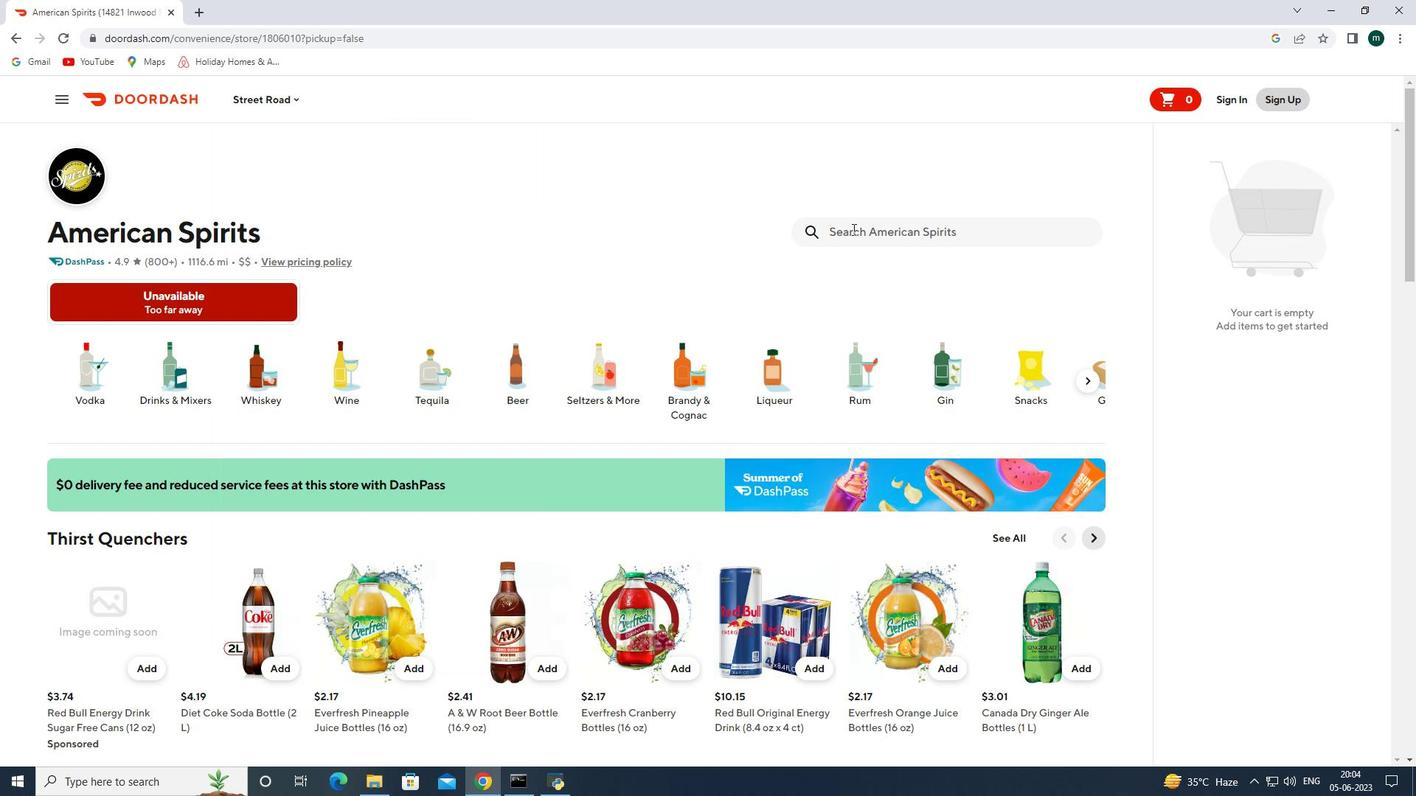 
Action: Mouse pressed left at (853, 227)
Screenshot: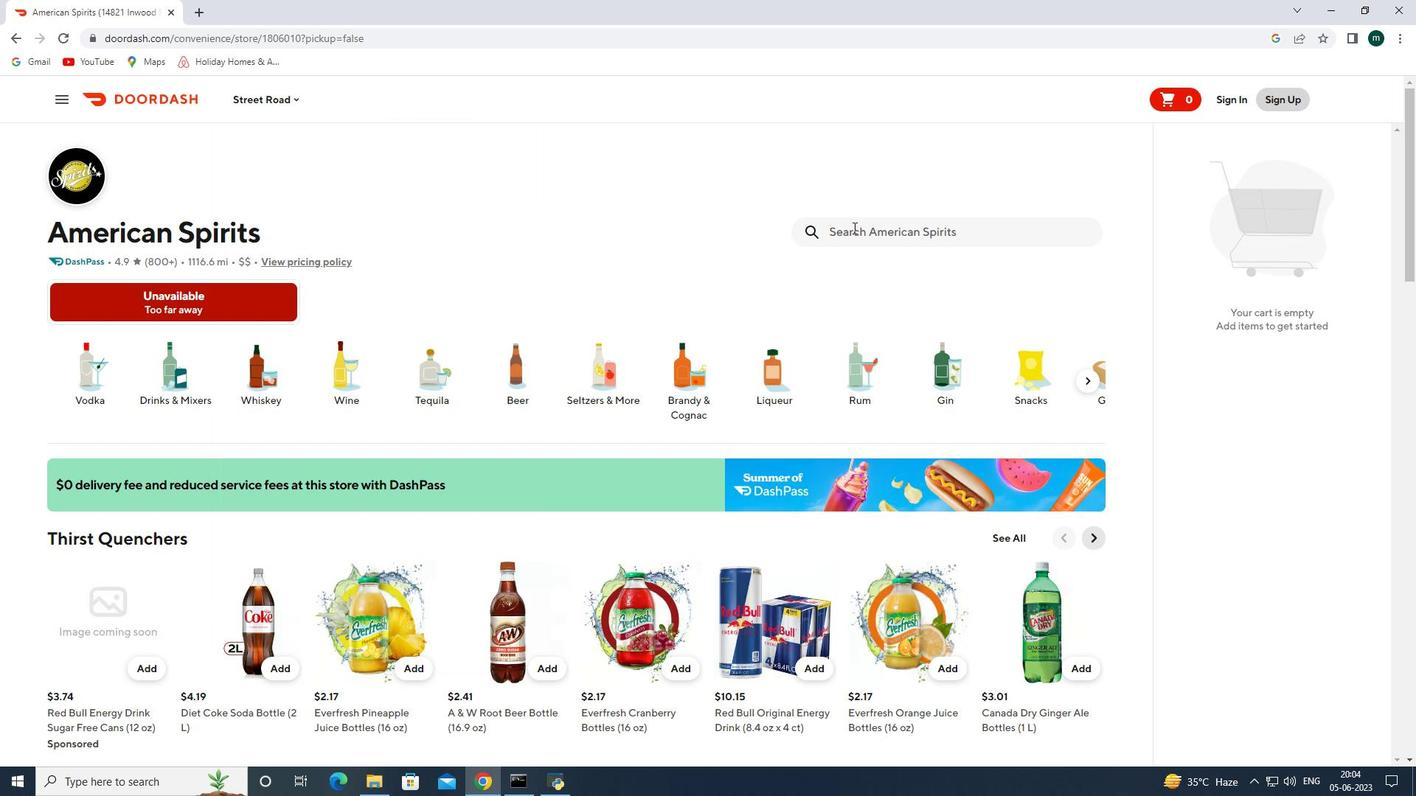 
Action: Key pressed tagiatelle<Key.space>bolognese<Key.enter>
Screenshot: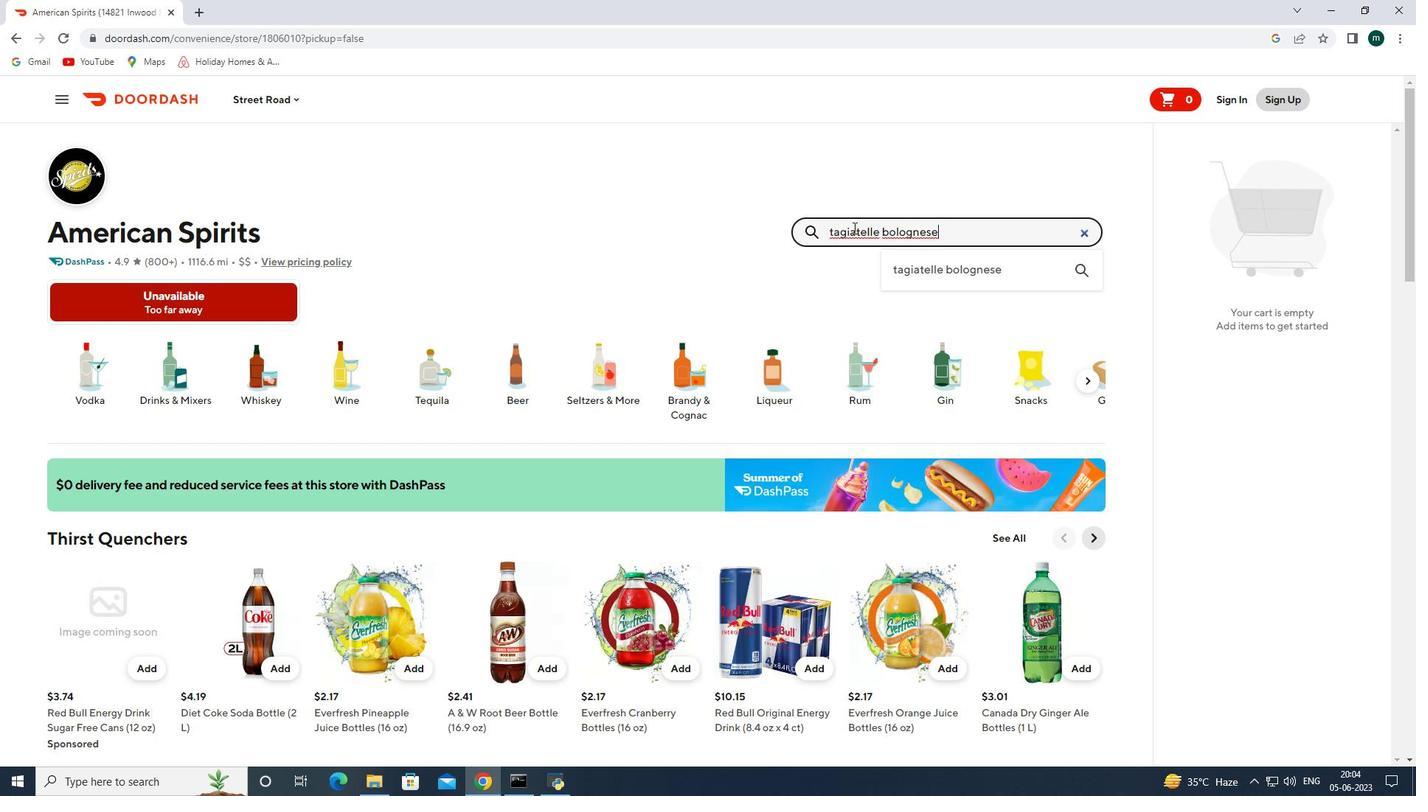 
Action: Mouse moved to (860, 186)
Screenshot: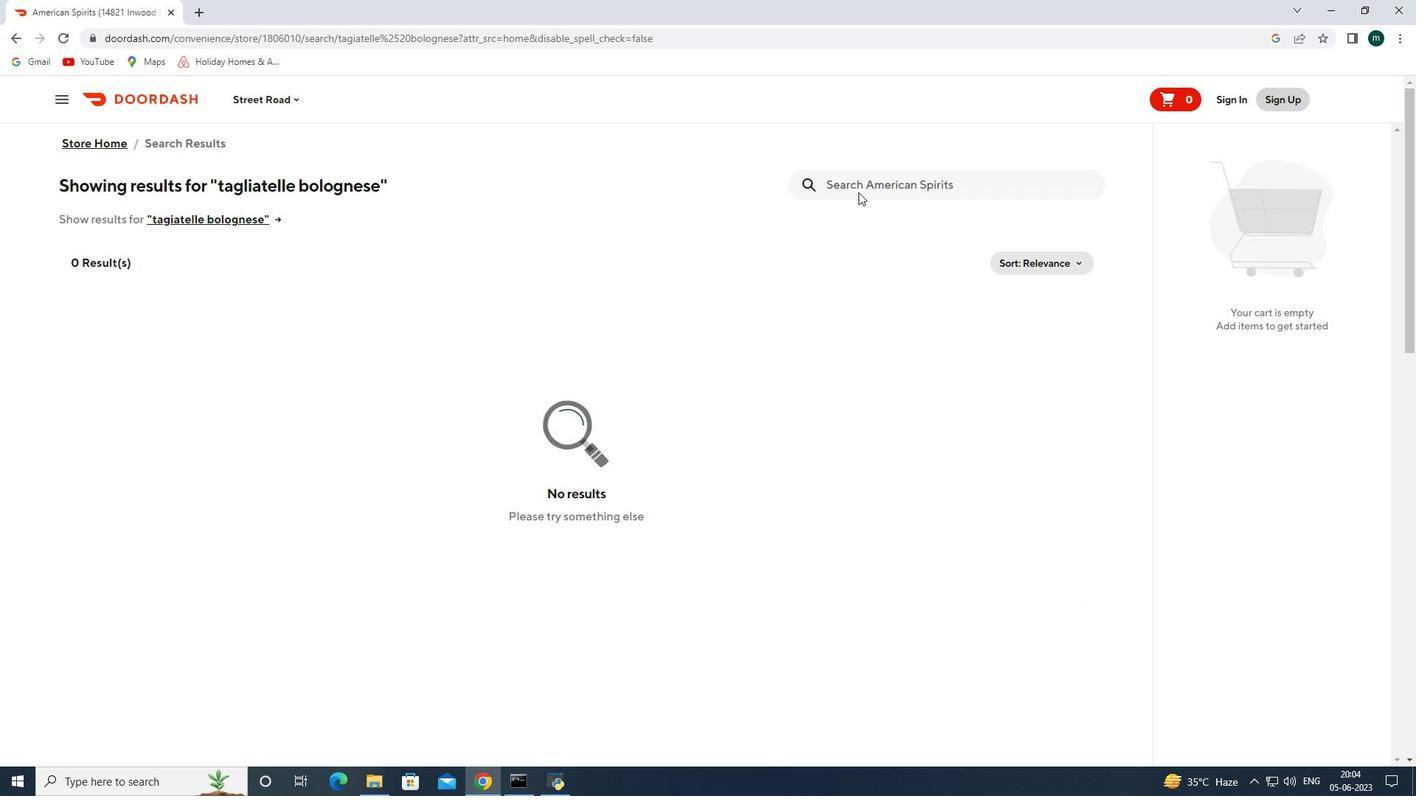
Action: Mouse pressed left at (860, 186)
Screenshot: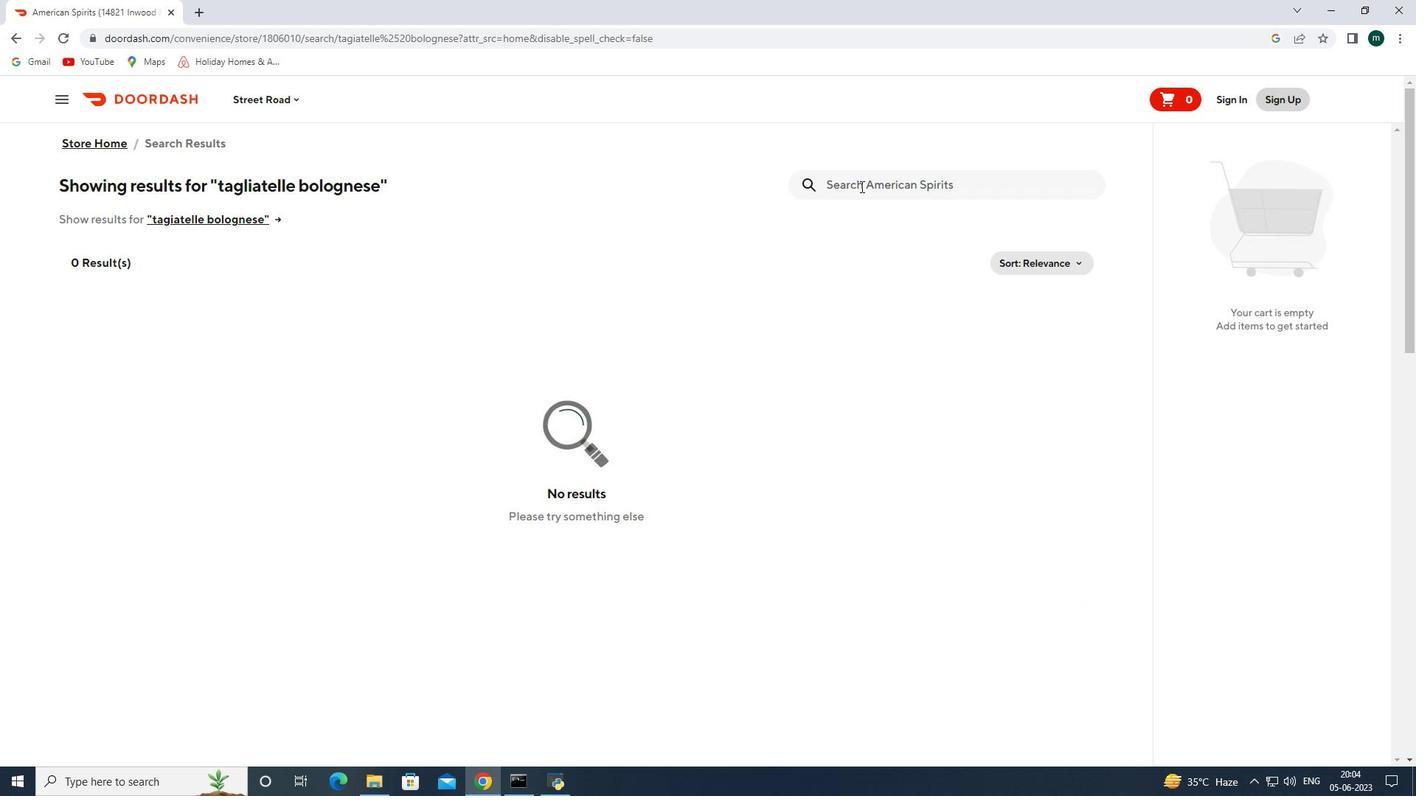 
Action: Key pressed arancini<Key.enter>
Screenshot: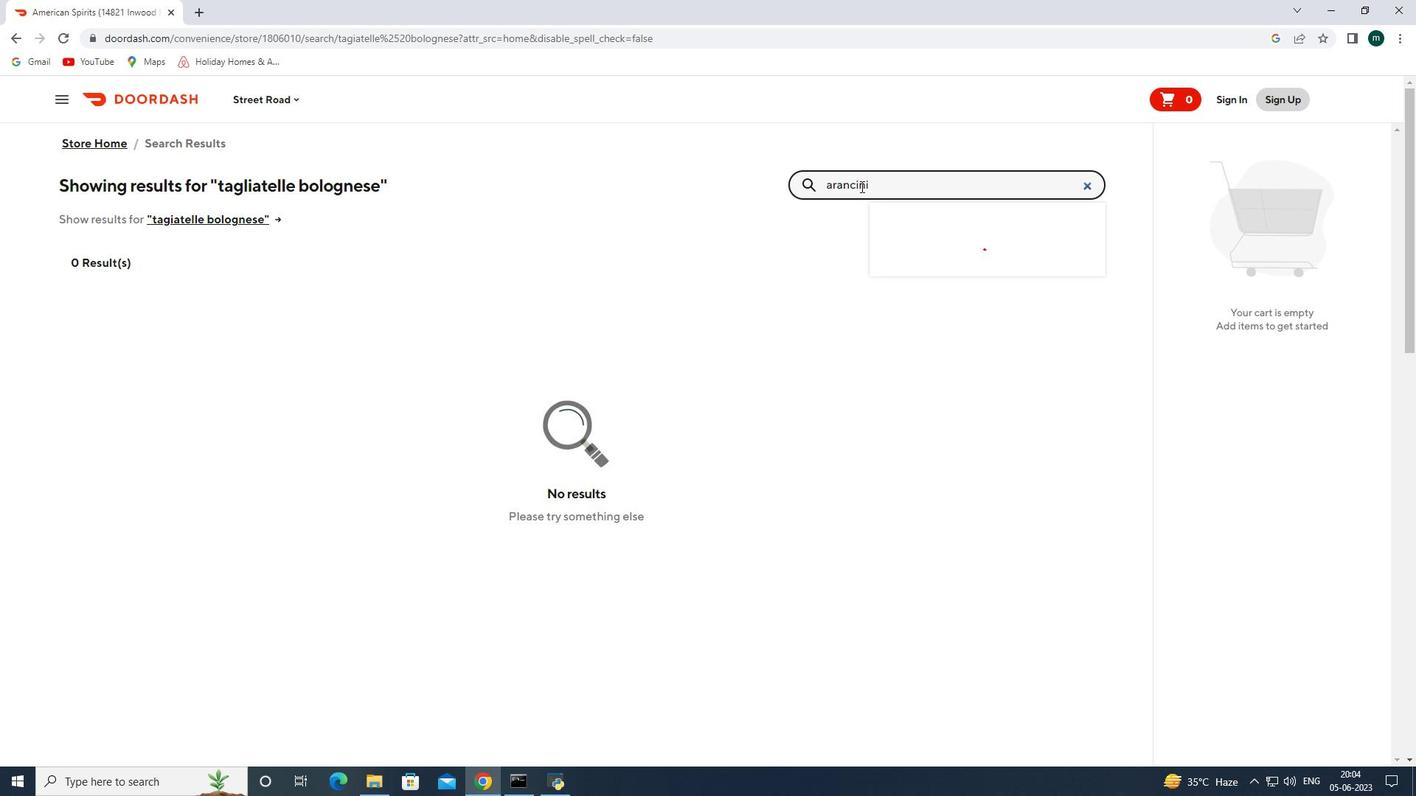 
Action: Mouse pressed left at (860, 186)
Screenshot: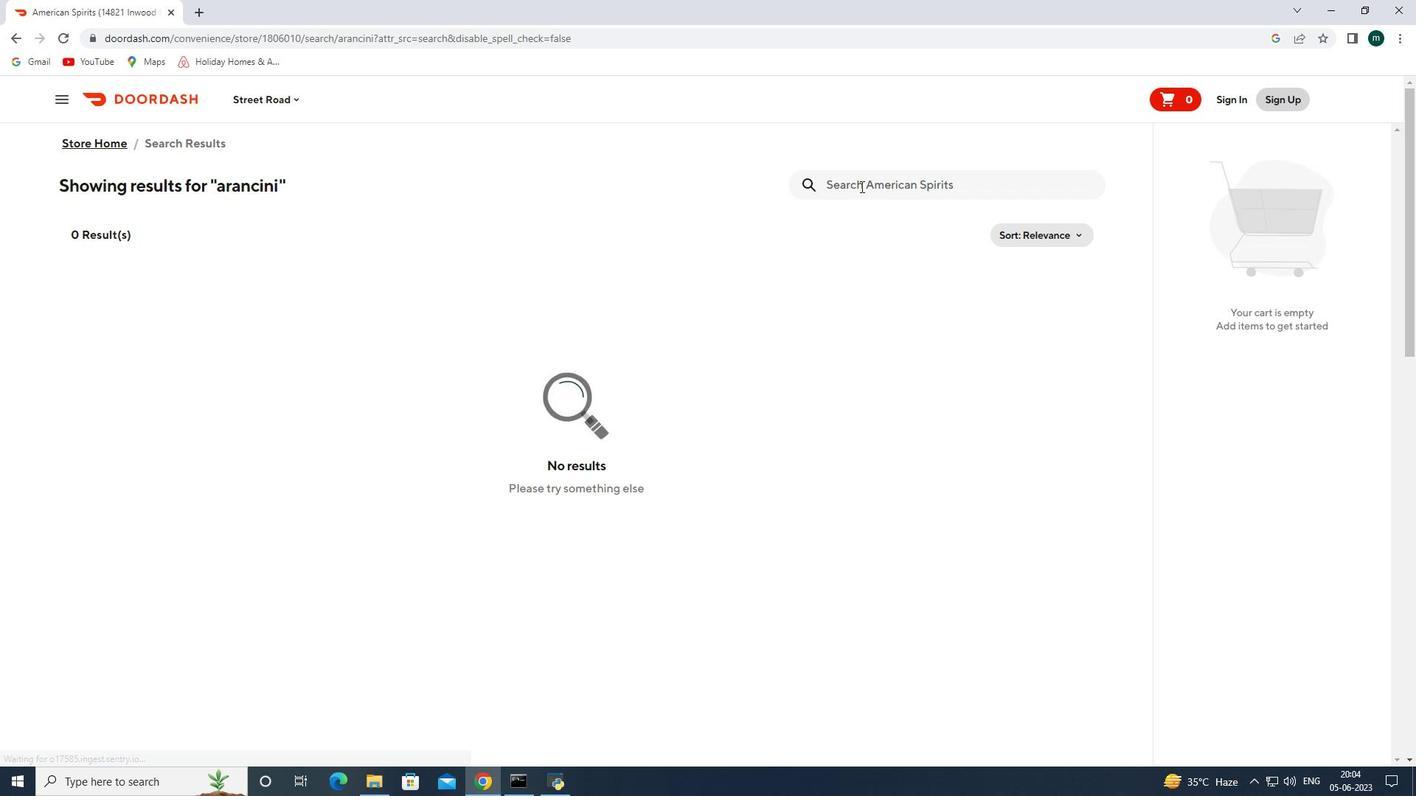 
Action: Key pressed stella<Key.space>rtois<Key.enter>
Screenshot: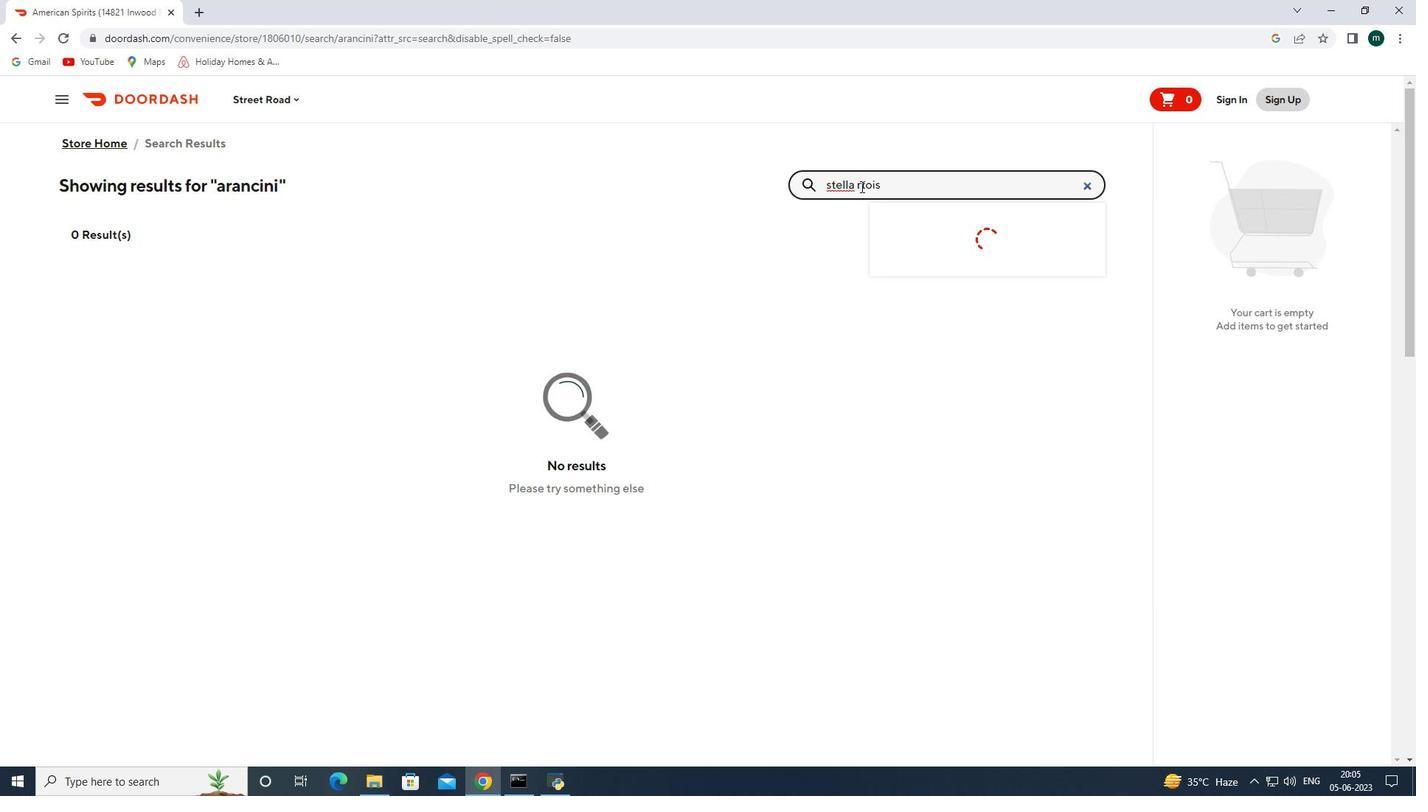 
Action: Mouse moved to (475, 339)
Screenshot: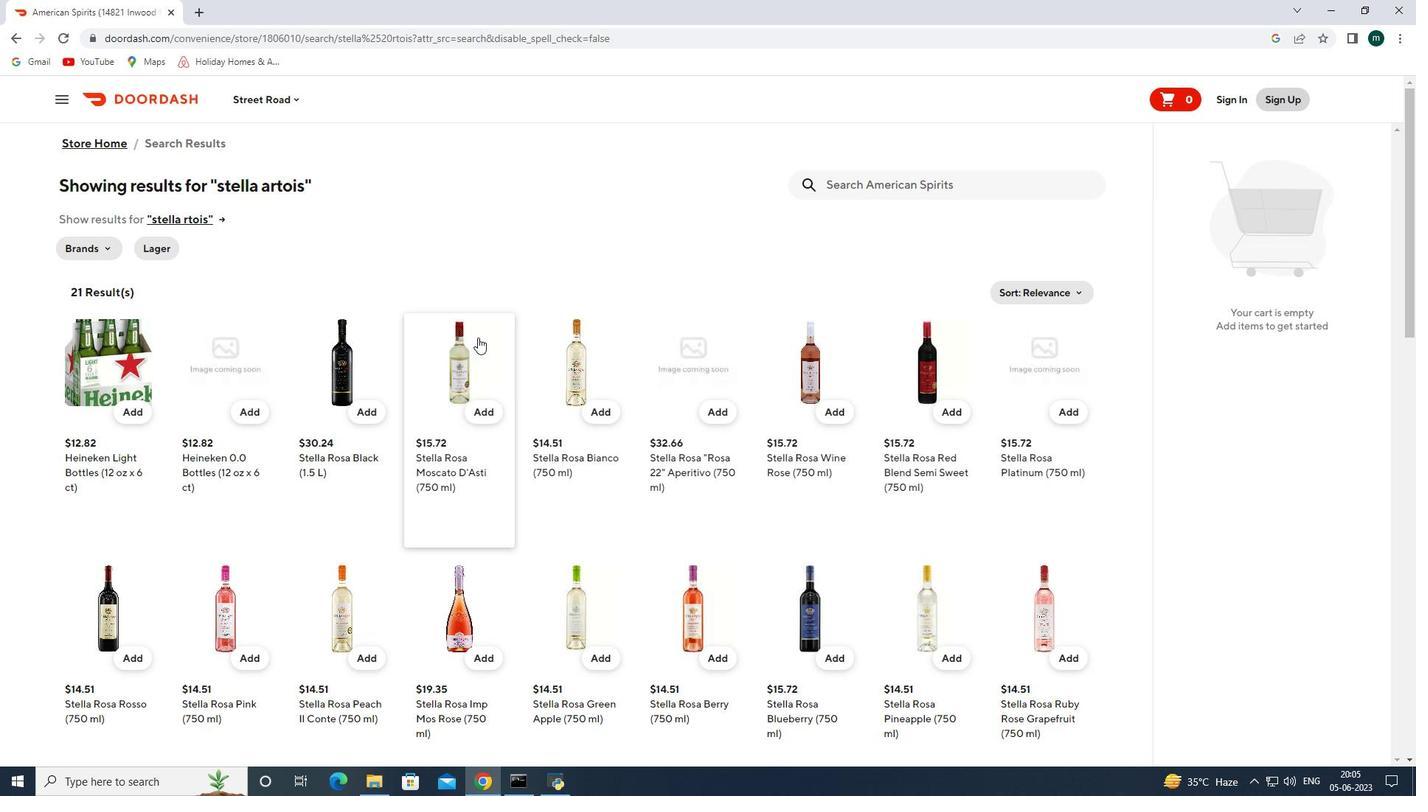 
Action: Mouse scrolled (475, 338) with delta (0, 0)
Screenshot: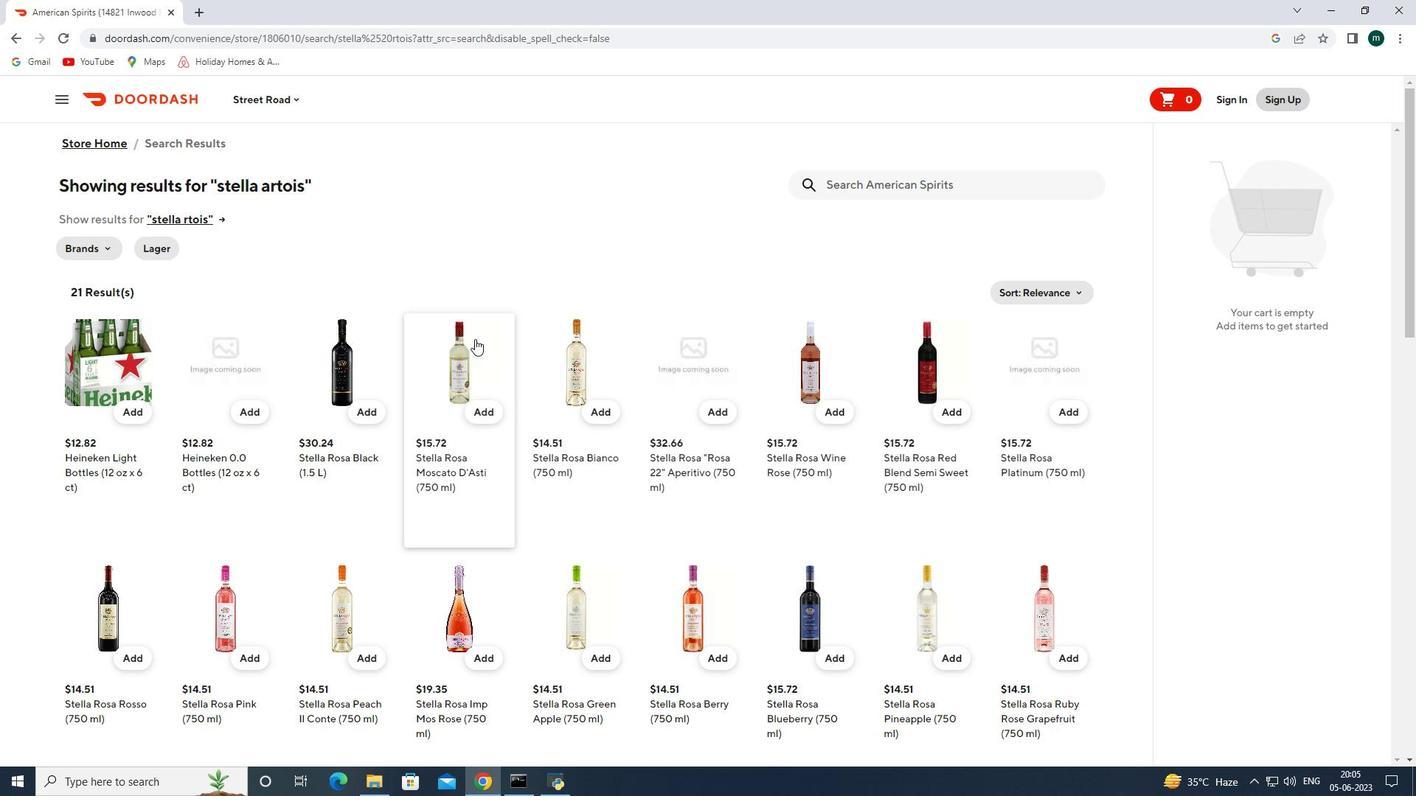 
Action: Mouse scrolled (475, 338) with delta (0, 0)
Screenshot: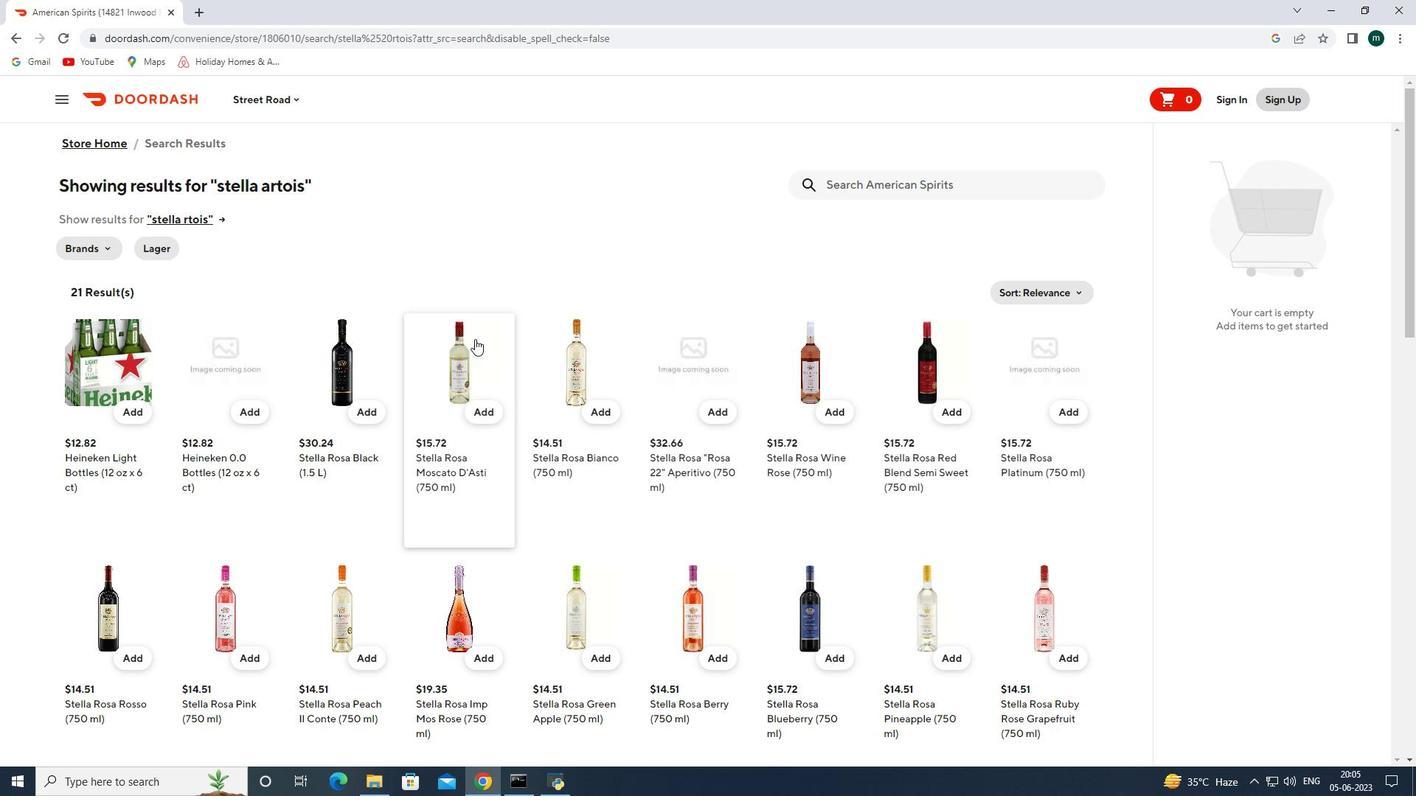
Action: Mouse scrolled (475, 338) with delta (0, 0)
Screenshot: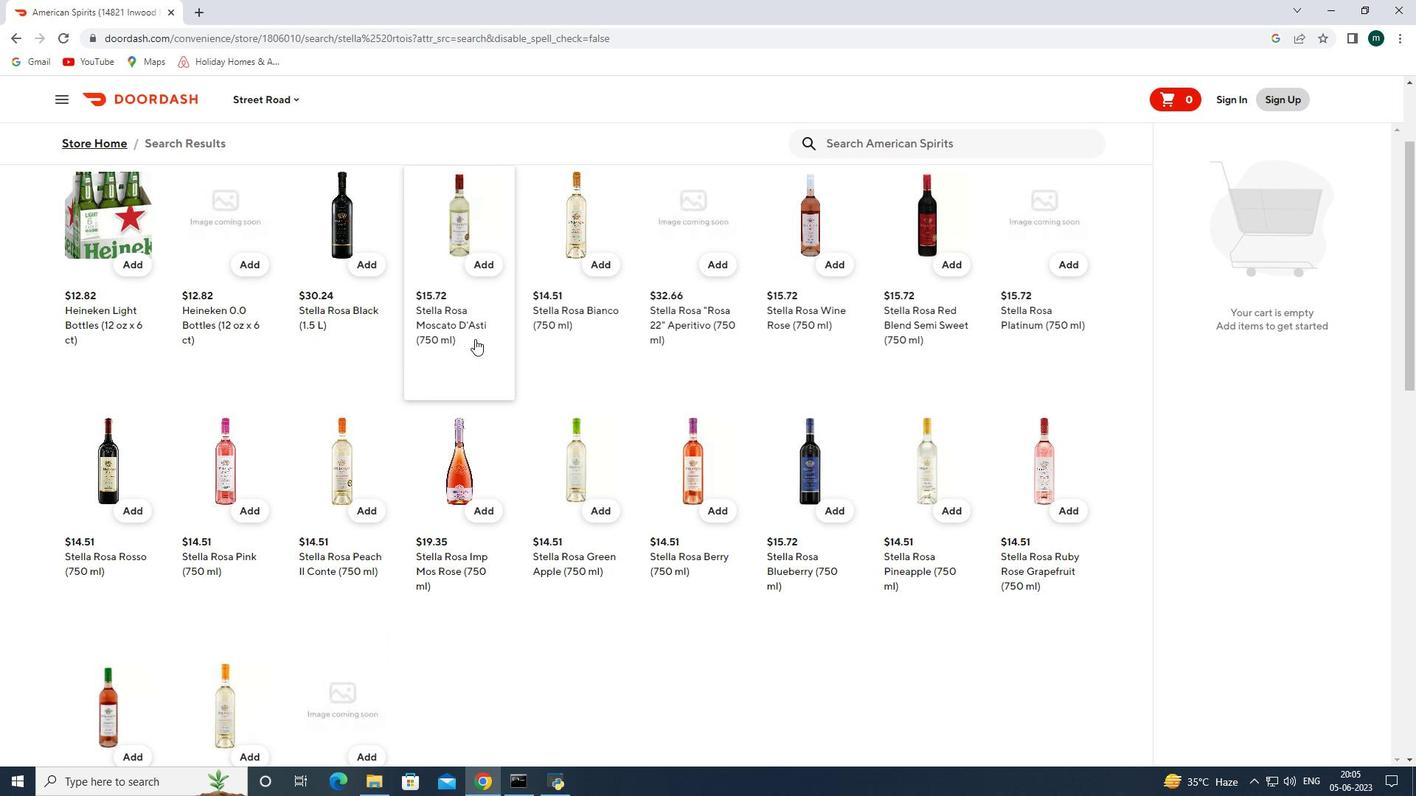 
Action: Mouse scrolled (475, 338) with delta (0, 0)
Screenshot: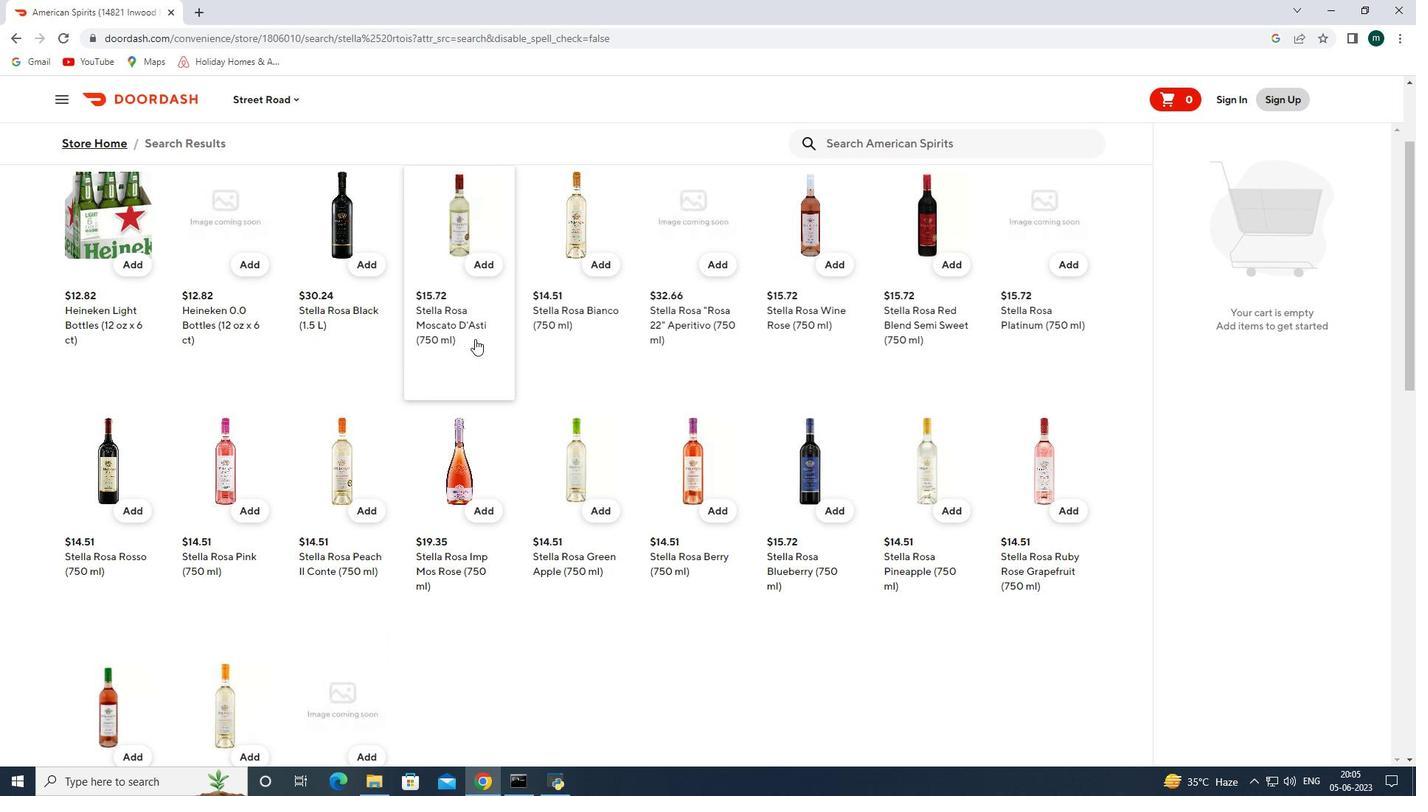 
Action: Mouse scrolled (475, 340) with delta (0, 0)
Screenshot: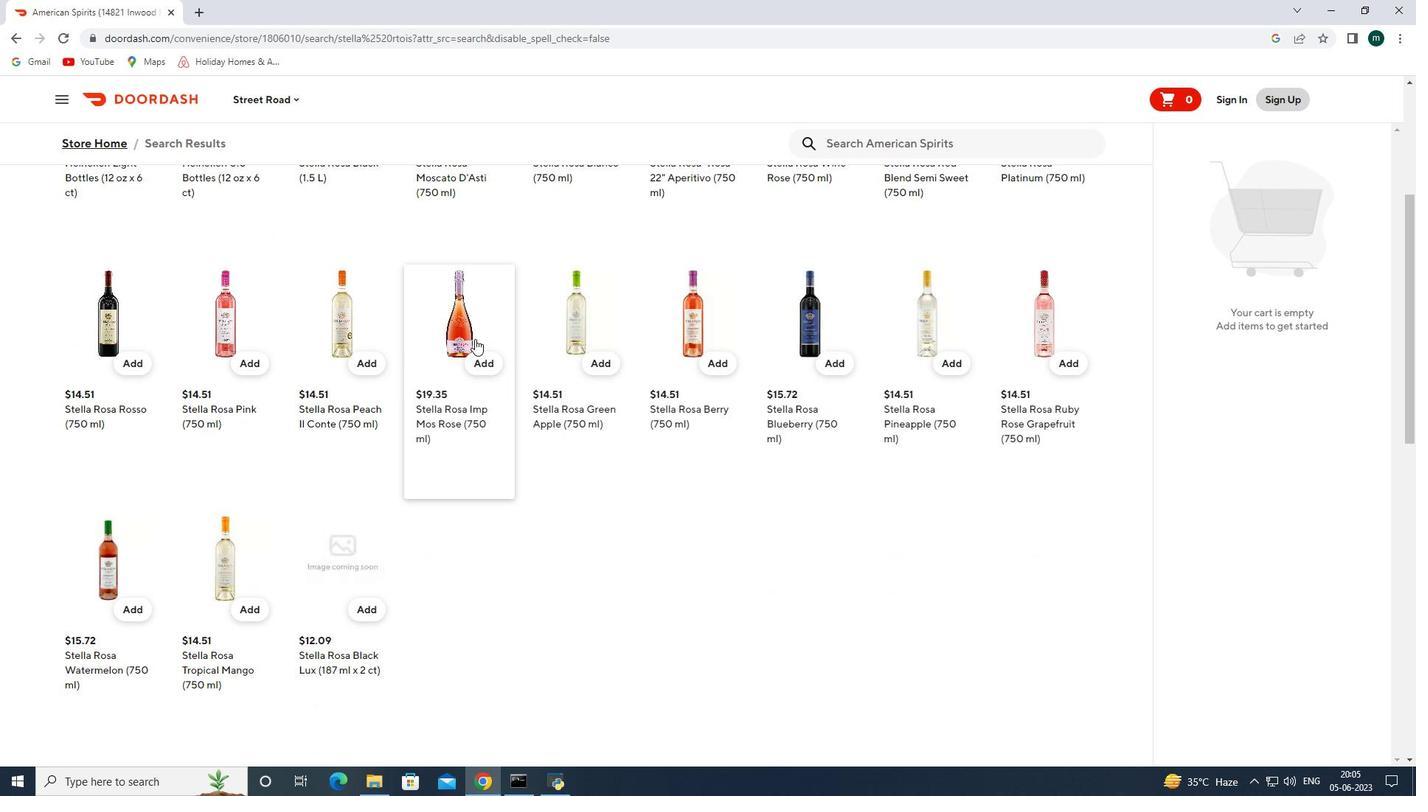 
Action: Mouse scrolled (475, 340) with delta (0, 0)
Screenshot: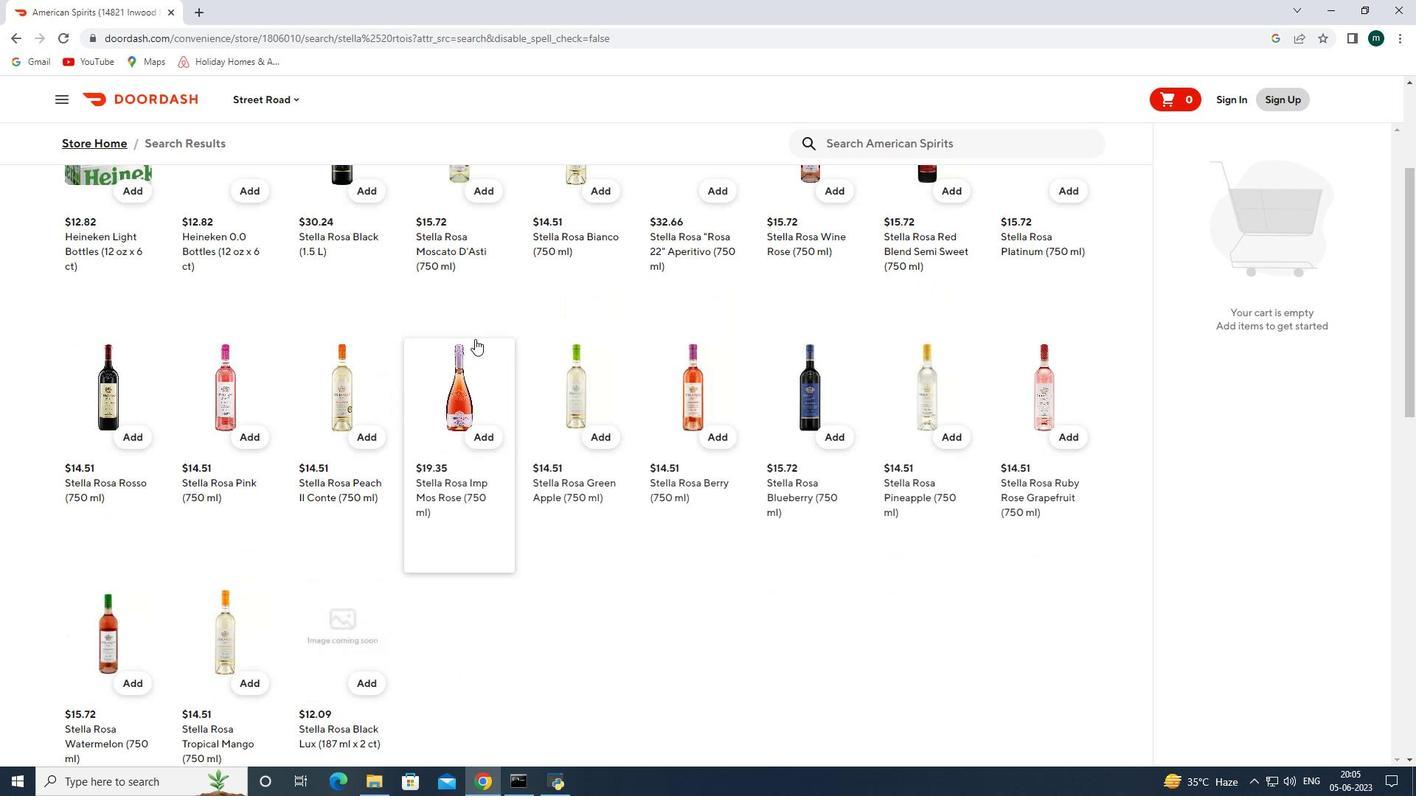 
Action: Mouse scrolled (475, 340) with delta (0, 0)
Screenshot: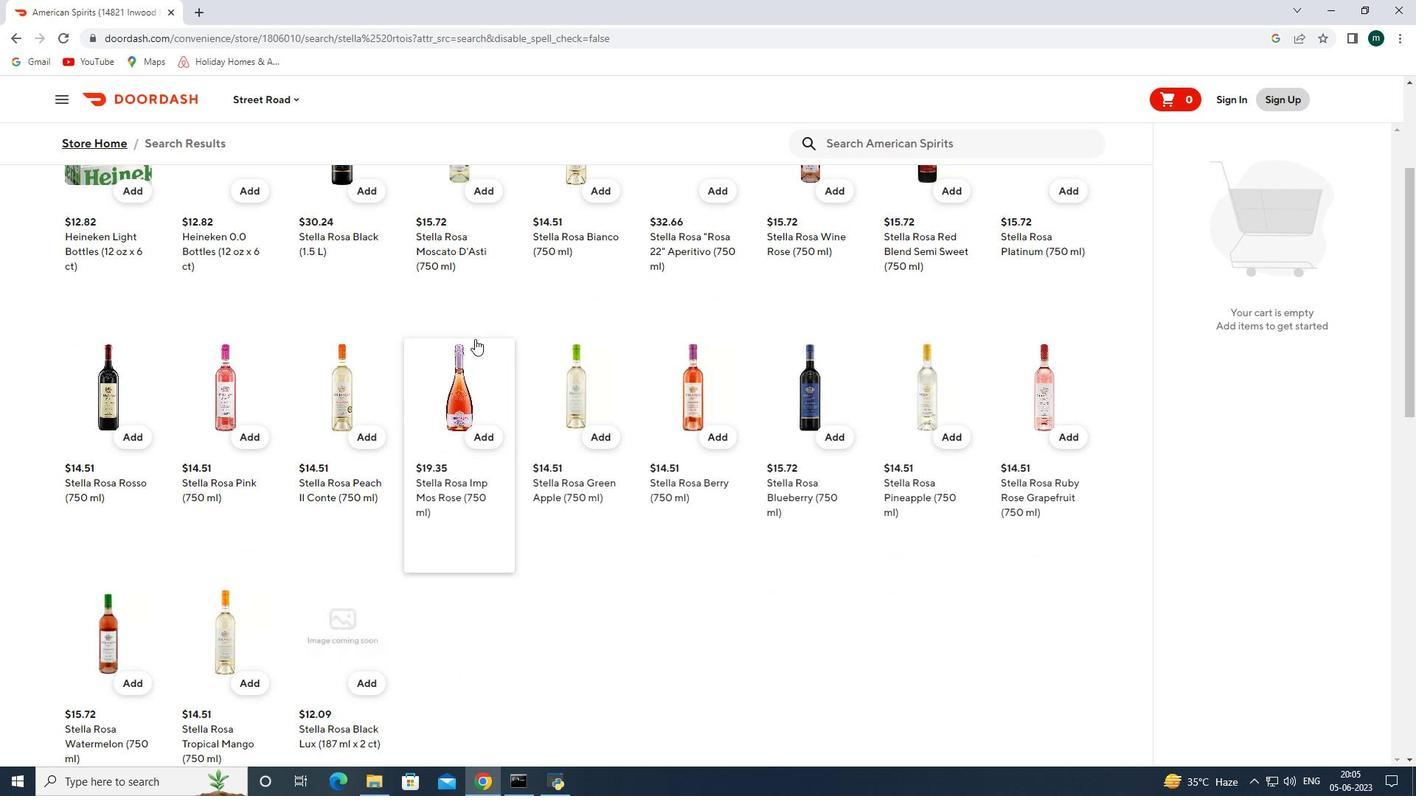
Action: Mouse scrolled (475, 340) with delta (0, 0)
Screenshot: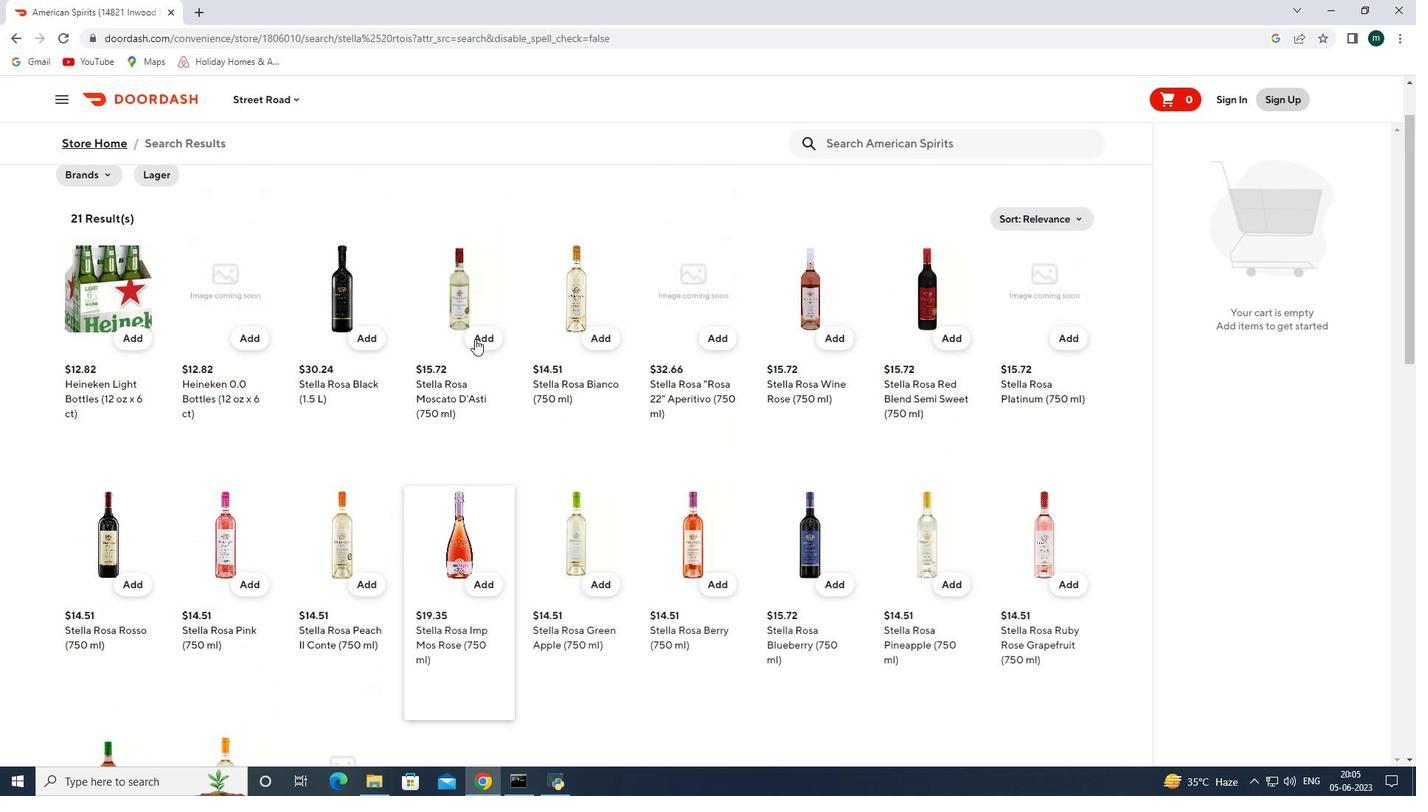 
Action: Mouse scrolled (475, 340) with delta (0, 0)
Screenshot: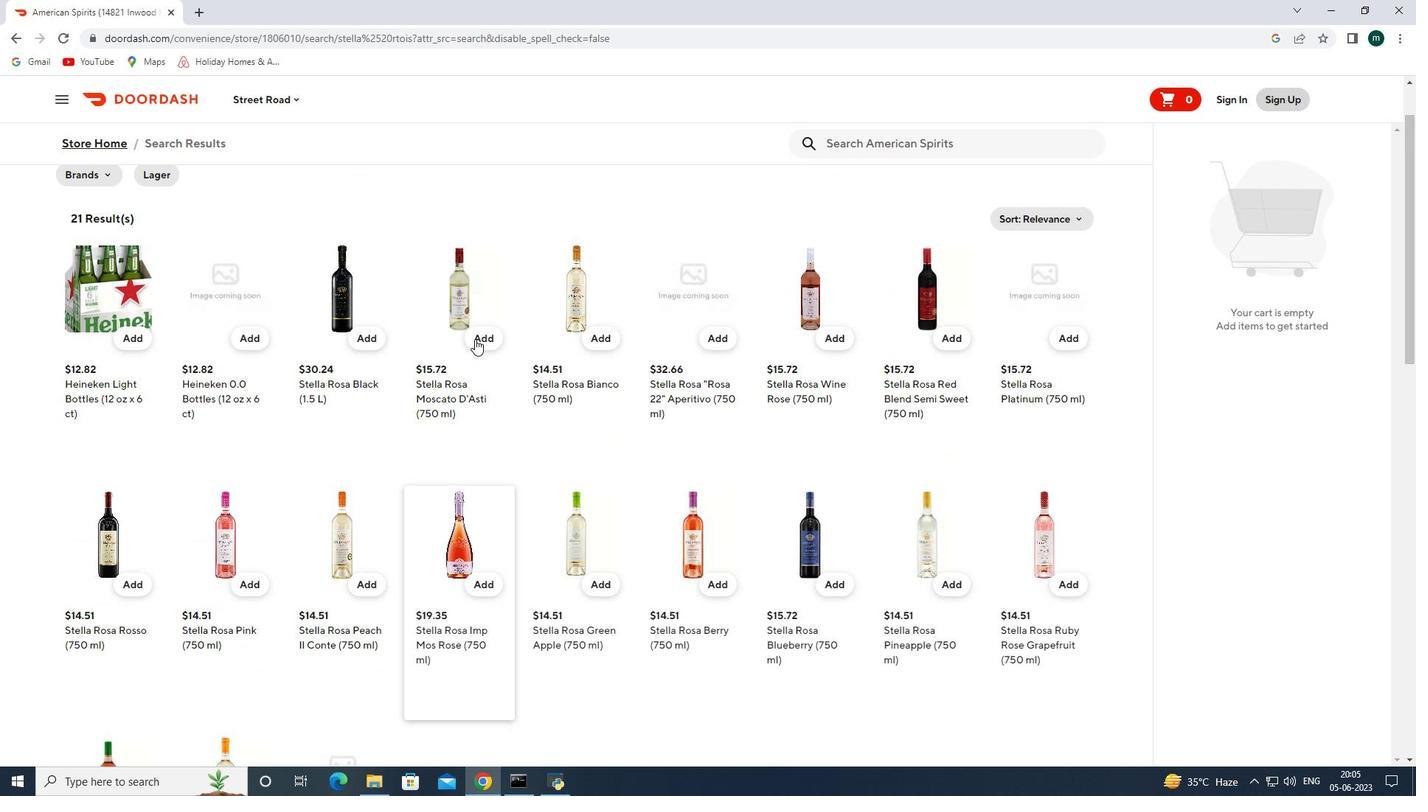 
Action: Mouse moved to (862, 183)
Screenshot: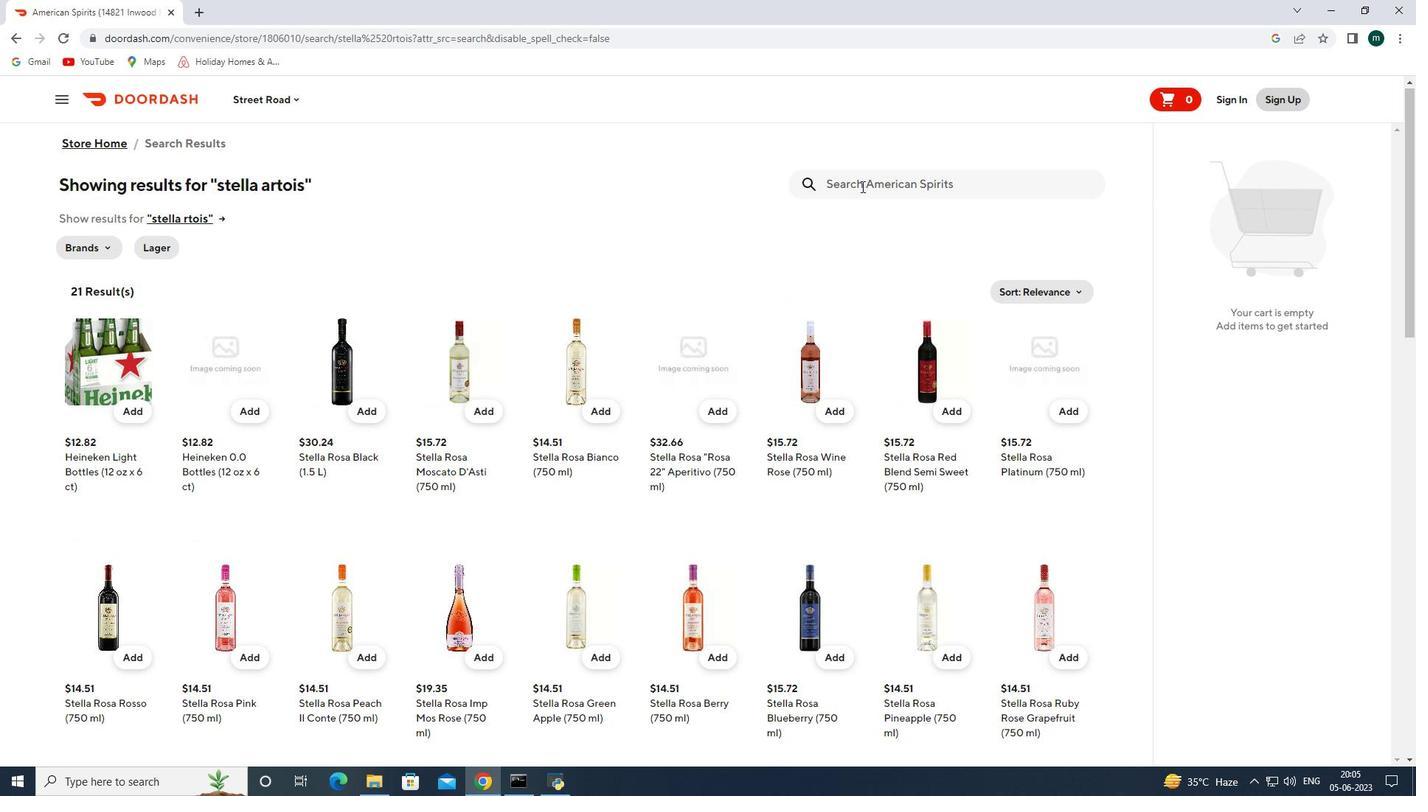 
Action: Mouse pressed left at (862, 183)
Screenshot: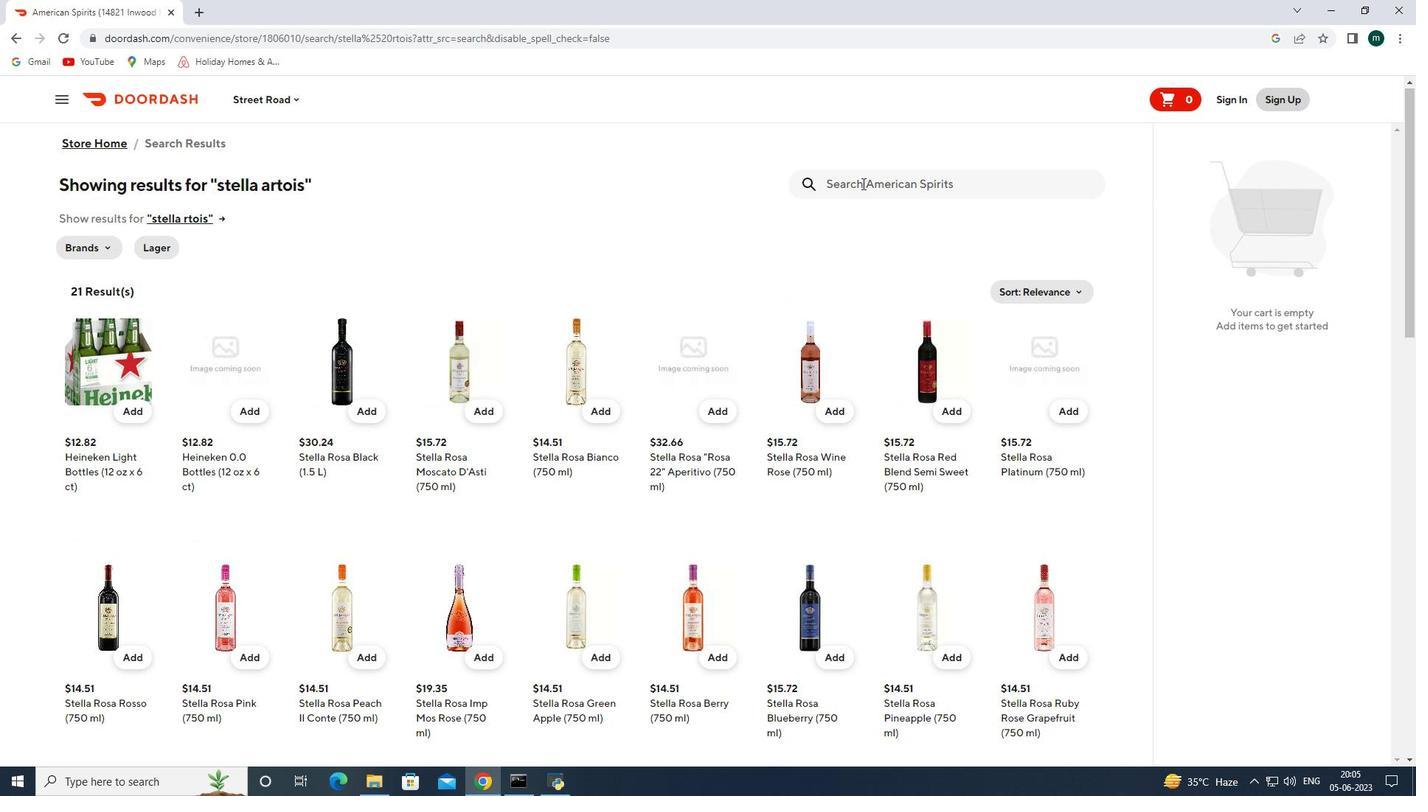 
Action: Key pressed bud<Key.space>light<Key.enter>
Screenshot: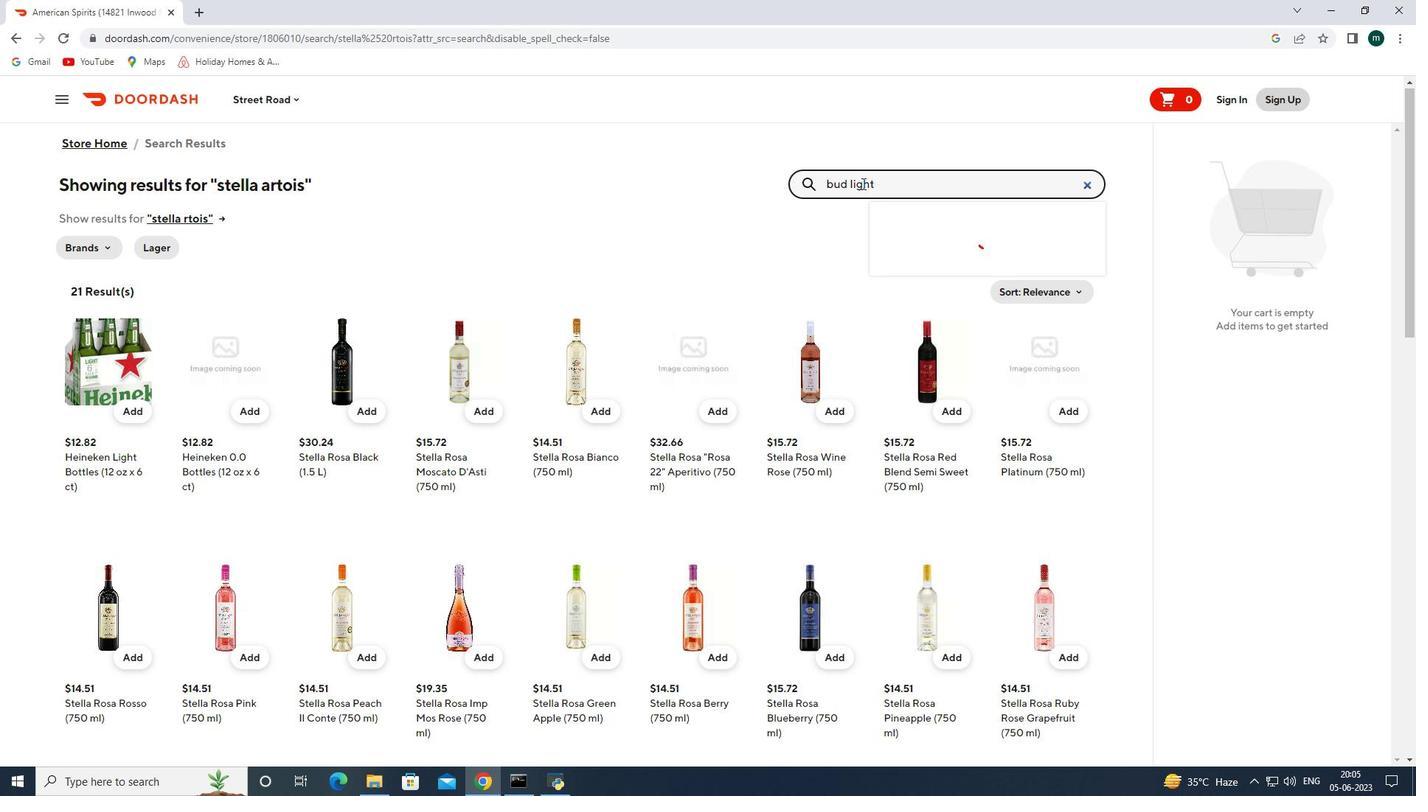 
Action: Mouse moved to (138, 385)
Screenshot: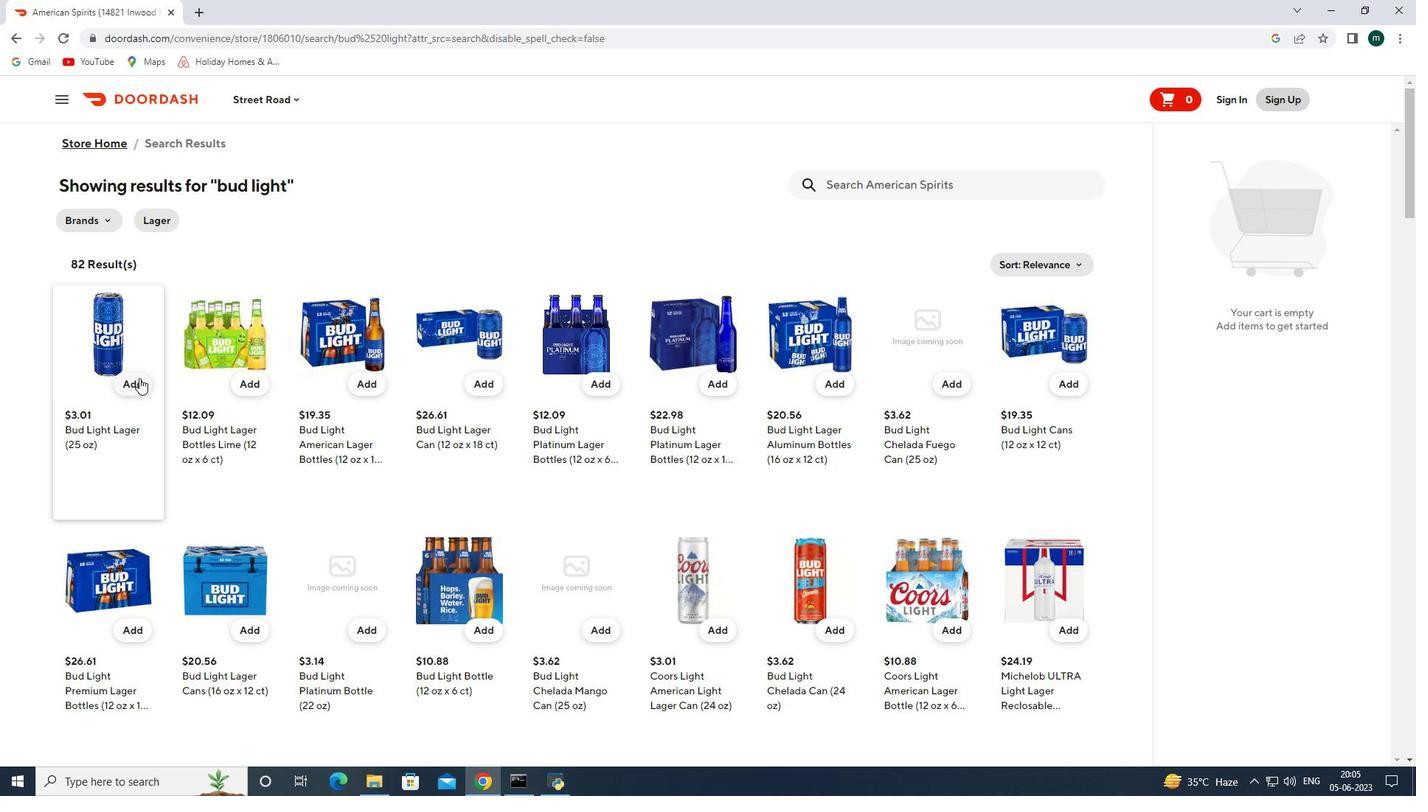 
Action: Mouse pressed left at (138, 385)
Screenshot: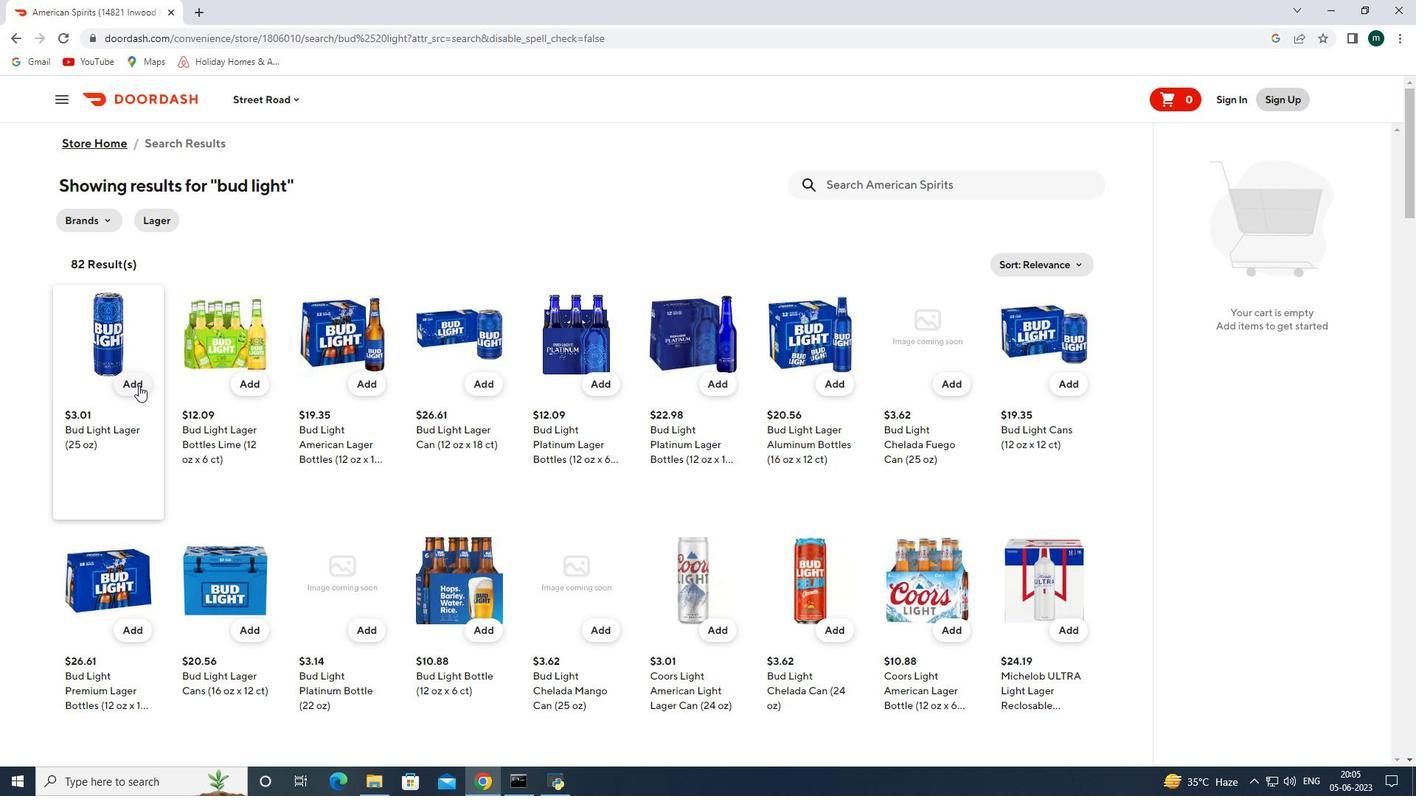 
Action: Mouse pressed left at (138, 385)
Screenshot: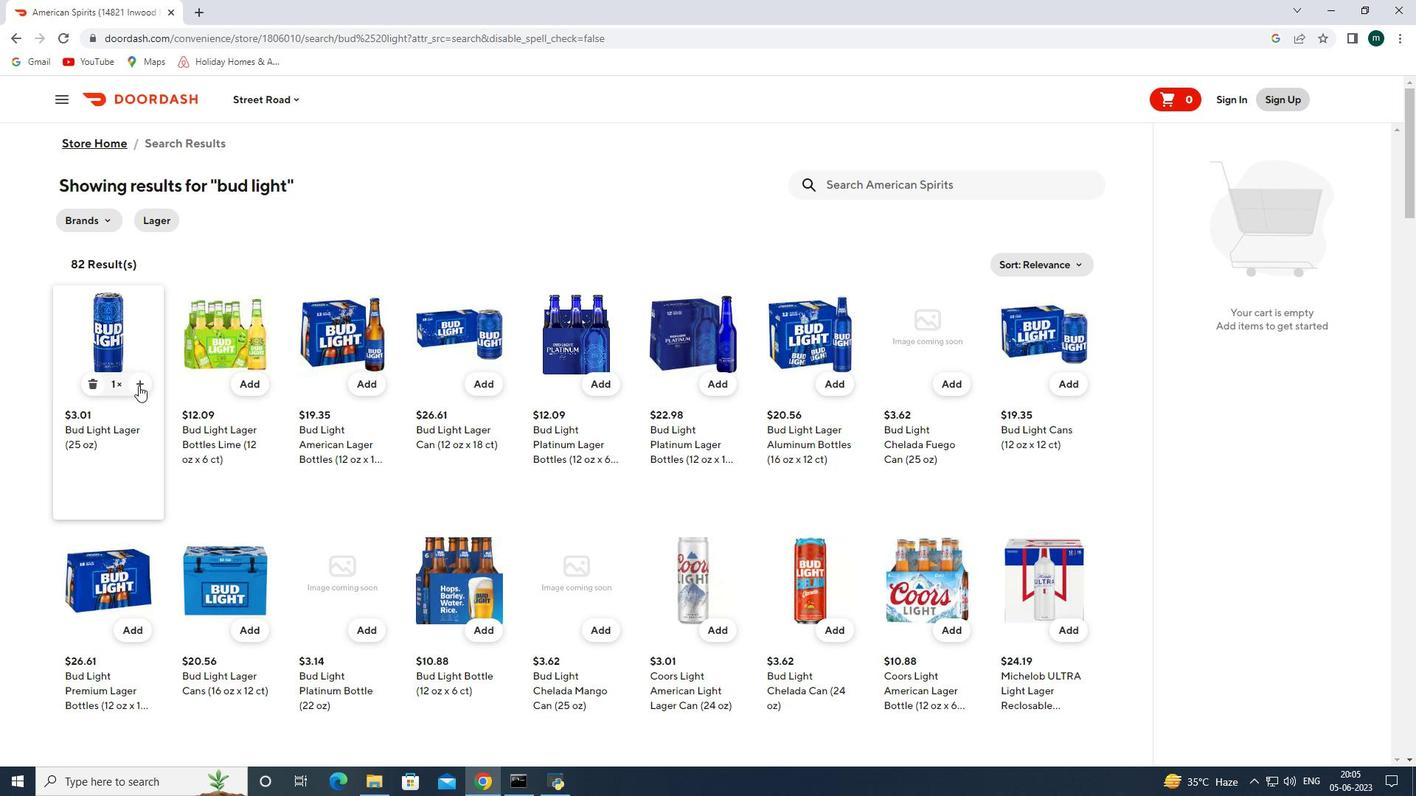 
Action: Mouse pressed left at (138, 385)
Screenshot: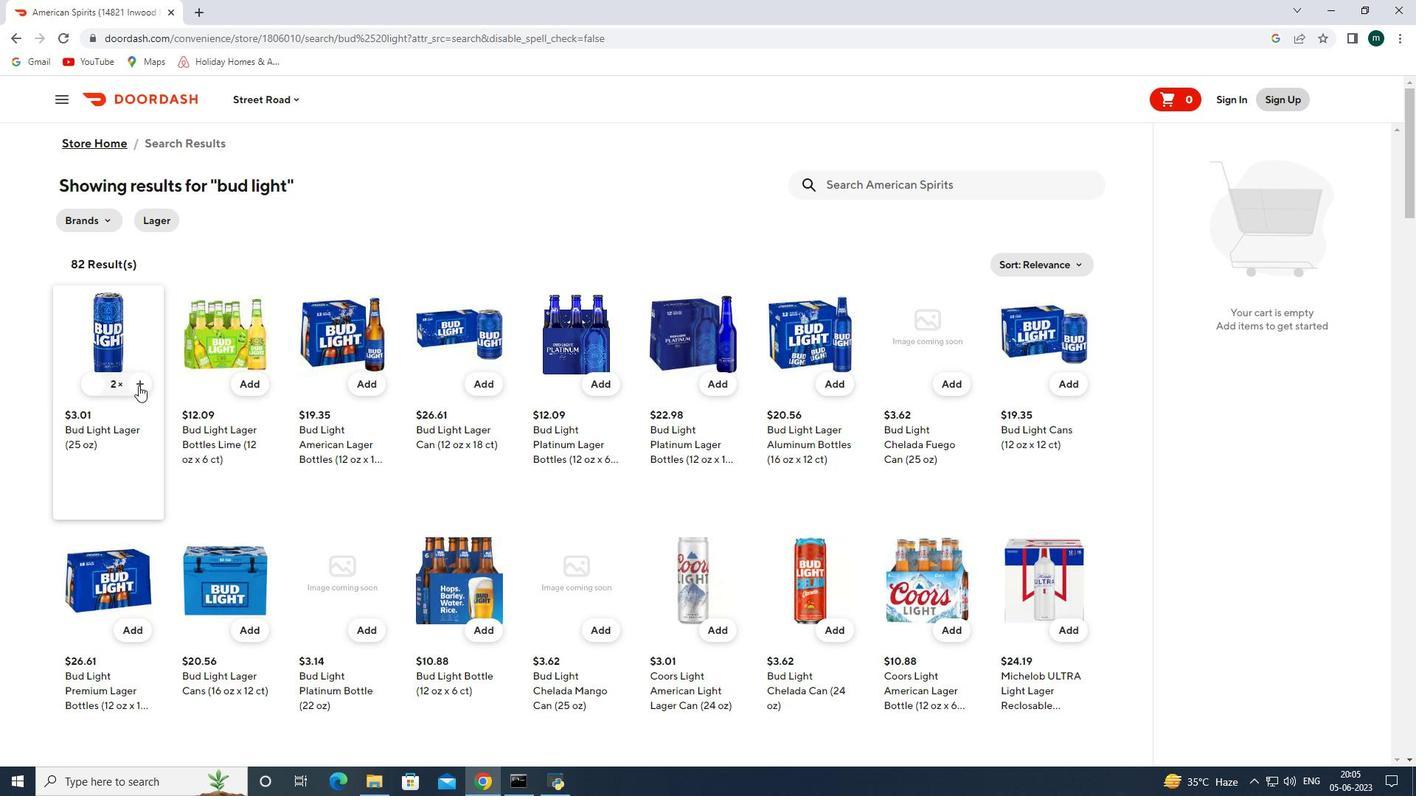 
Action: Mouse pressed left at (138, 385)
Screenshot: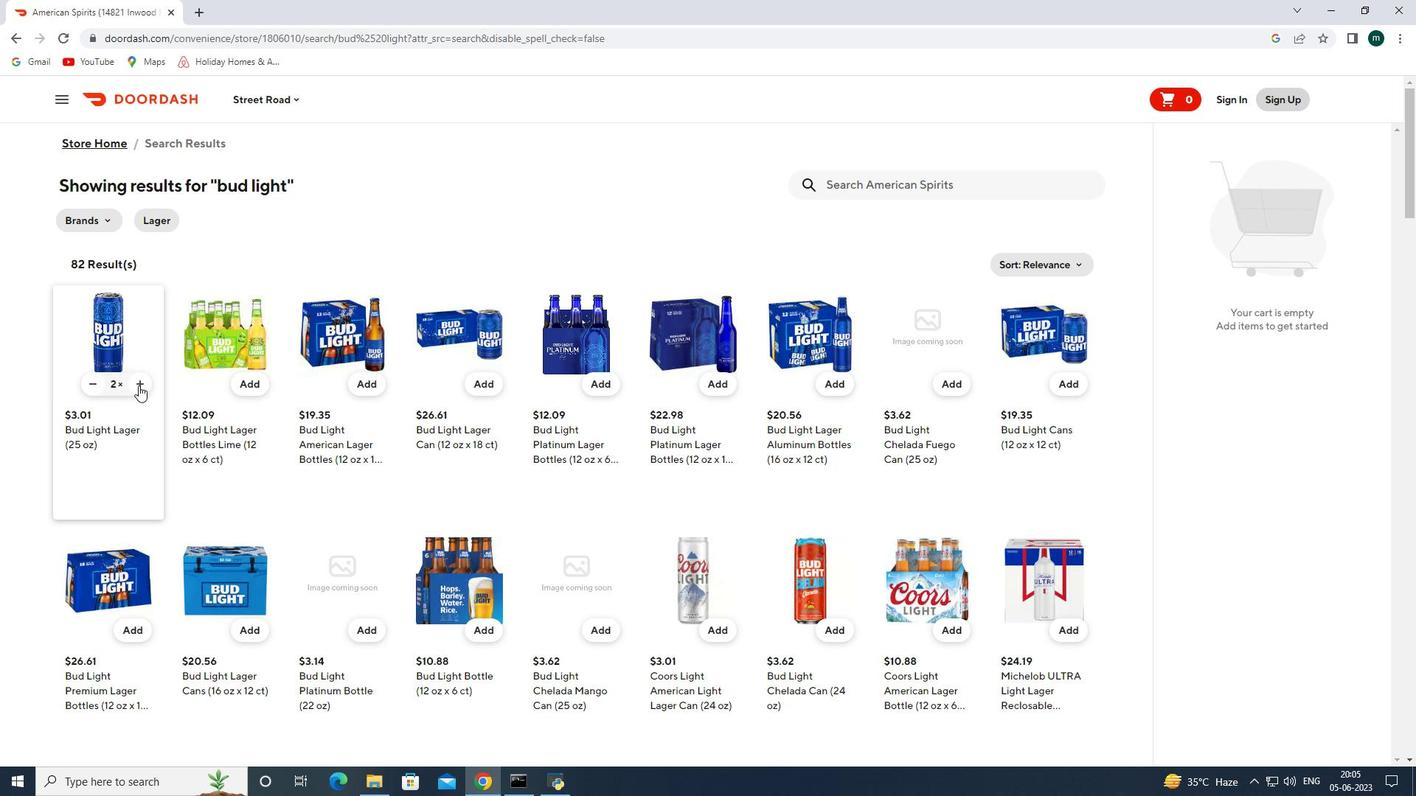
Action: Mouse pressed left at (138, 385)
Screenshot: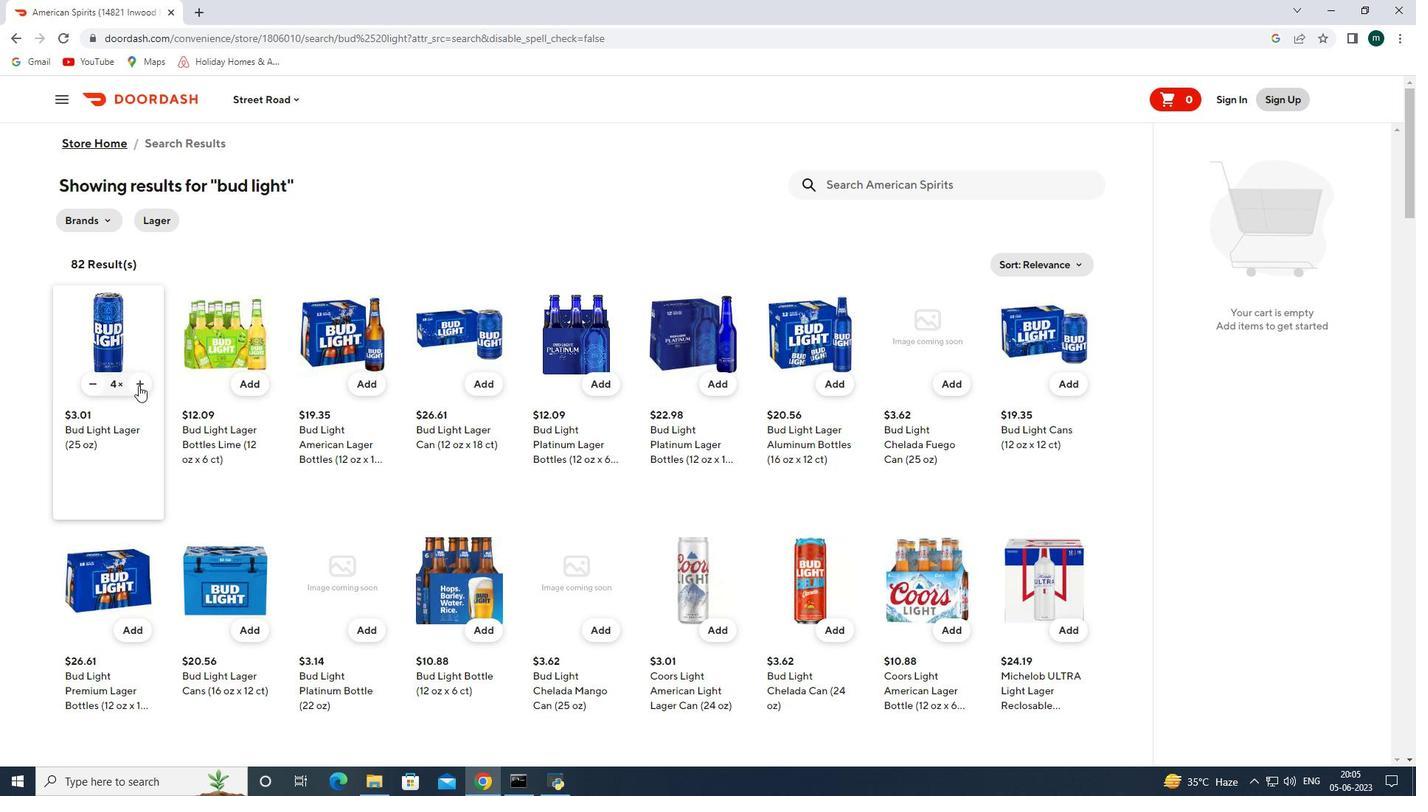 
Action: Mouse pressed left at (138, 385)
Screenshot: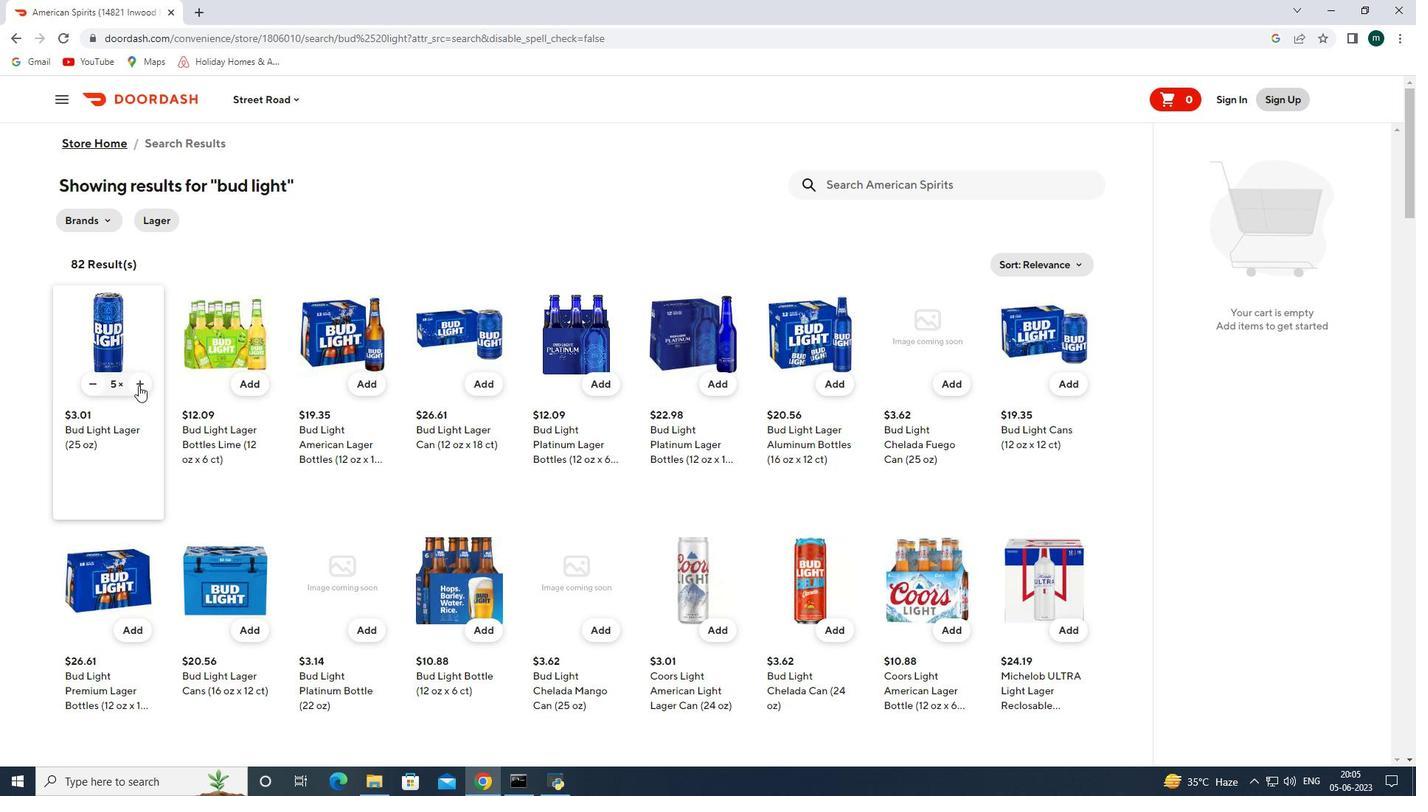 
Action: Mouse moved to (835, 181)
Screenshot: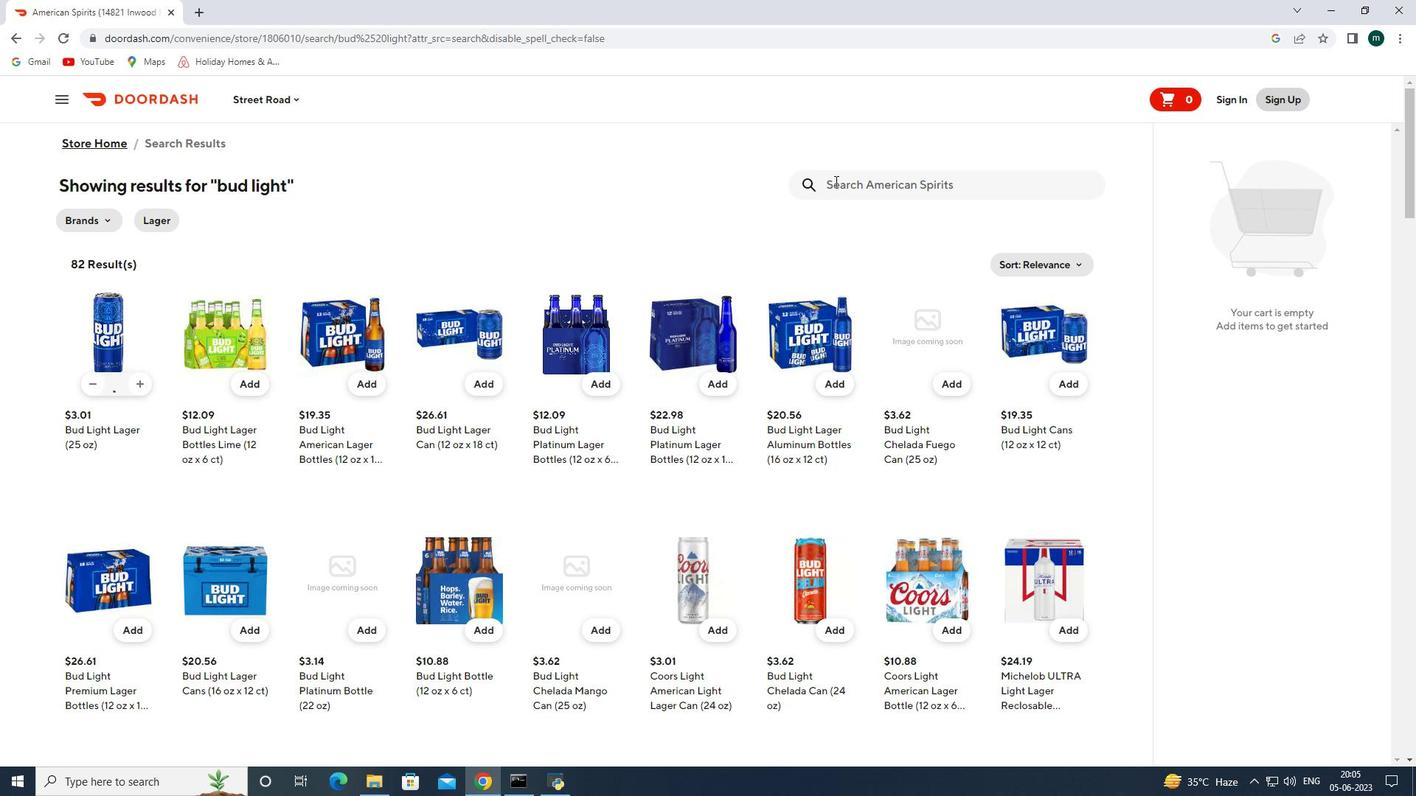 
Action: Mouse pressed left at (835, 181)
Screenshot: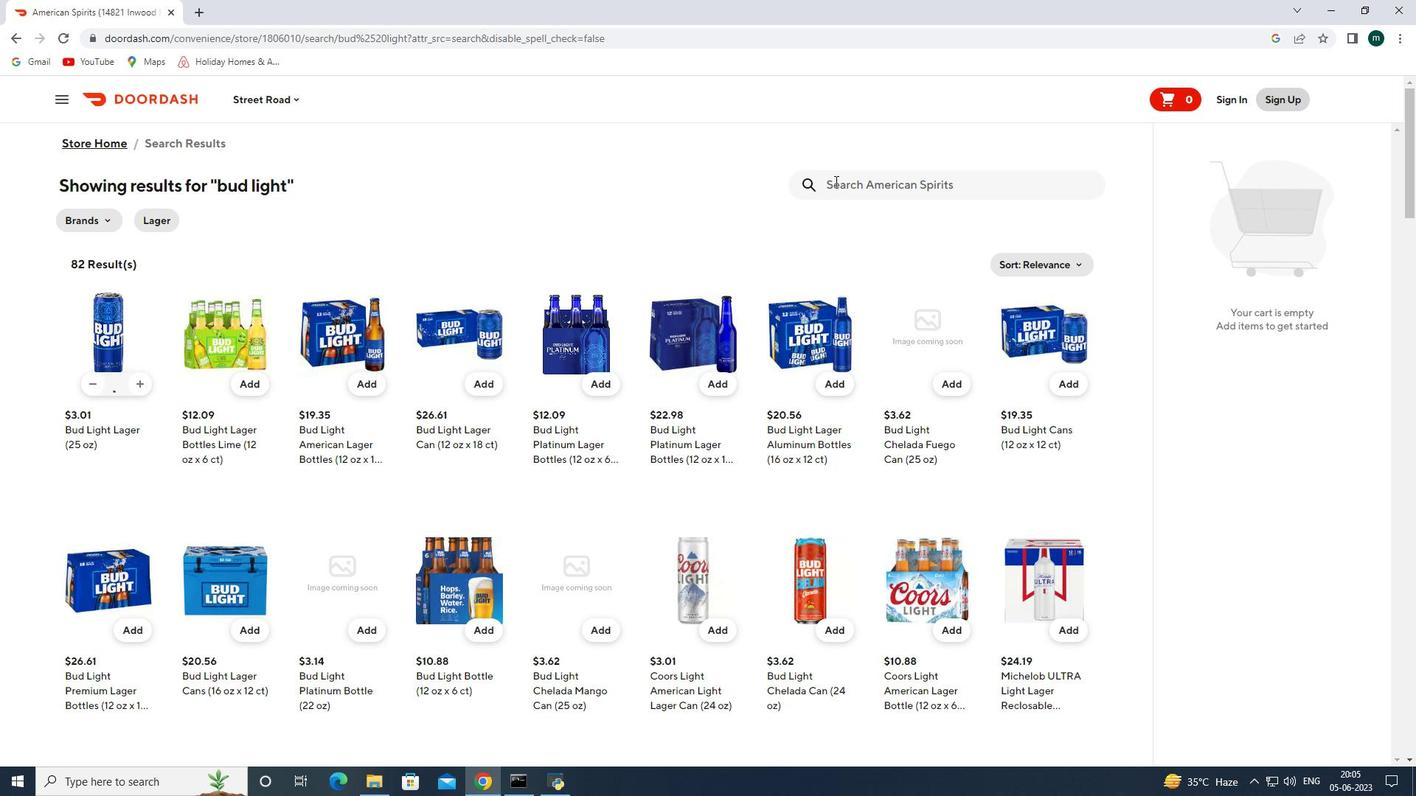 
Action: Key pressed budweiser<Key.enter>
Screenshot: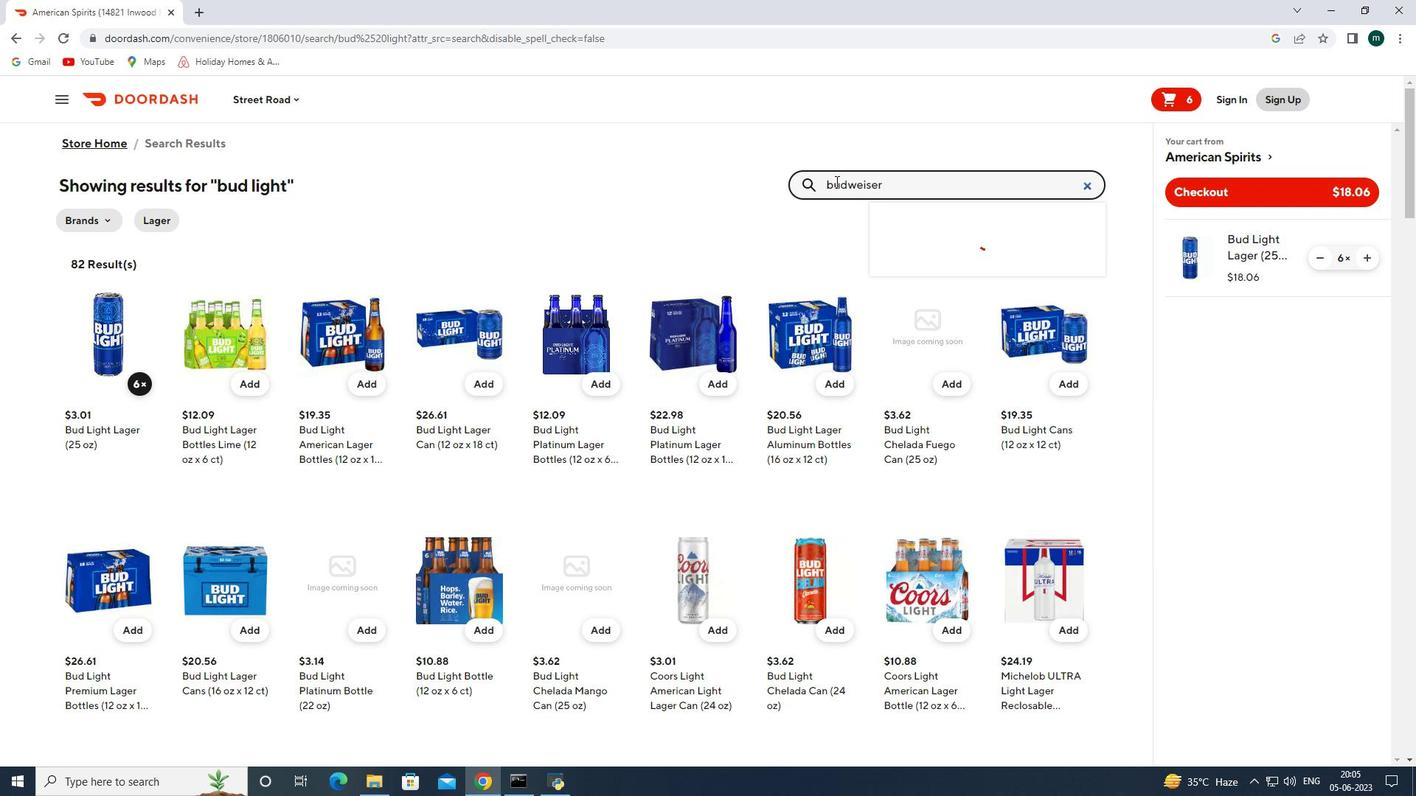 
Action: Mouse moved to (135, 383)
Screenshot: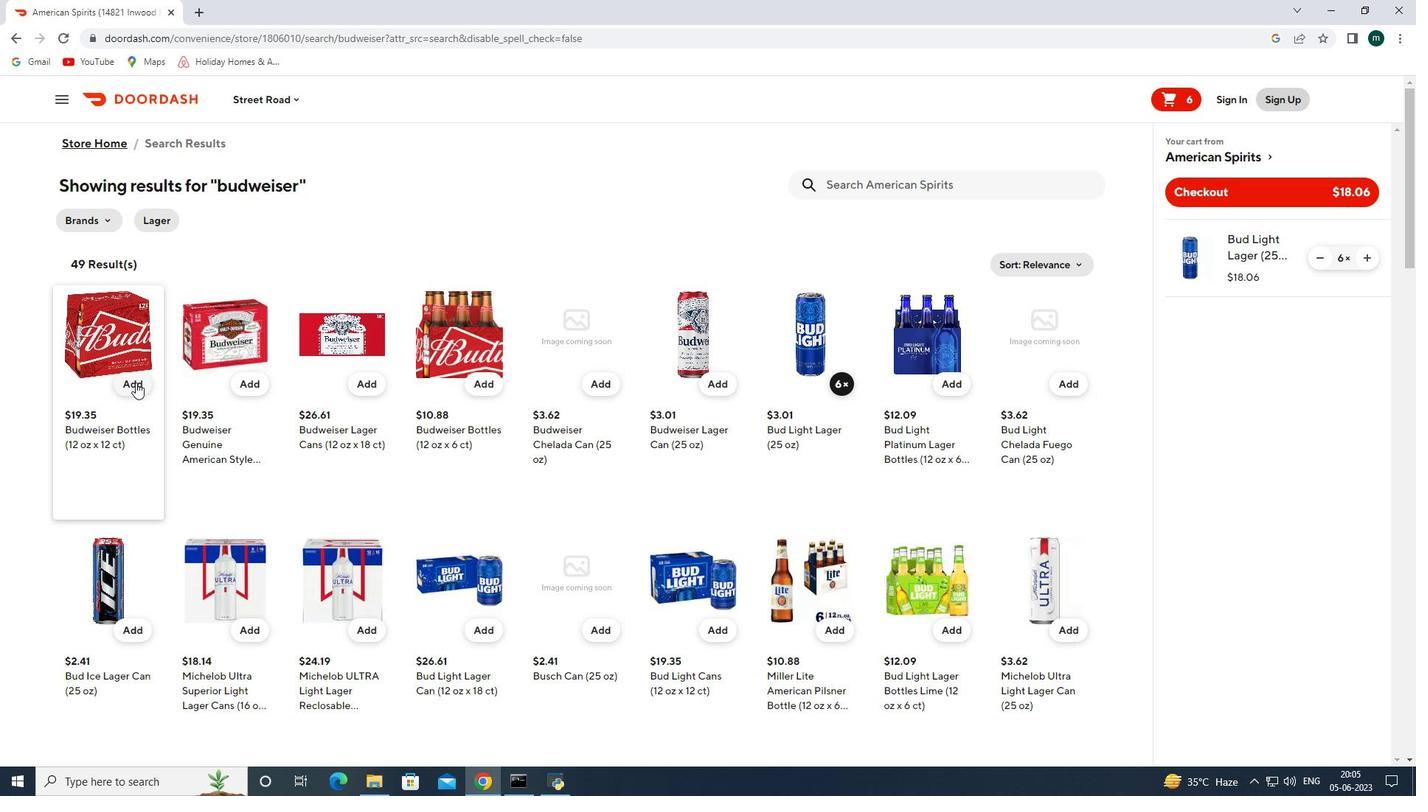 
Action: Mouse pressed left at (135, 383)
Screenshot: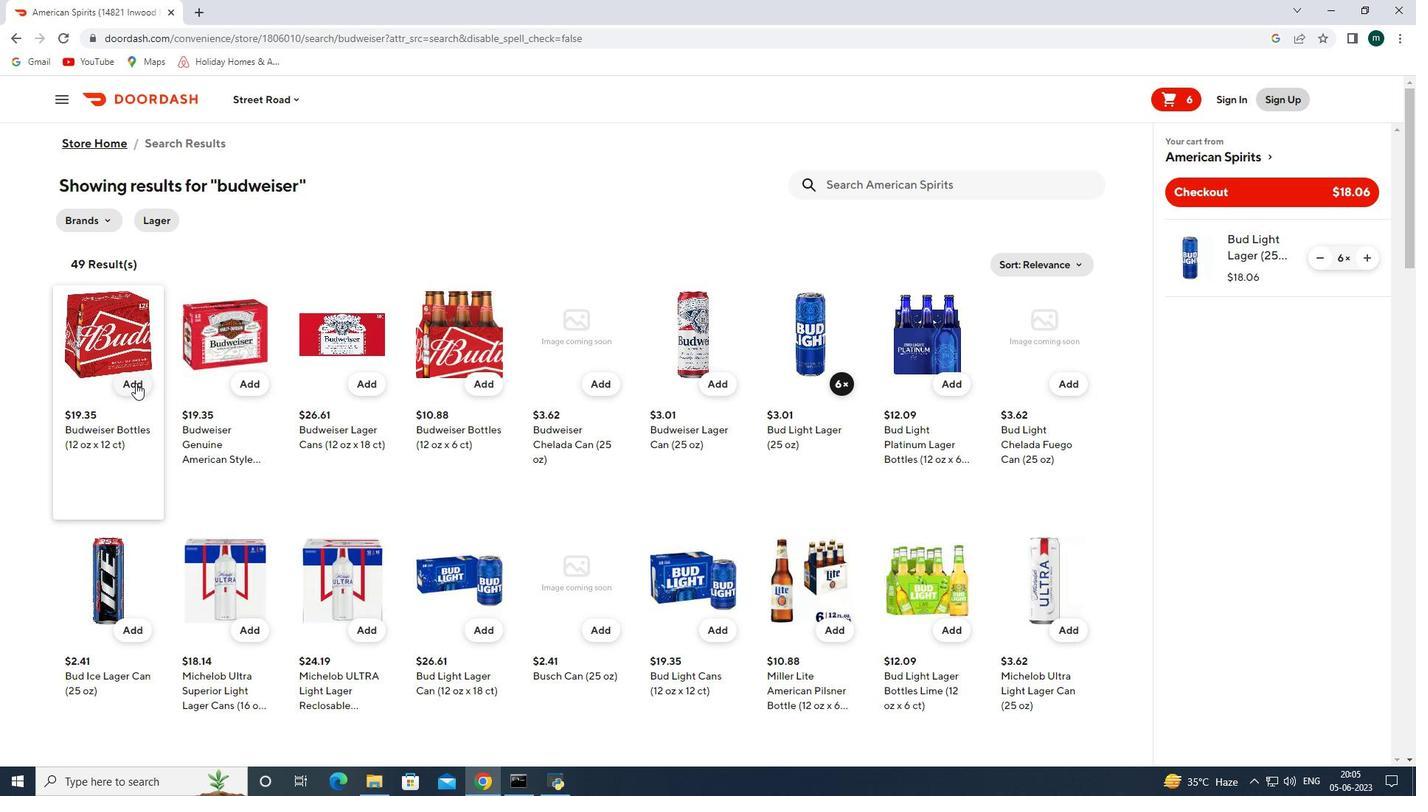 
Action: Mouse moved to (136, 384)
Screenshot: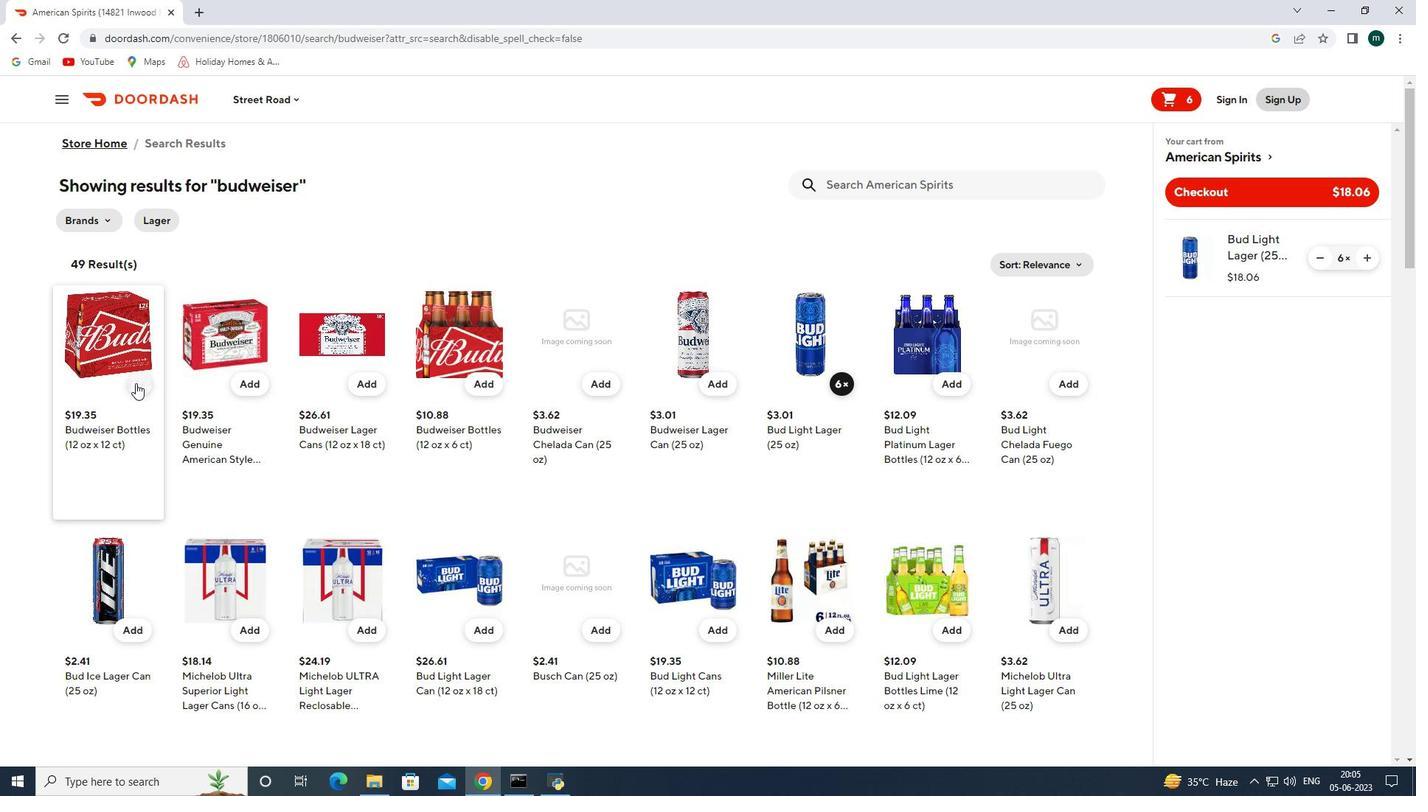 
Action: Mouse pressed left at (136, 384)
Screenshot: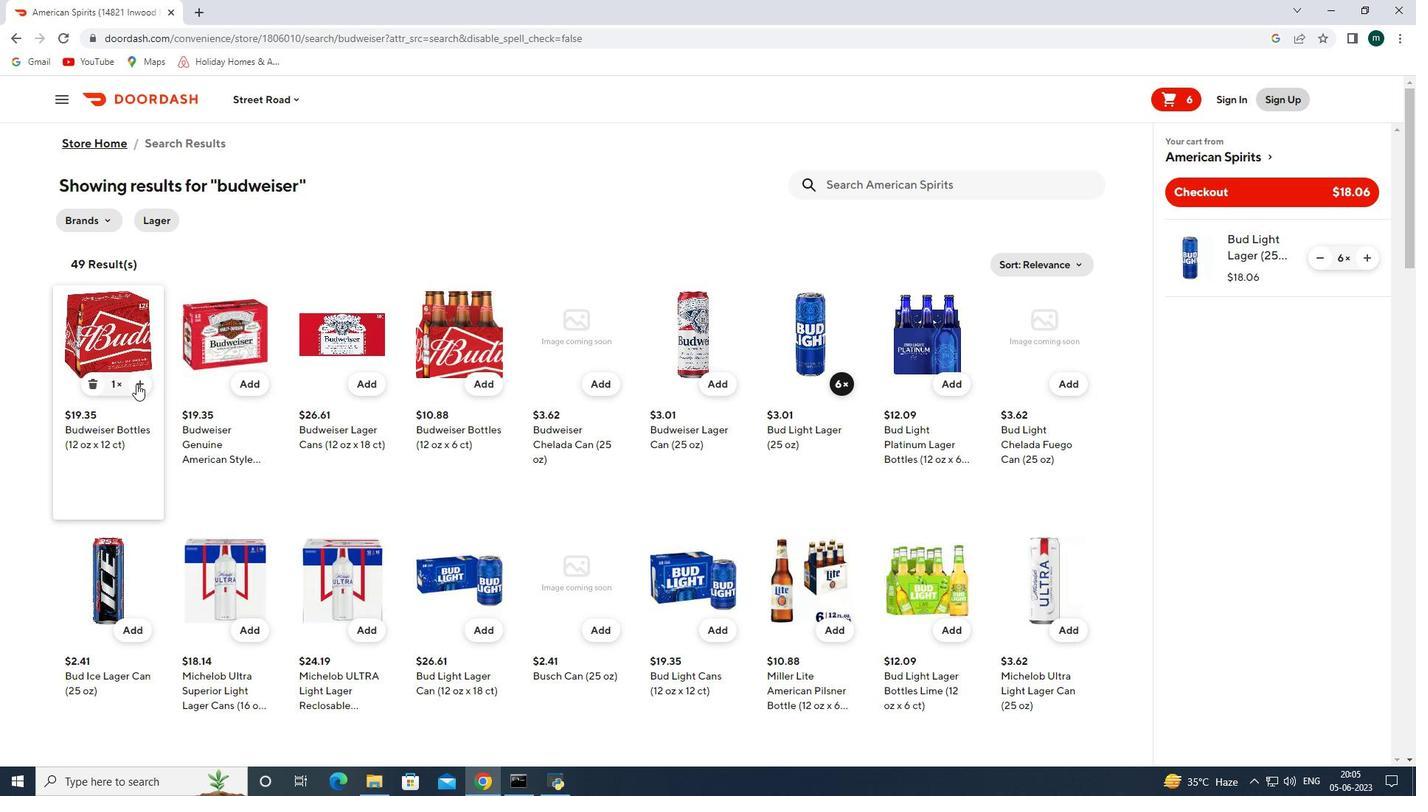 
Action: Mouse moved to (1213, 188)
Screenshot: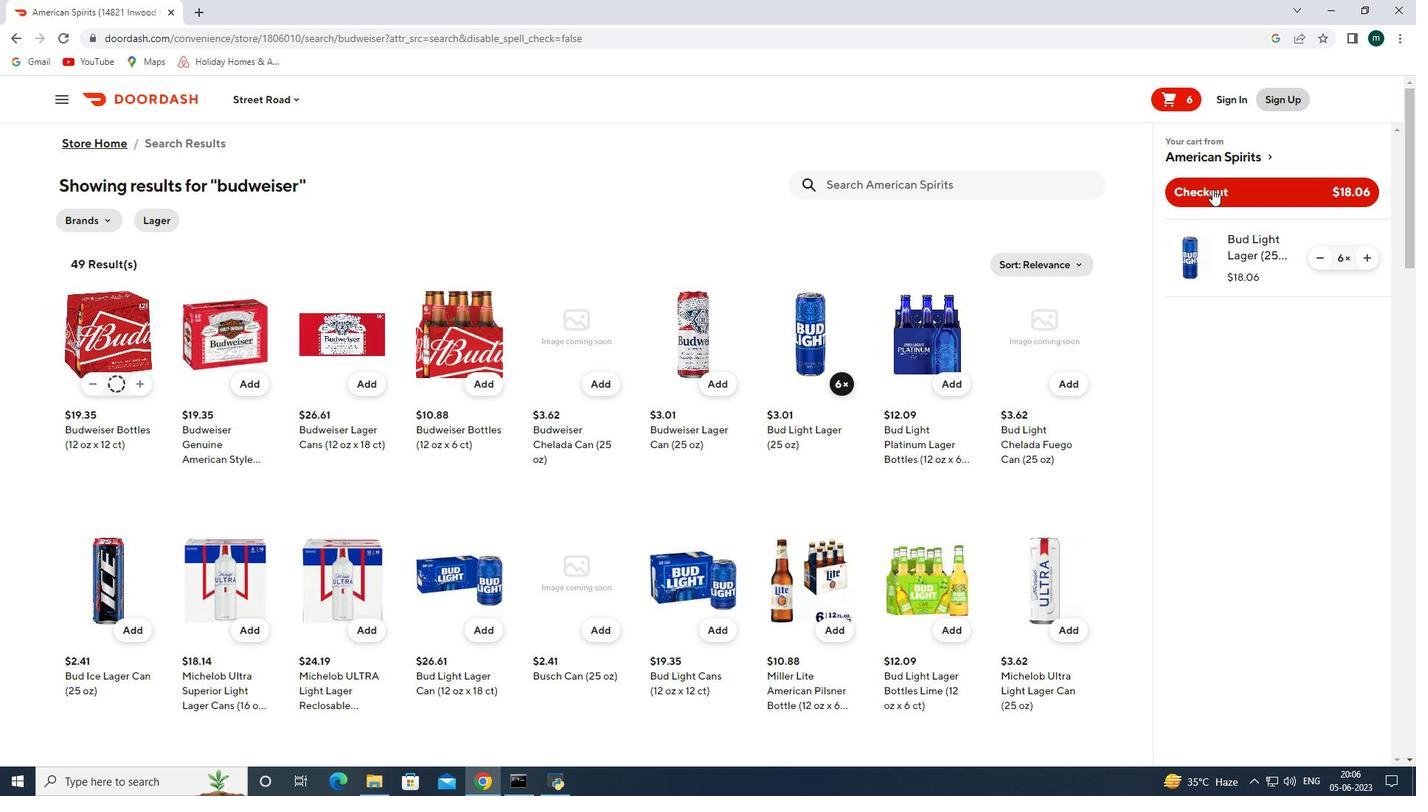 
Action: Mouse pressed left at (1213, 188)
Screenshot: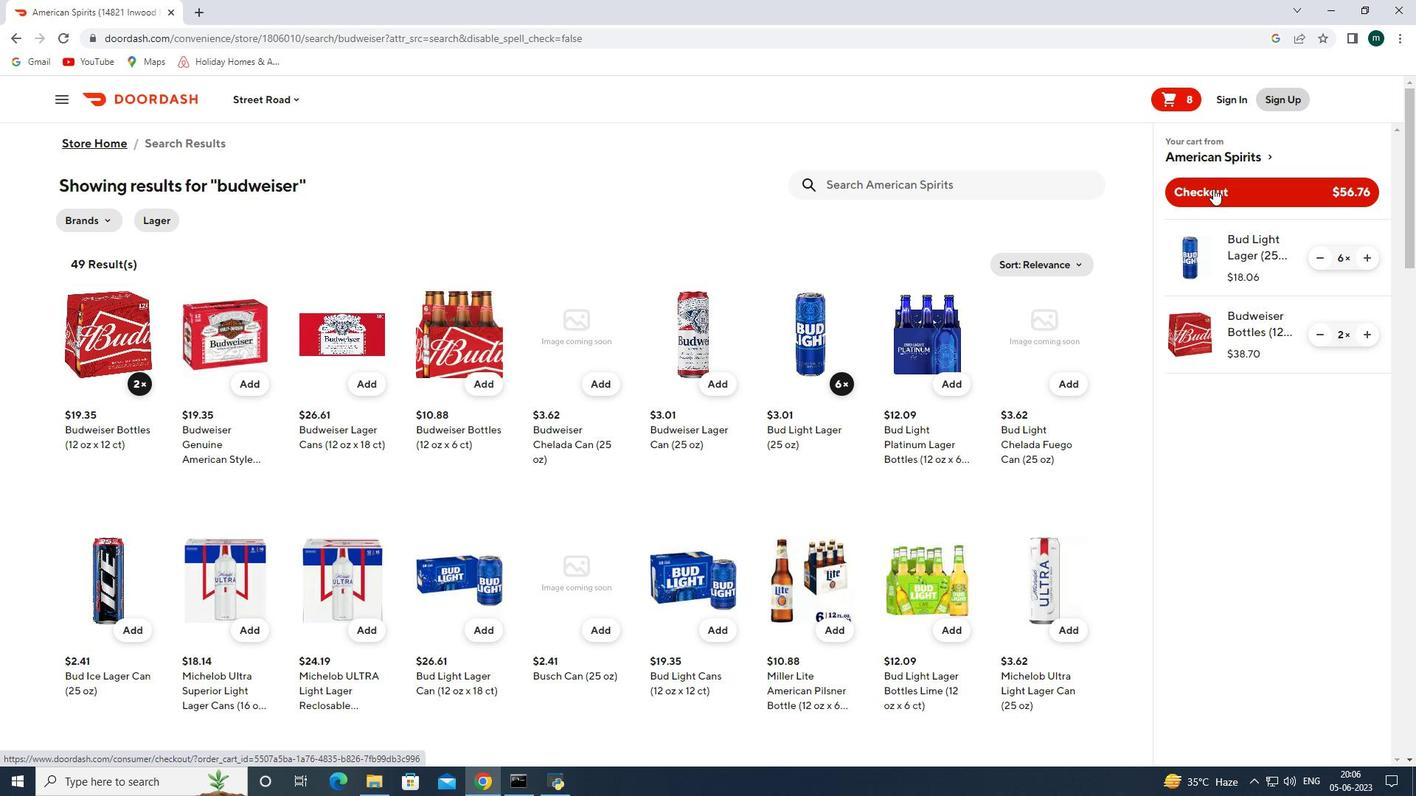 
Action: Mouse moved to (520, 205)
Screenshot: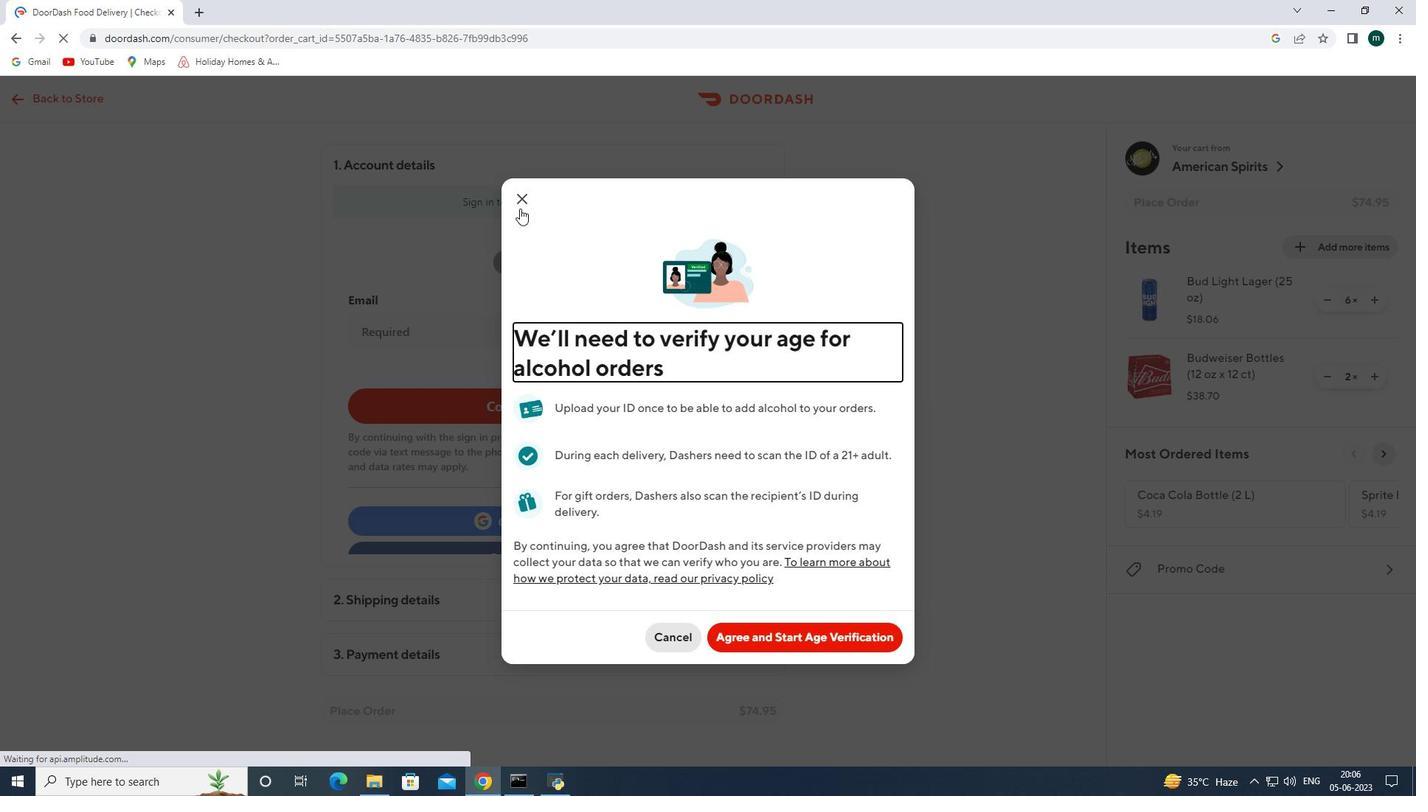 
Action: Mouse pressed left at (520, 205)
Screenshot: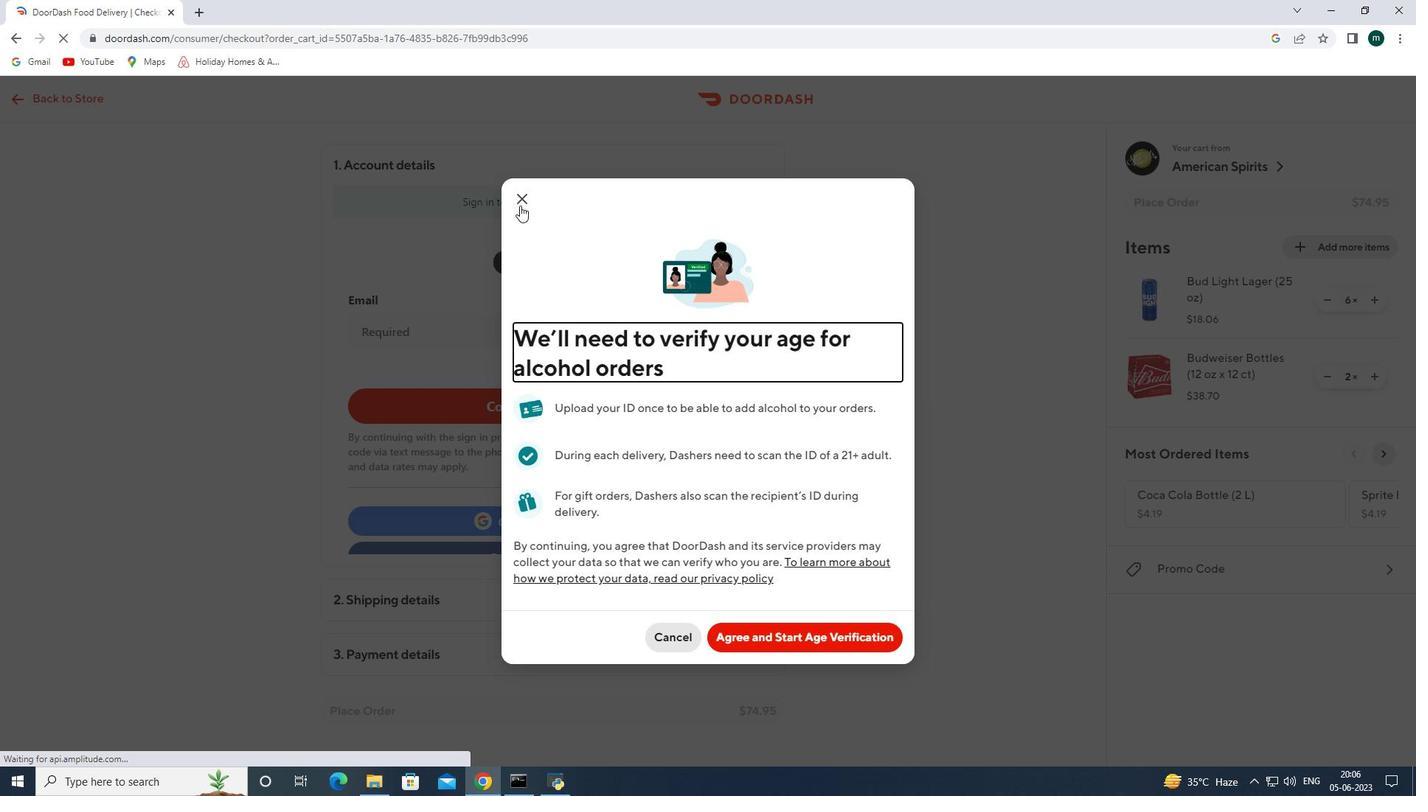 
